 Task: Find connections with filter location Ramsgate with filter topic #Productivitywith filter profile language Potuguese with filter current company AUROBINDO PHARMA LTD with filter school Kanpur University, India with filter industry Loan Brokers with filter service category Search Engine Optimization (SEO) with filter keywords title Maintenance Engineer
Action: Mouse moved to (707, 70)
Screenshot: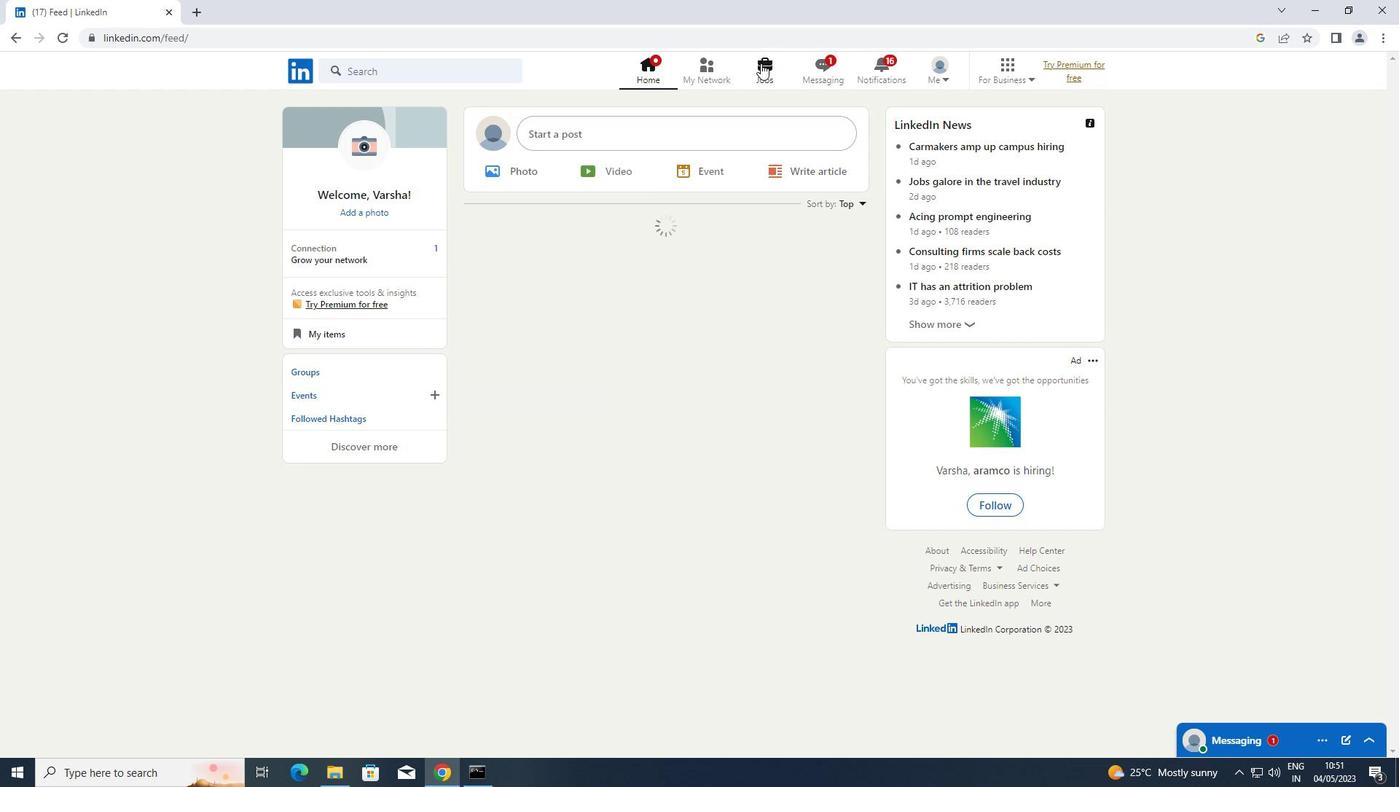 
Action: Mouse pressed left at (707, 70)
Screenshot: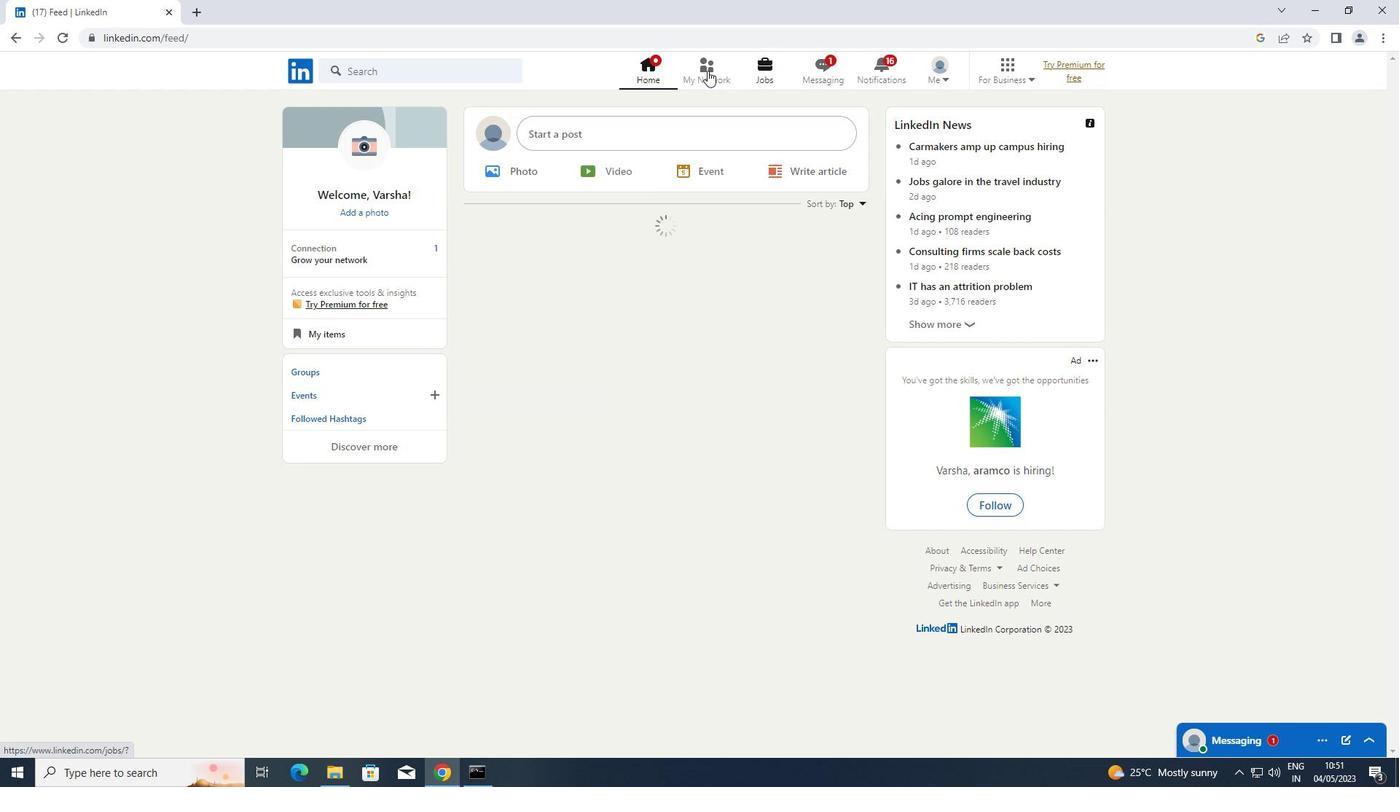 
Action: Mouse moved to (333, 150)
Screenshot: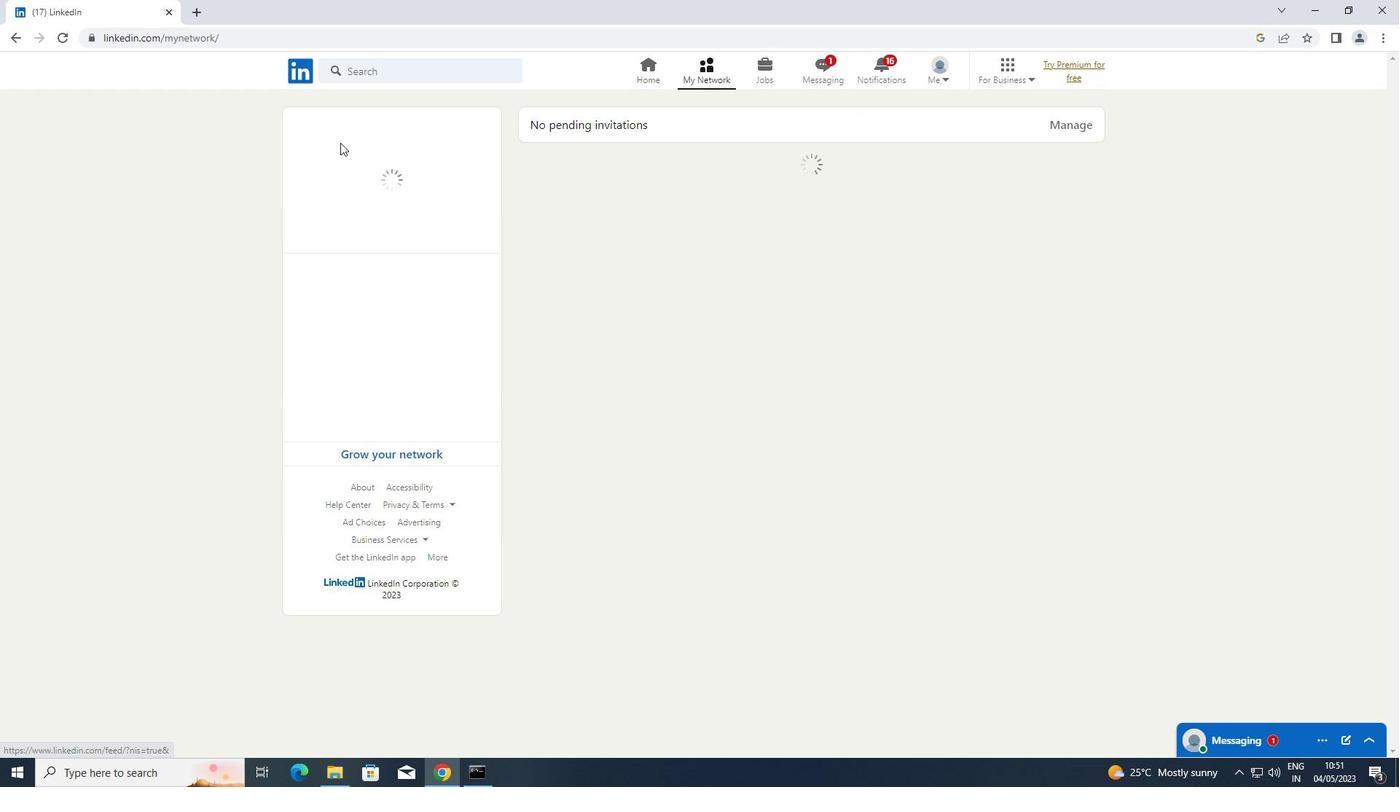 
Action: Mouse pressed left at (333, 150)
Screenshot: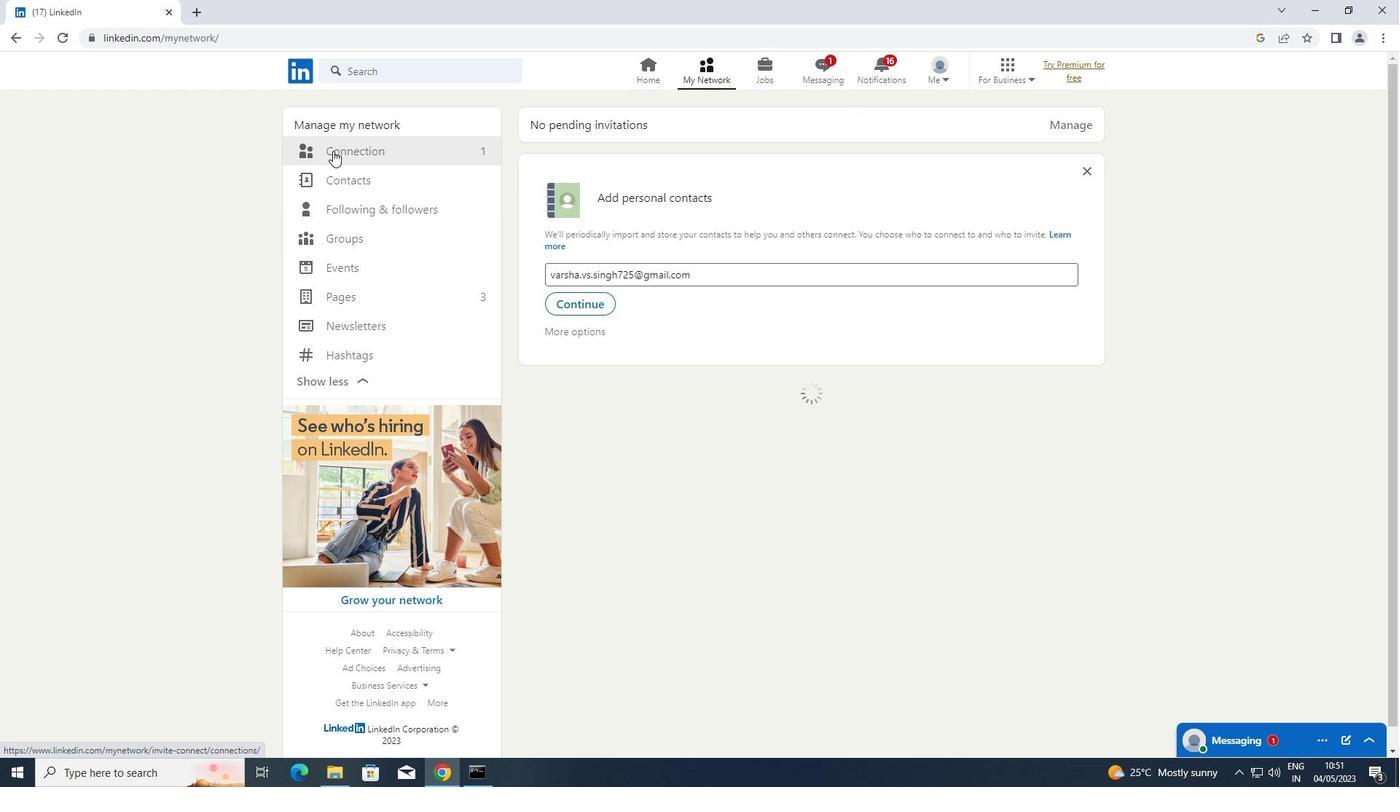 
Action: Mouse moved to (823, 148)
Screenshot: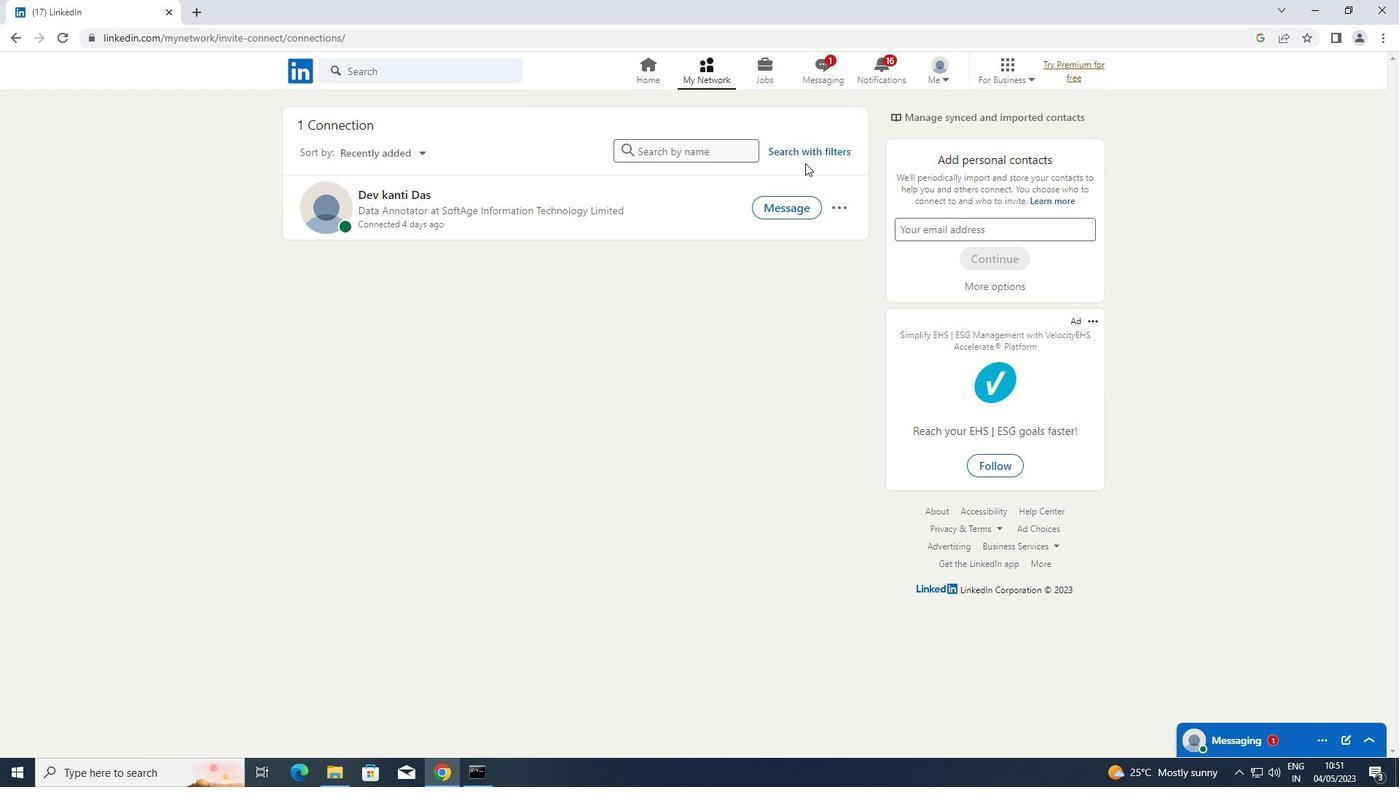 
Action: Mouse pressed left at (823, 148)
Screenshot: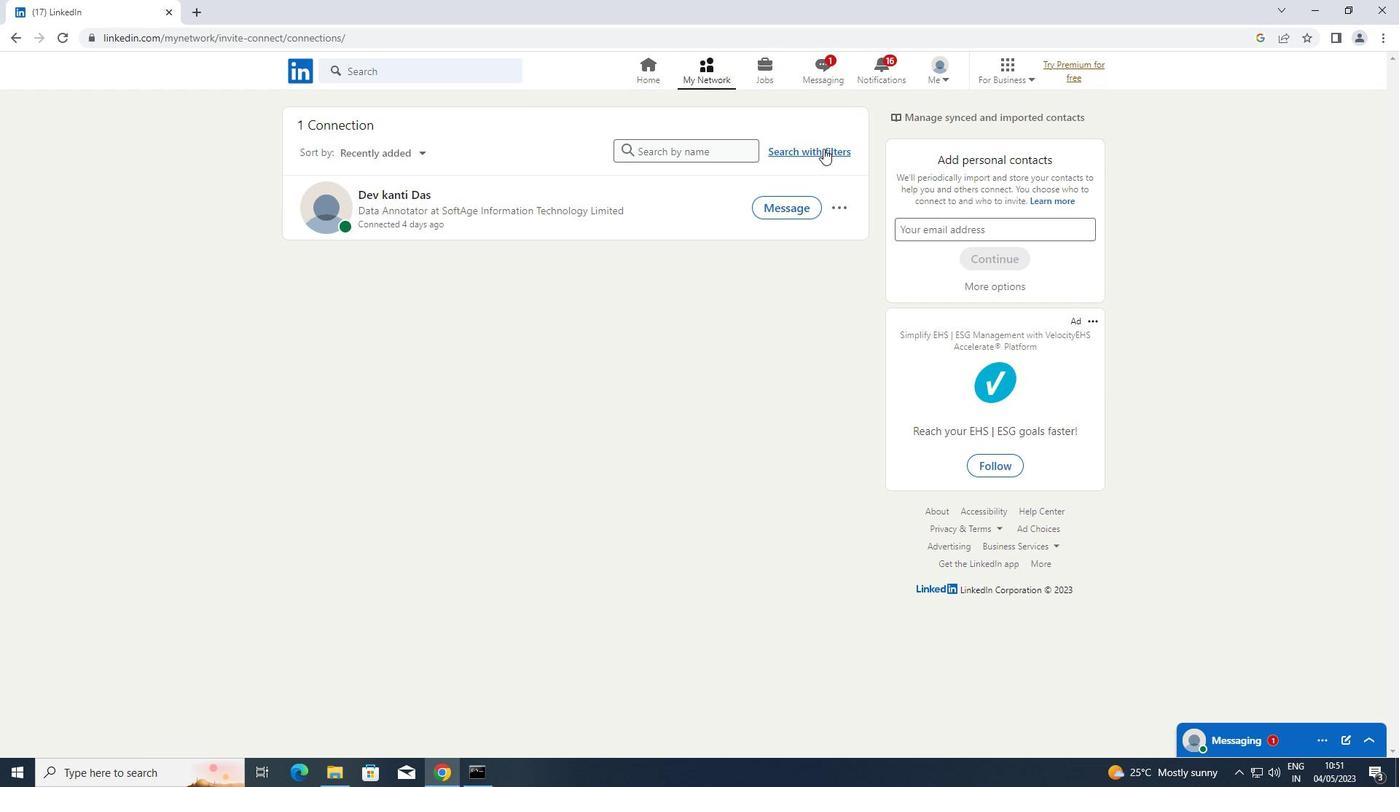 
Action: Mouse moved to (758, 114)
Screenshot: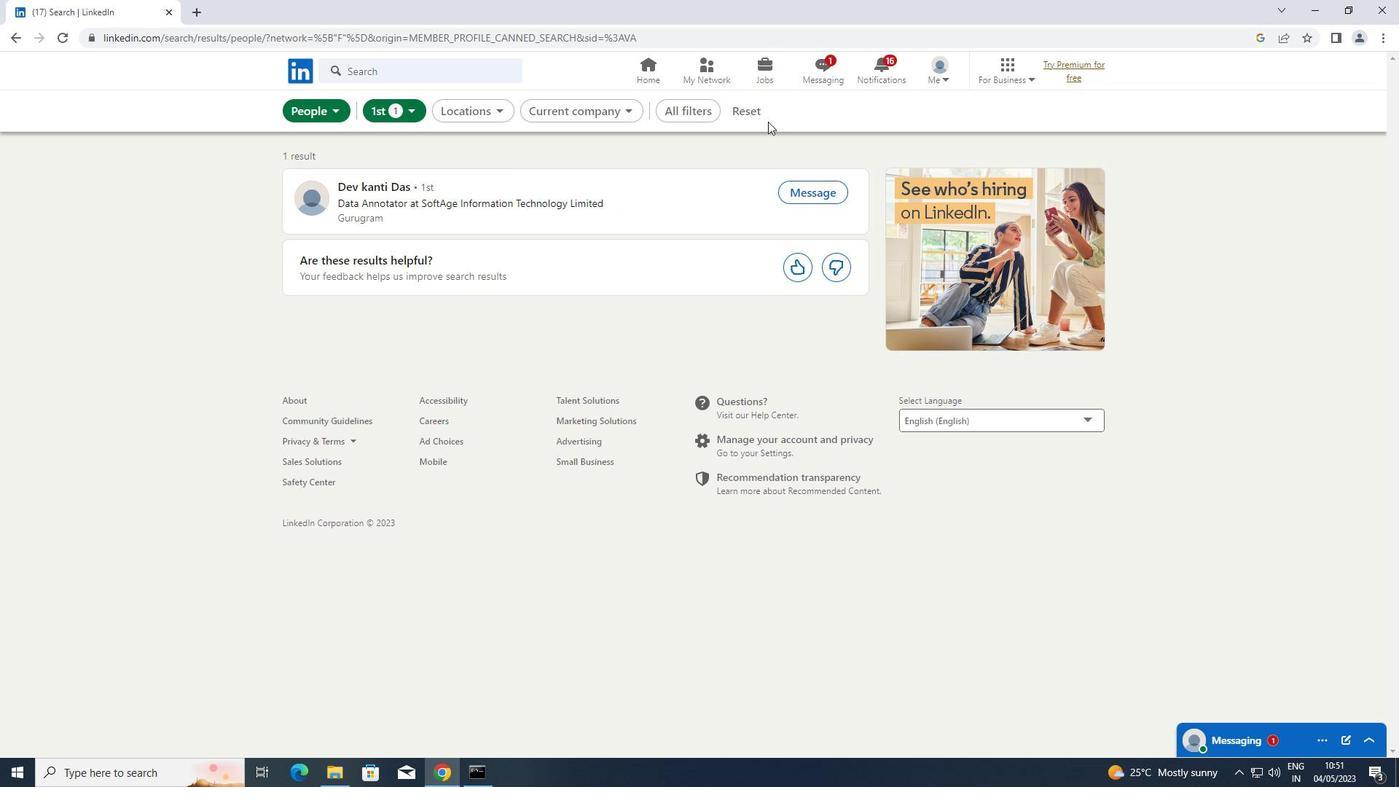 
Action: Mouse pressed left at (758, 114)
Screenshot: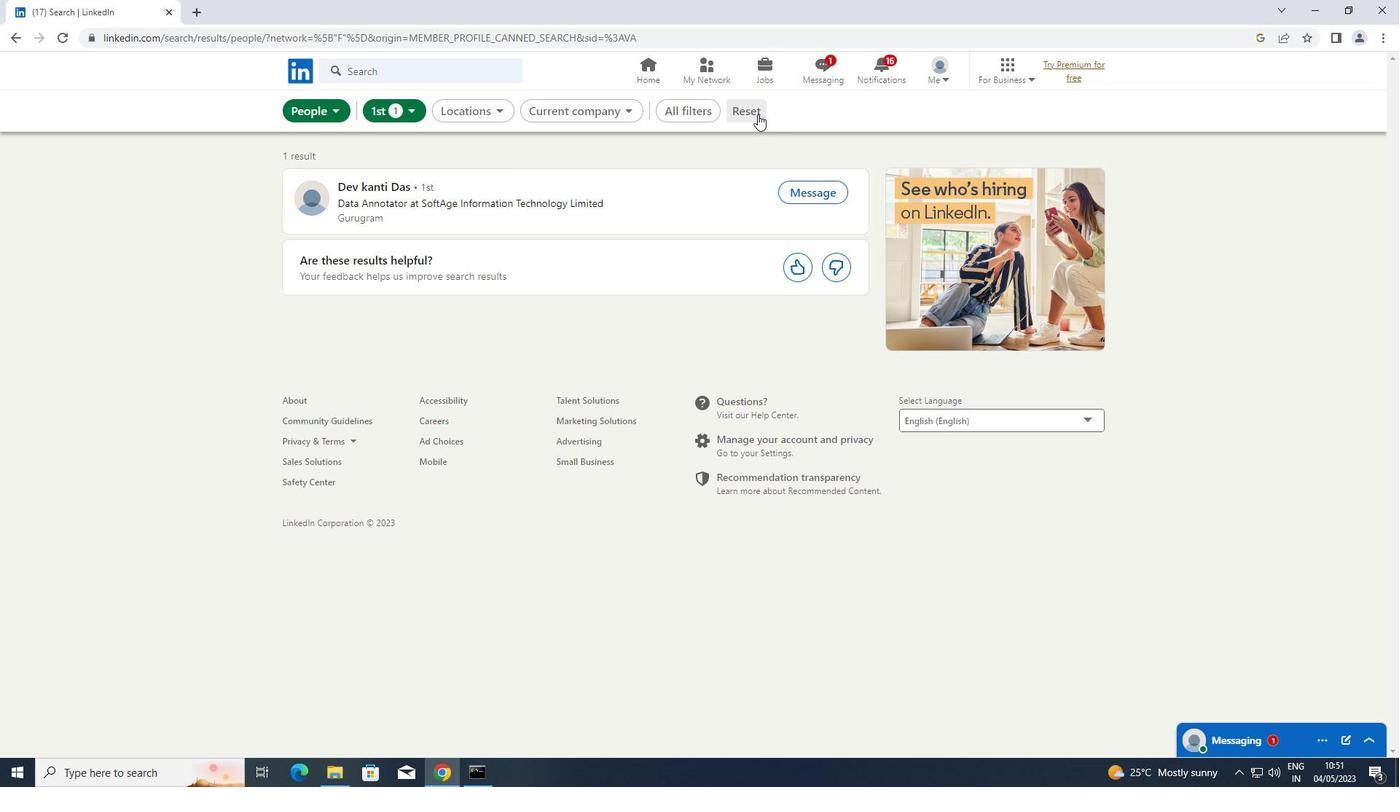 
Action: Mouse moved to (728, 114)
Screenshot: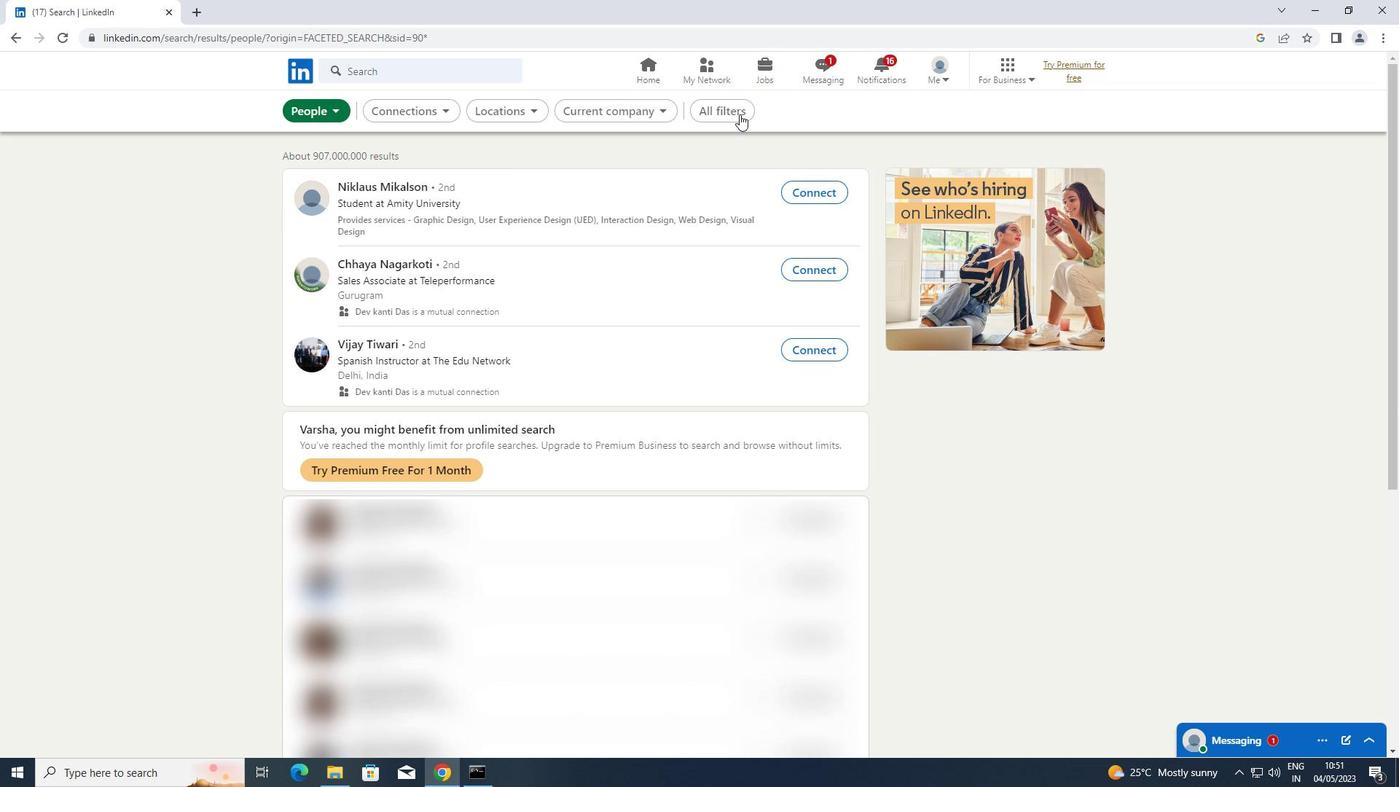 
Action: Mouse pressed left at (728, 114)
Screenshot: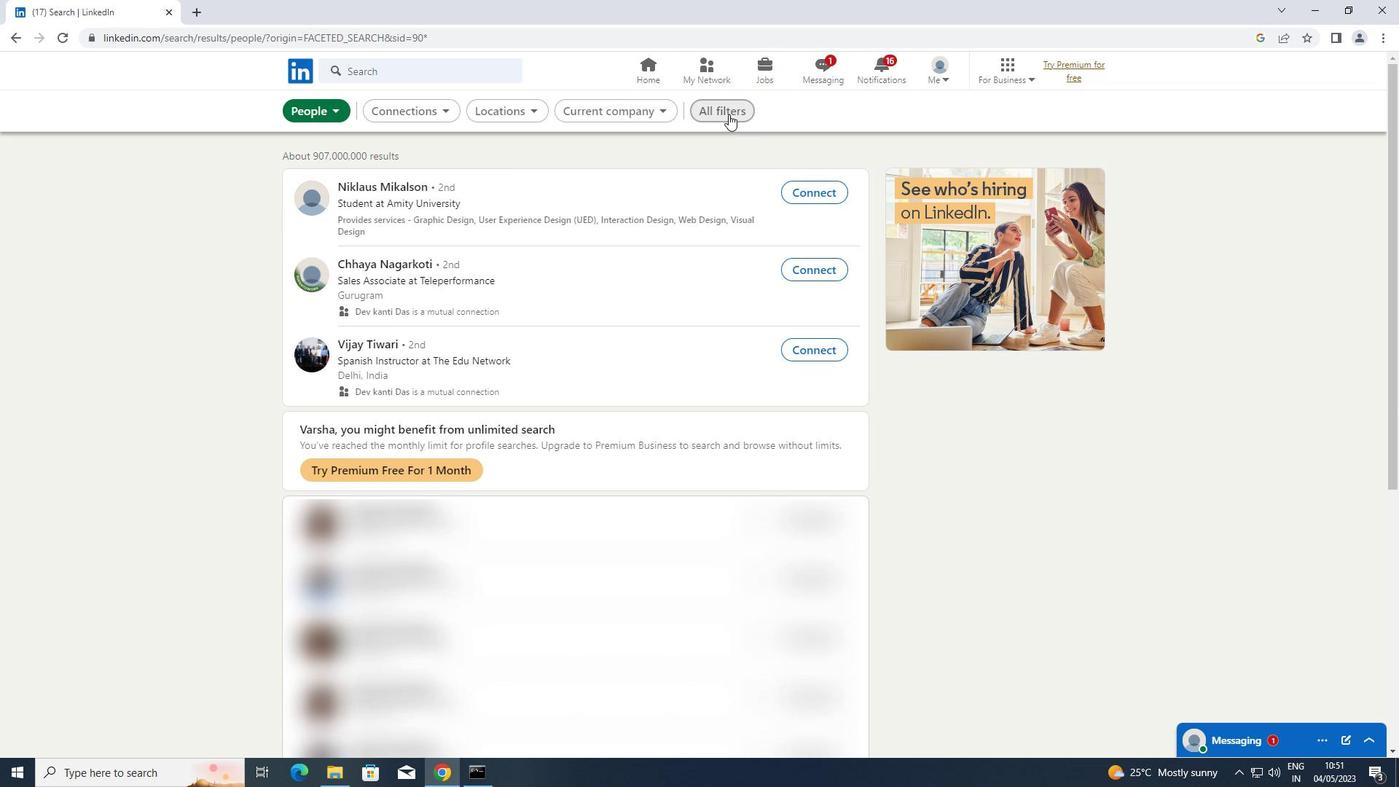 
Action: Mouse moved to (1040, 274)
Screenshot: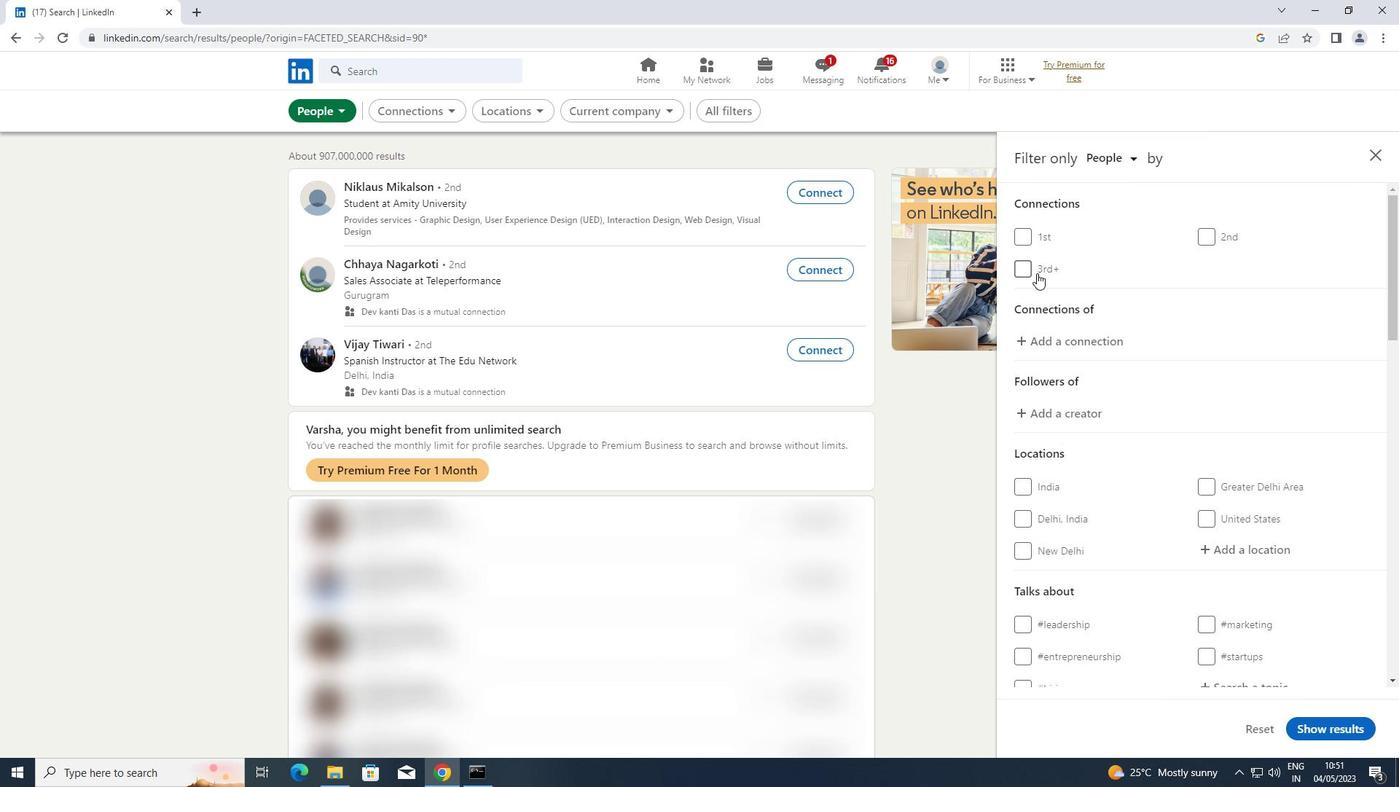 
Action: Mouse scrolled (1040, 273) with delta (0, 0)
Screenshot: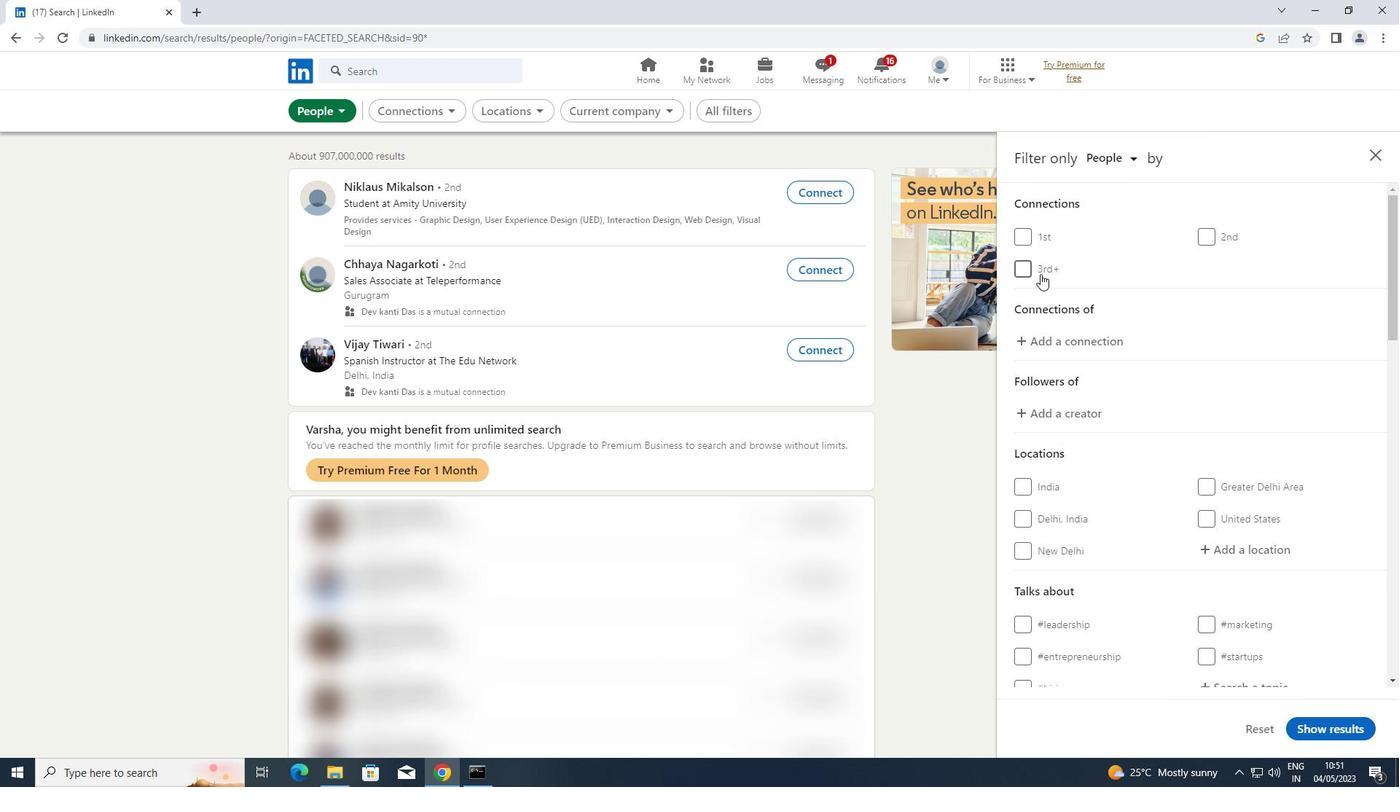 
Action: Mouse scrolled (1040, 273) with delta (0, 0)
Screenshot: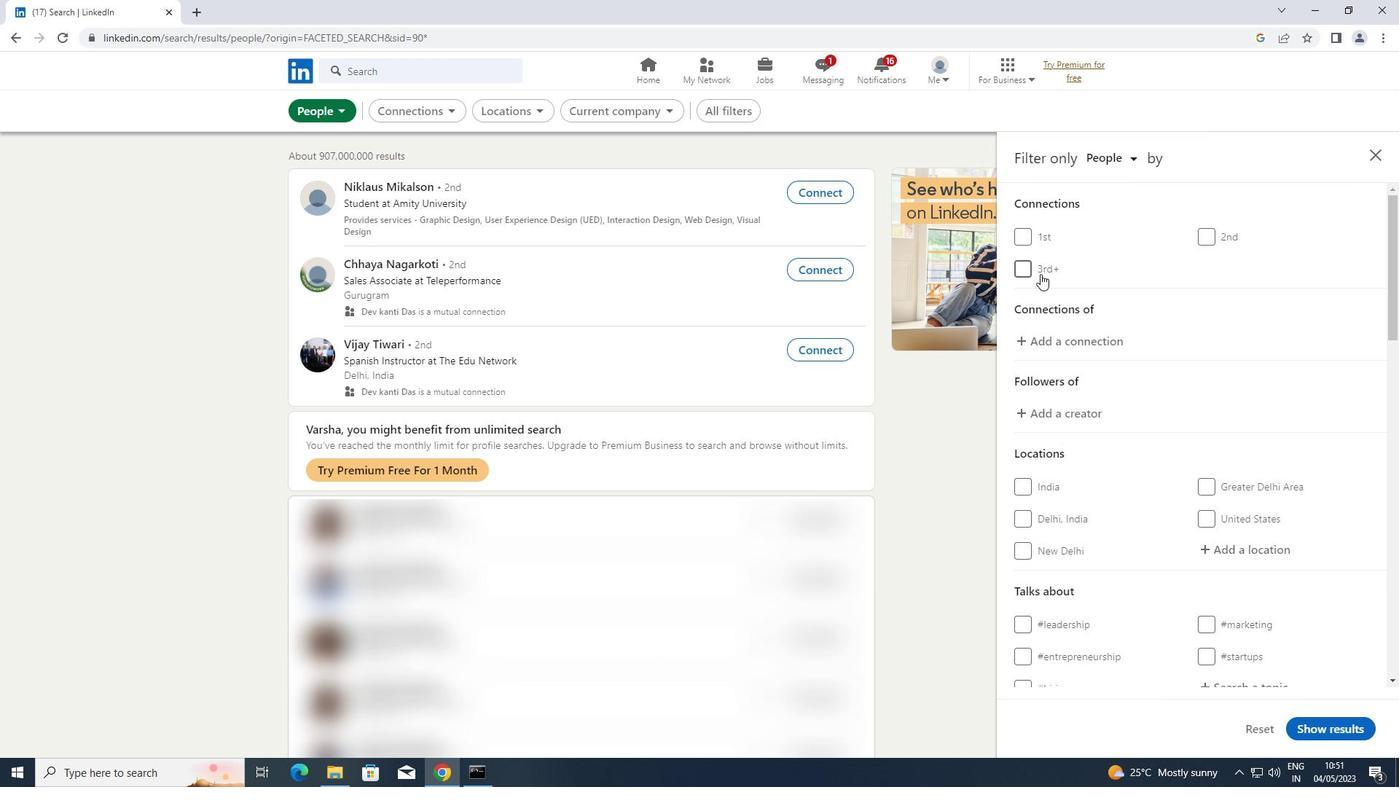 
Action: Mouse moved to (1212, 398)
Screenshot: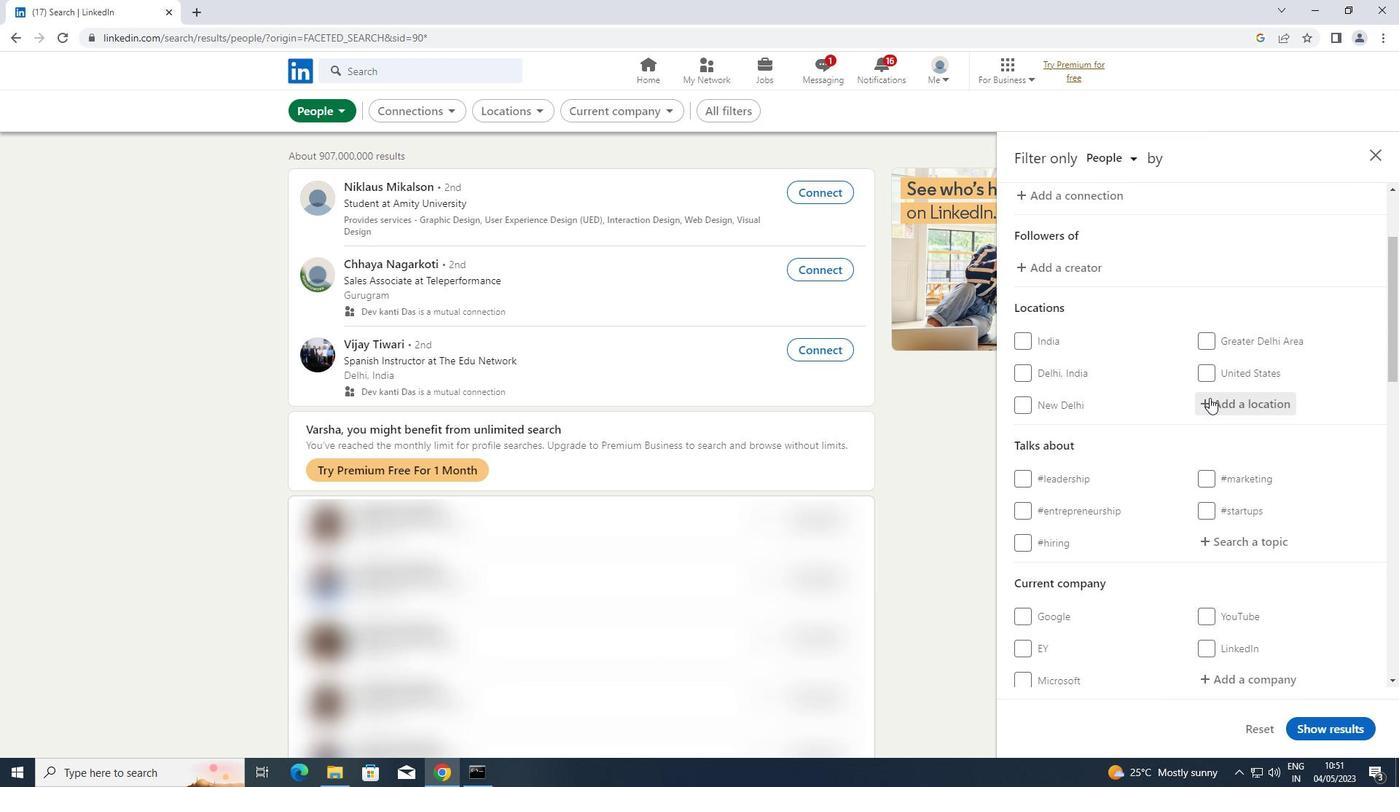 
Action: Mouse pressed left at (1212, 398)
Screenshot: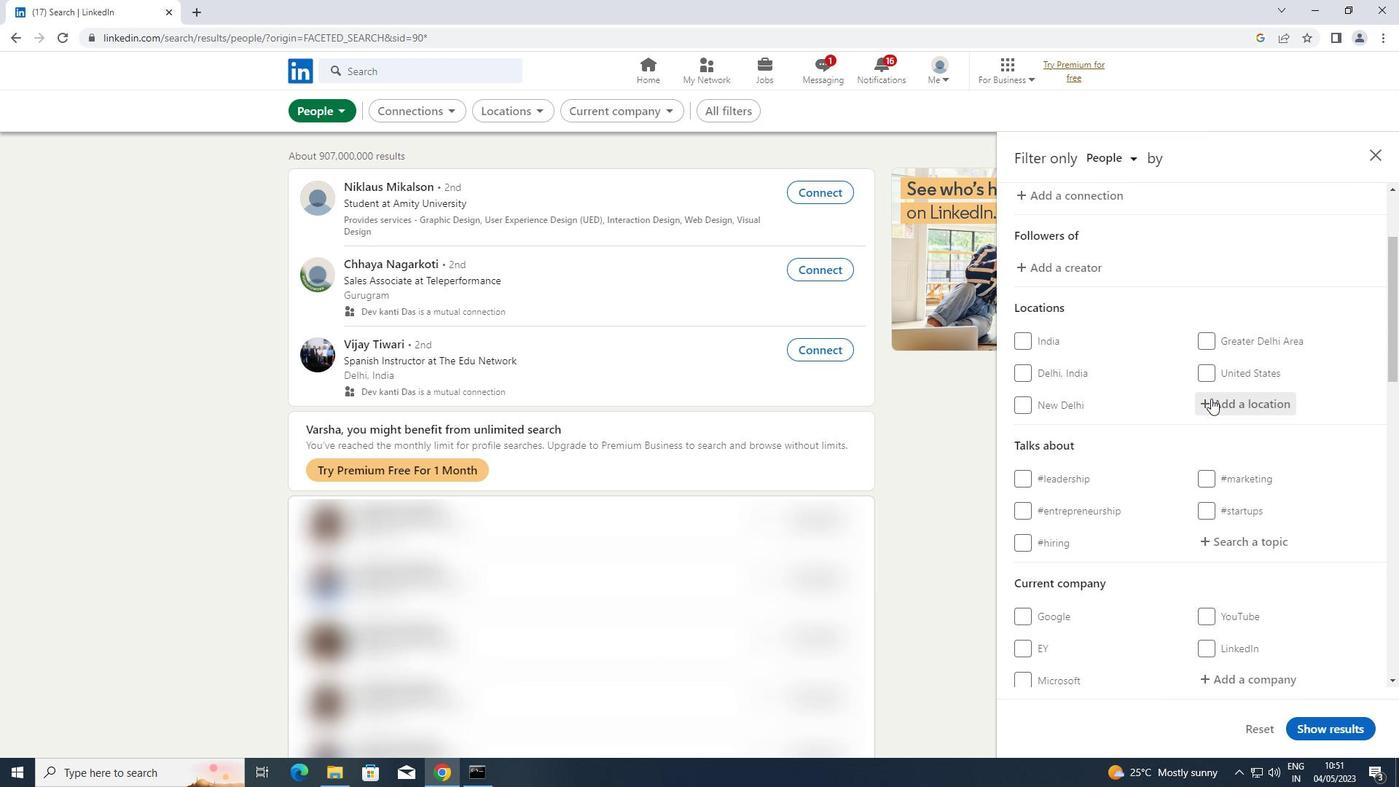 
Action: Key pressed <Key.shift><Key.shift><Key.shift><Key.shift><Key.shift>RAMSGATE
Screenshot: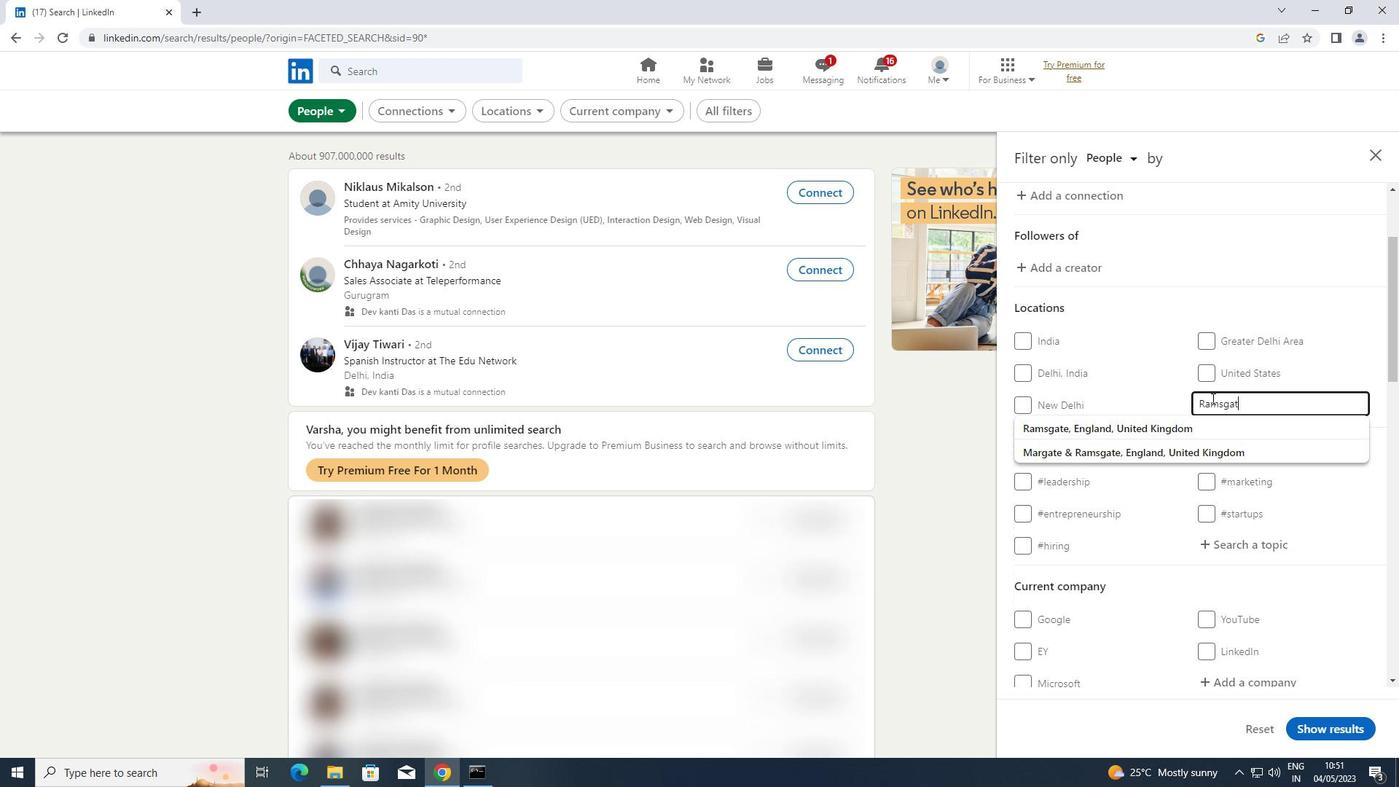 
Action: Mouse moved to (1190, 428)
Screenshot: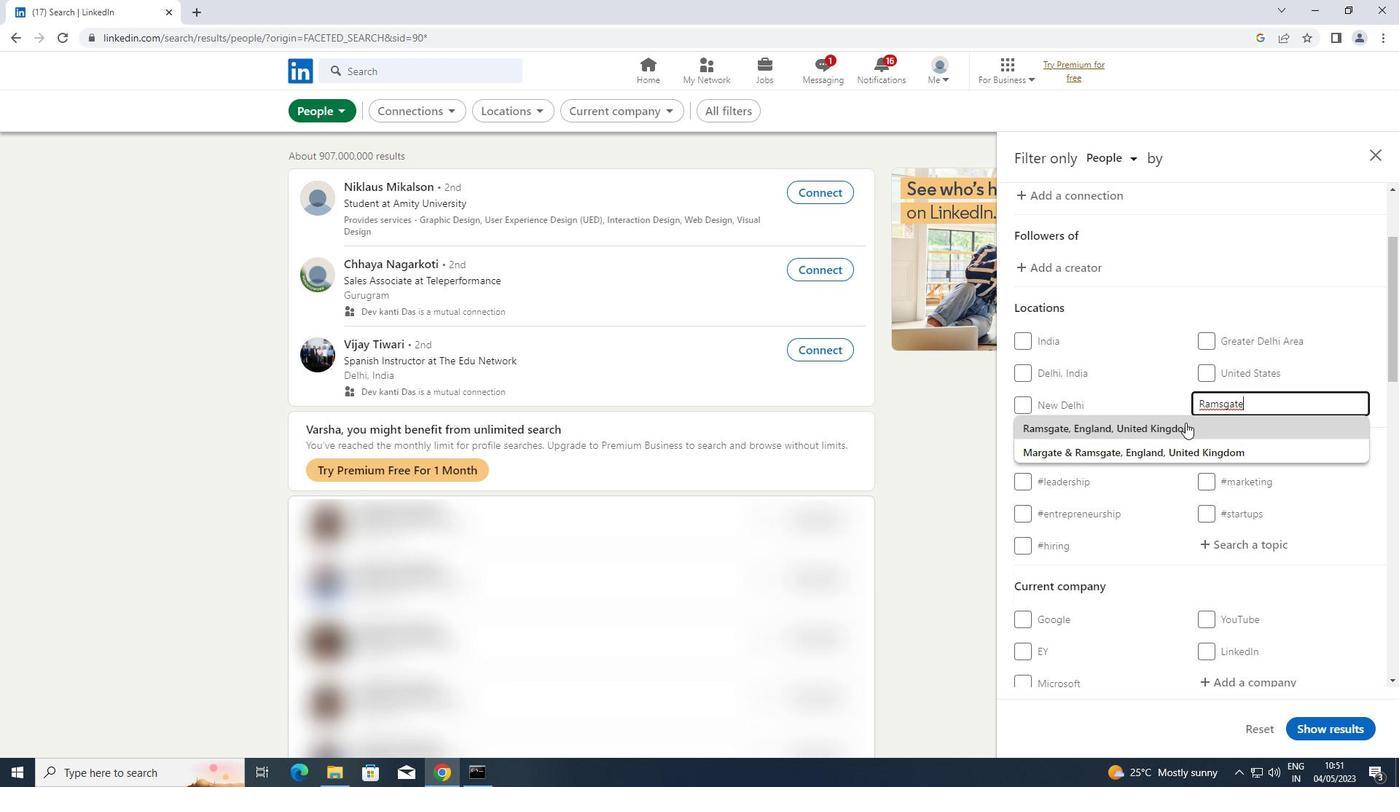 
Action: Key pressed <Key.enter>
Screenshot: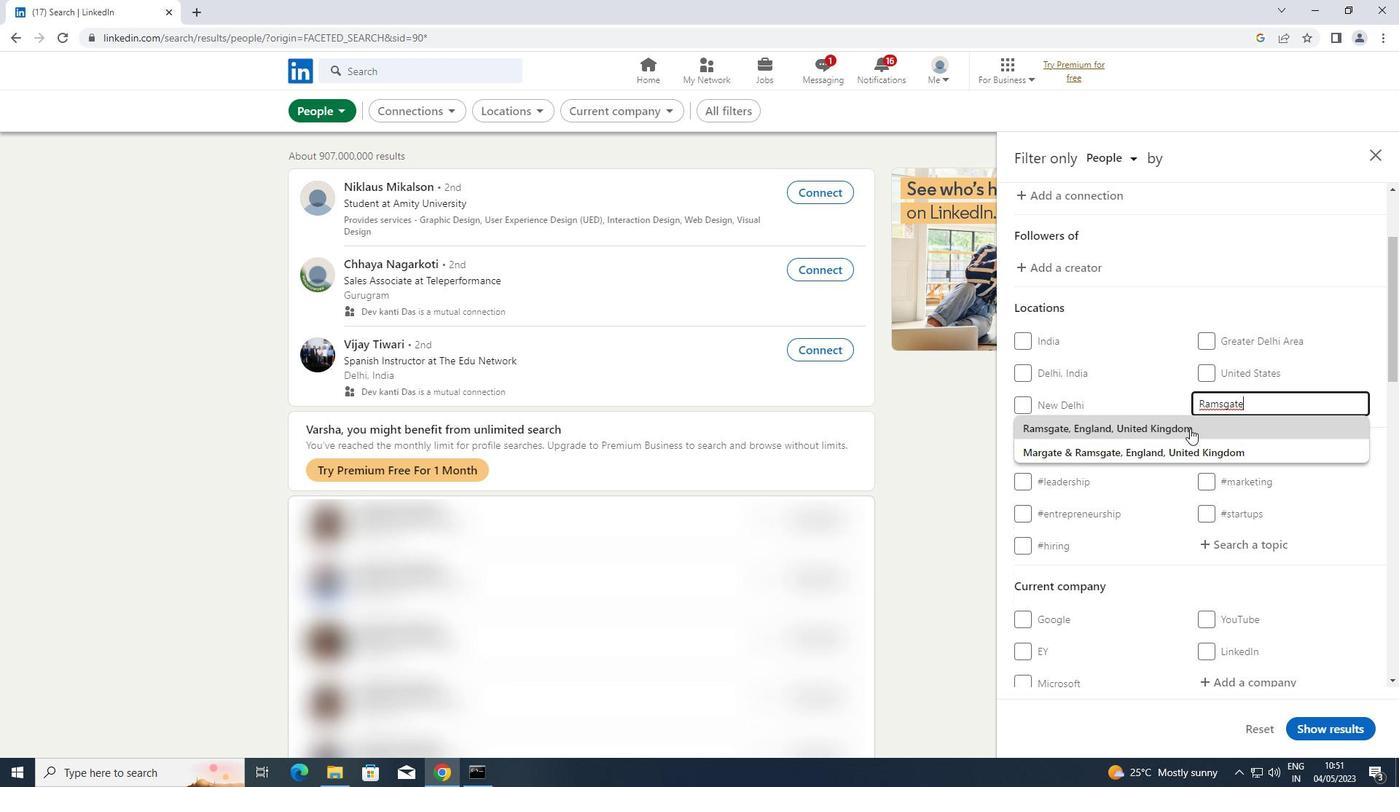 
Action: Mouse scrolled (1190, 427) with delta (0, 0)
Screenshot: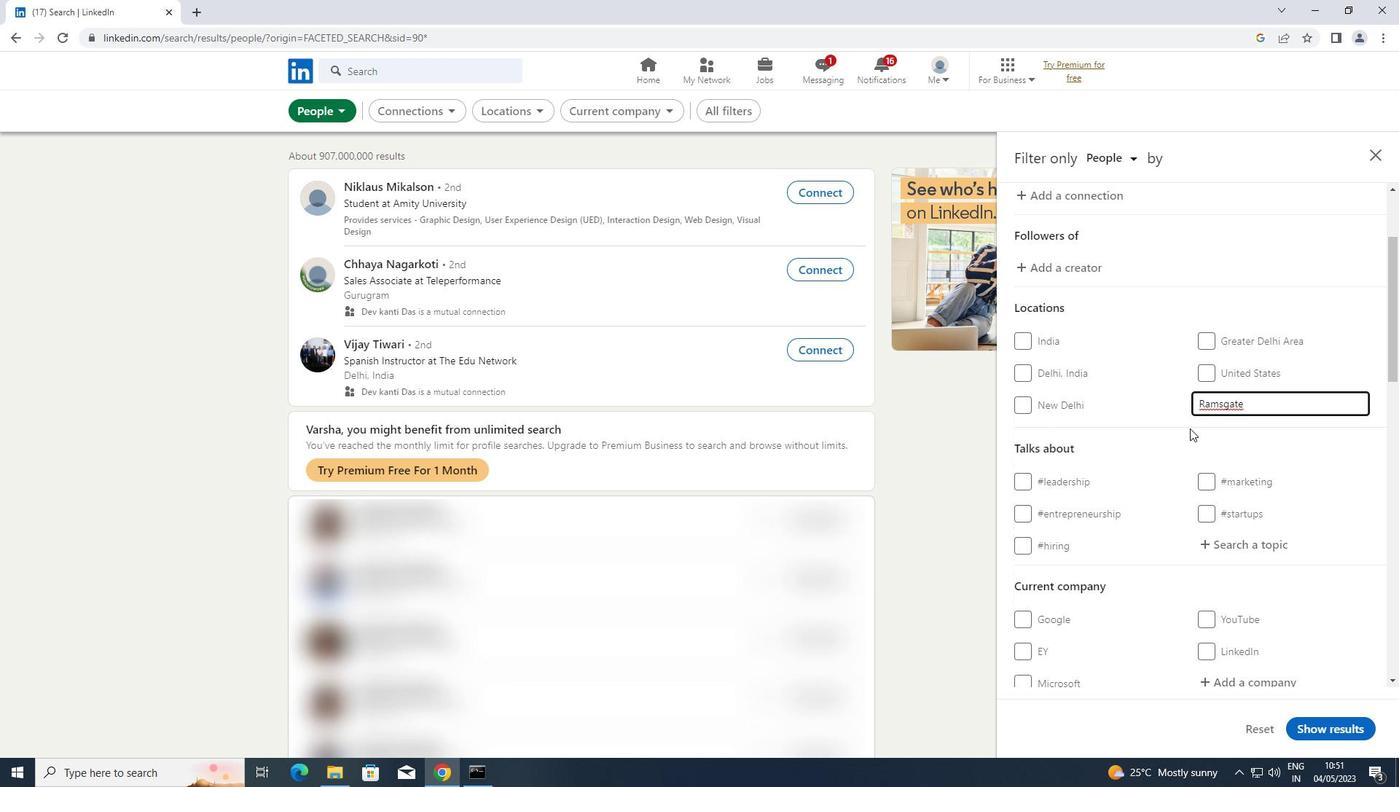 
Action: Mouse scrolled (1190, 427) with delta (0, 0)
Screenshot: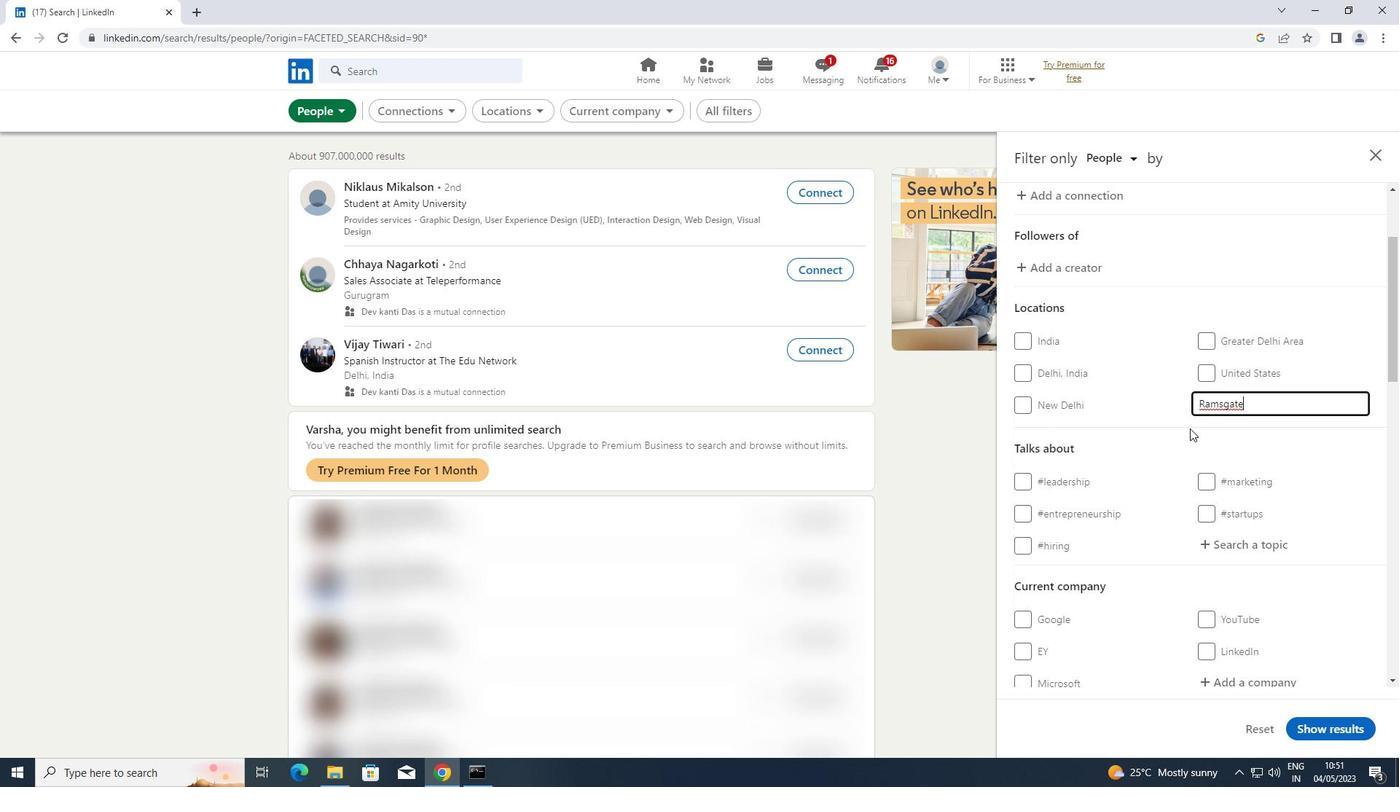 
Action: Mouse moved to (1275, 398)
Screenshot: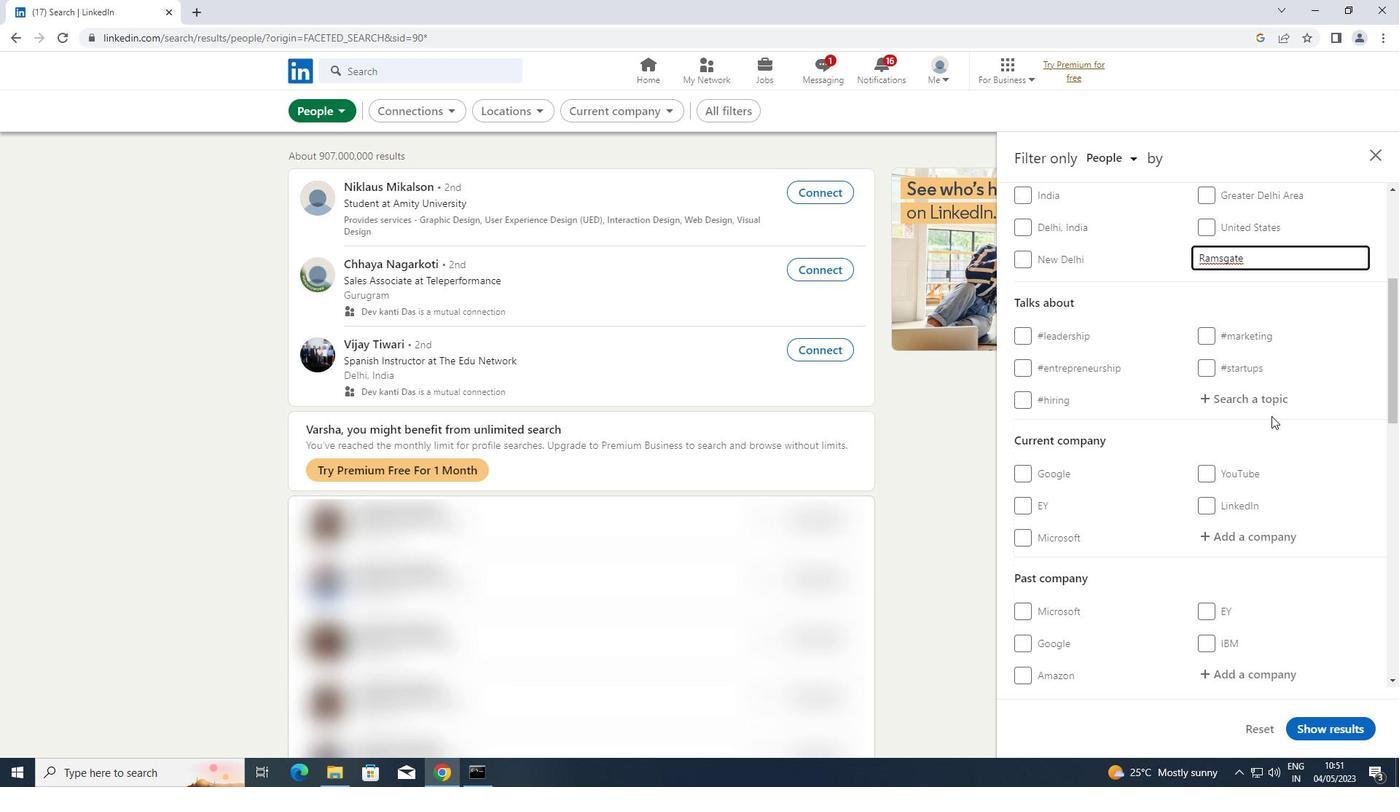 
Action: Mouse pressed left at (1275, 398)
Screenshot: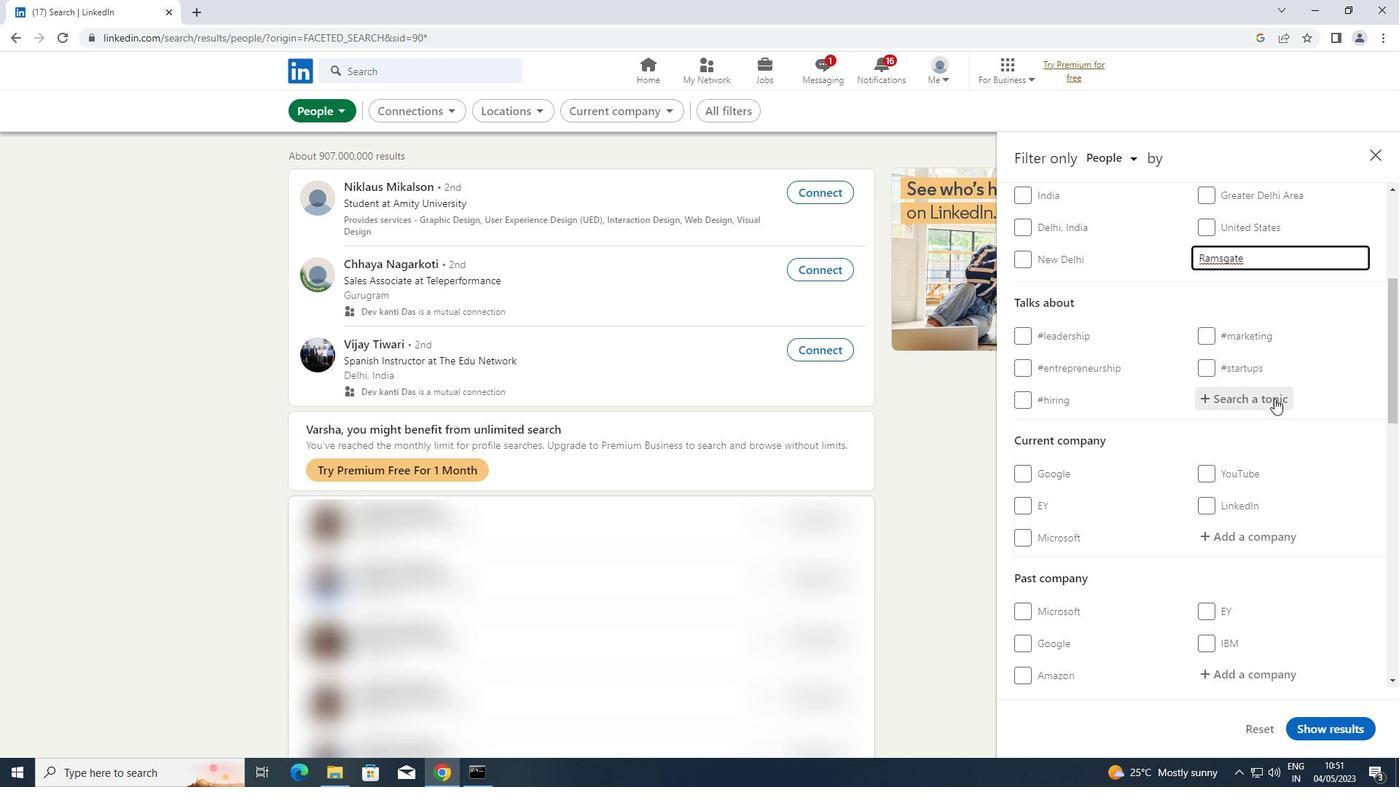 
Action: Mouse moved to (1275, 398)
Screenshot: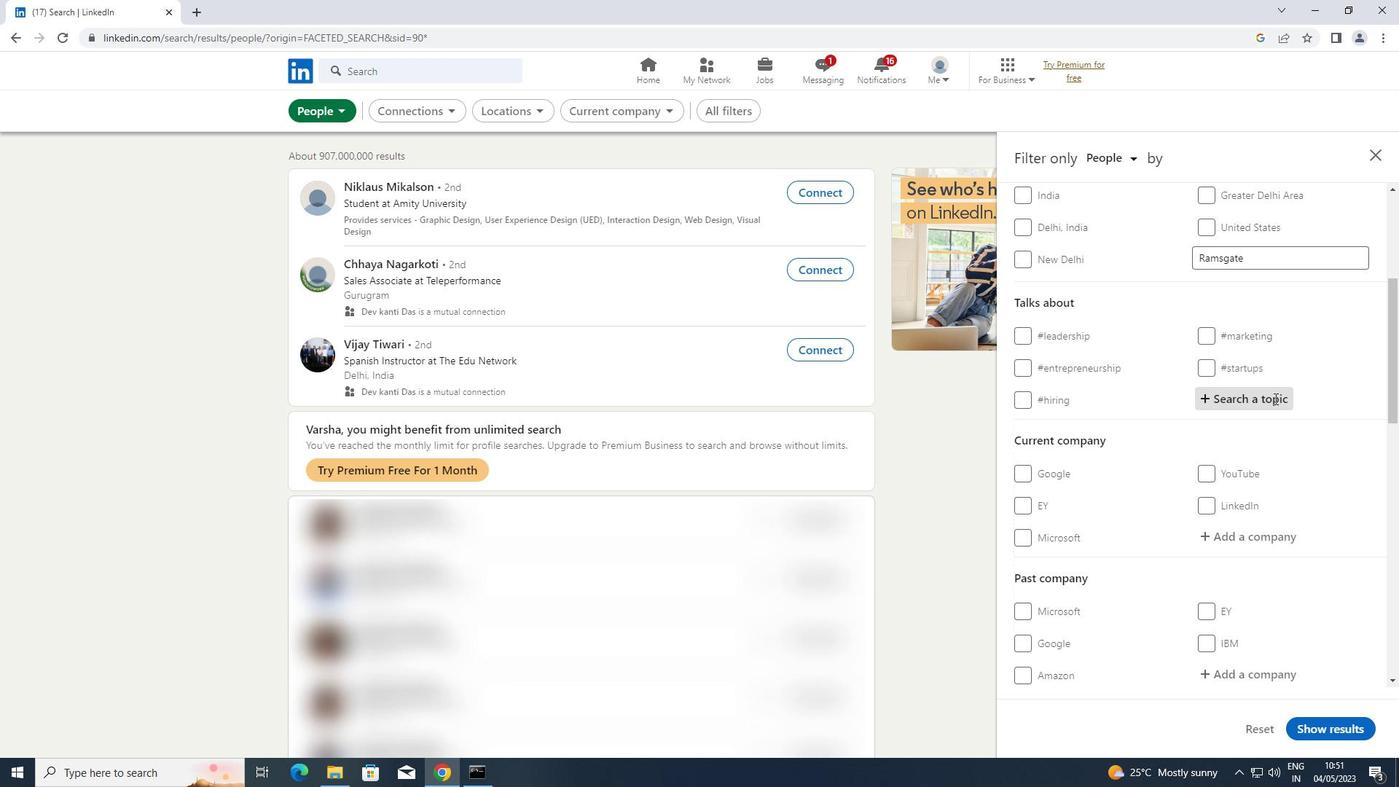 
Action: Key pressed <Key.shift><Key.shift><Key.shift><Key.shift><Key.shift><Key.shift><Key.shift><Key.shift>PRODUCTIVITY
Screenshot: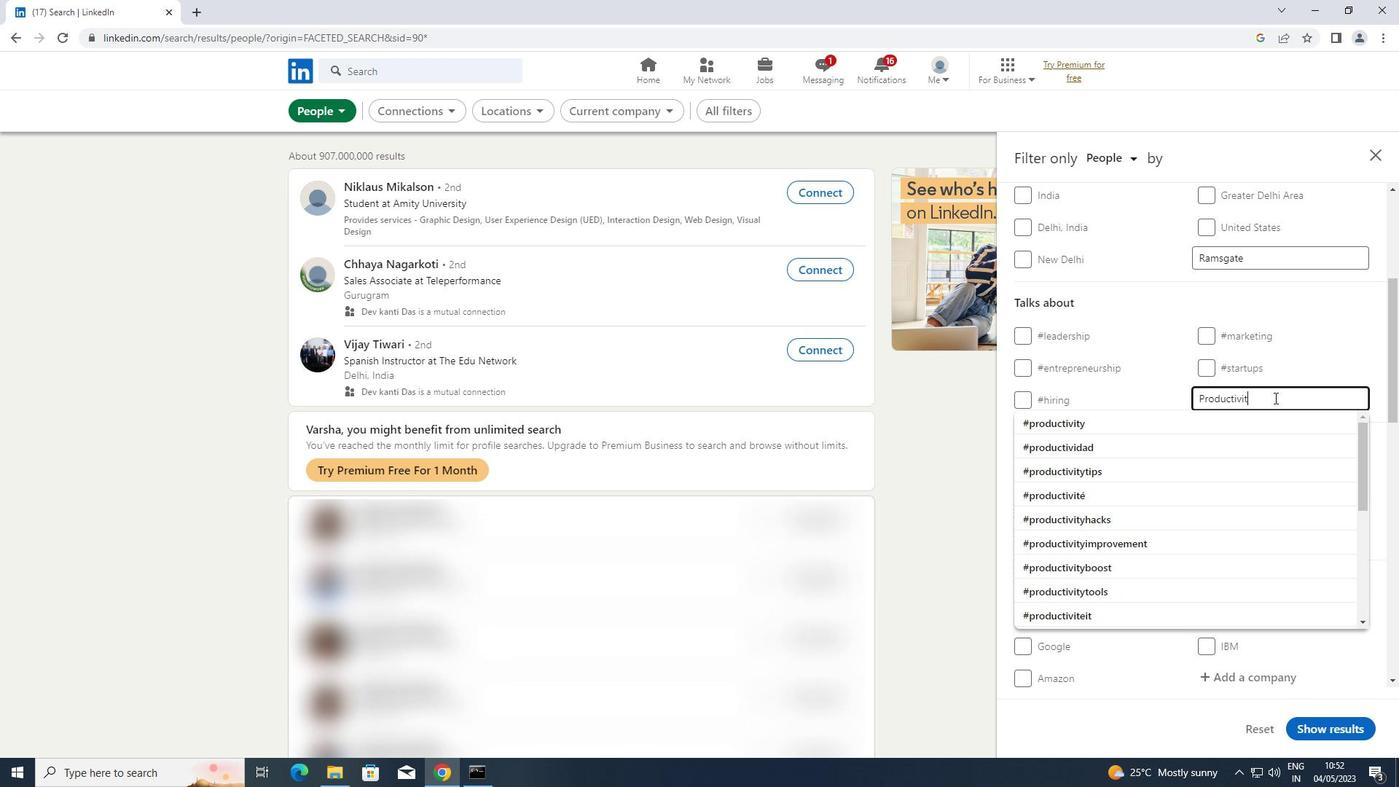 
Action: Mouse moved to (1122, 422)
Screenshot: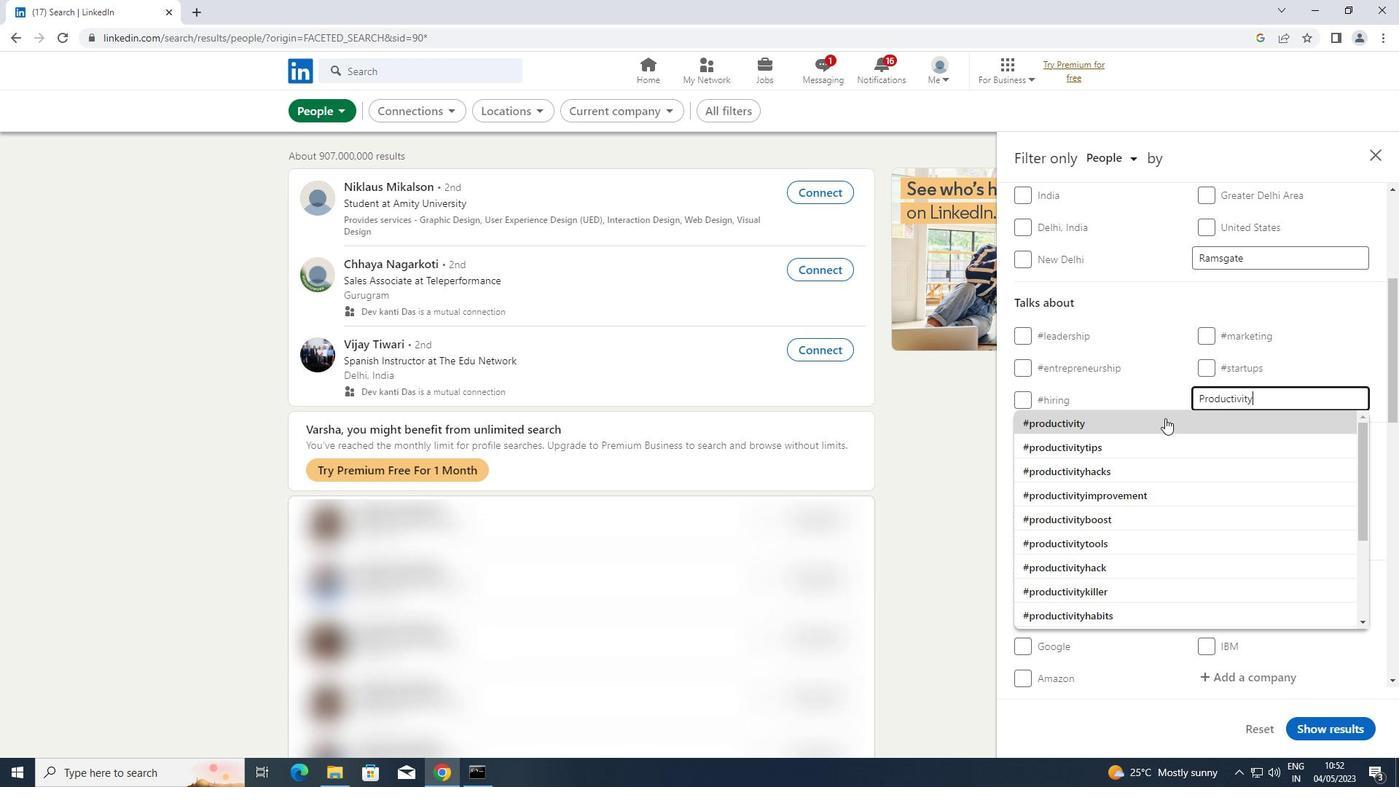 
Action: Mouse pressed left at (1122, 422)
Screenshot: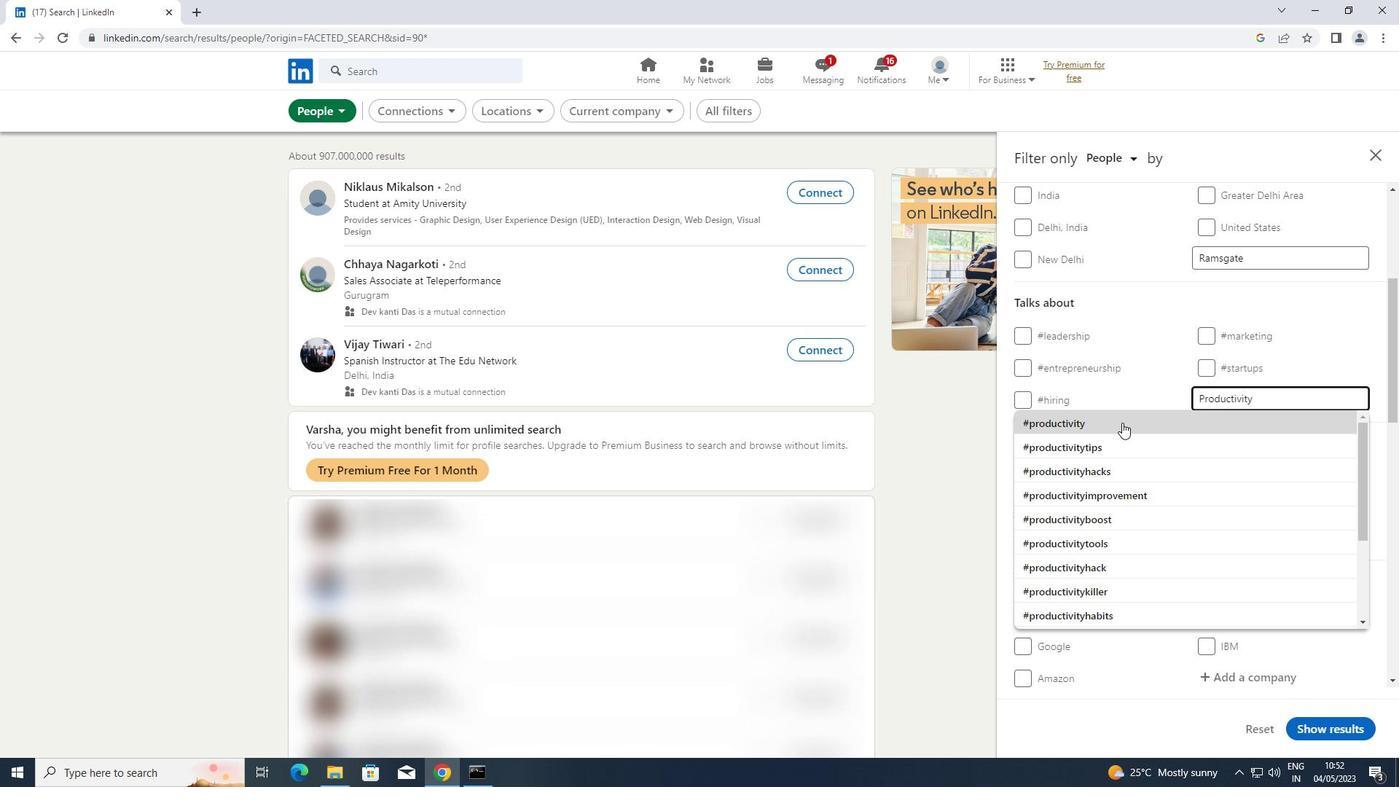 
Action: Mouse scrolled (1122, 422) with delta (0, 0)
Screenshot: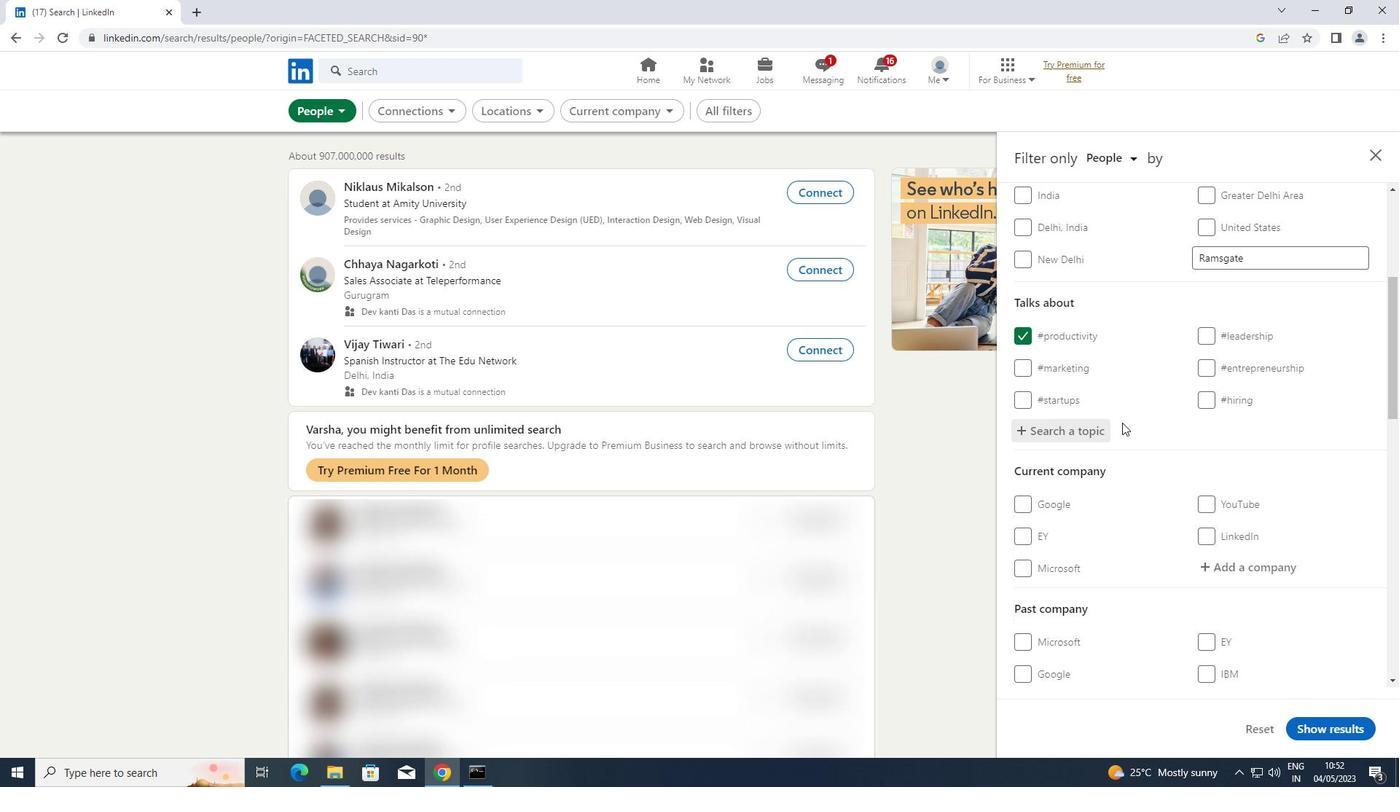 
Action: Mouse scrolled (1122, 422) with delta (0, 0)
Screenshot: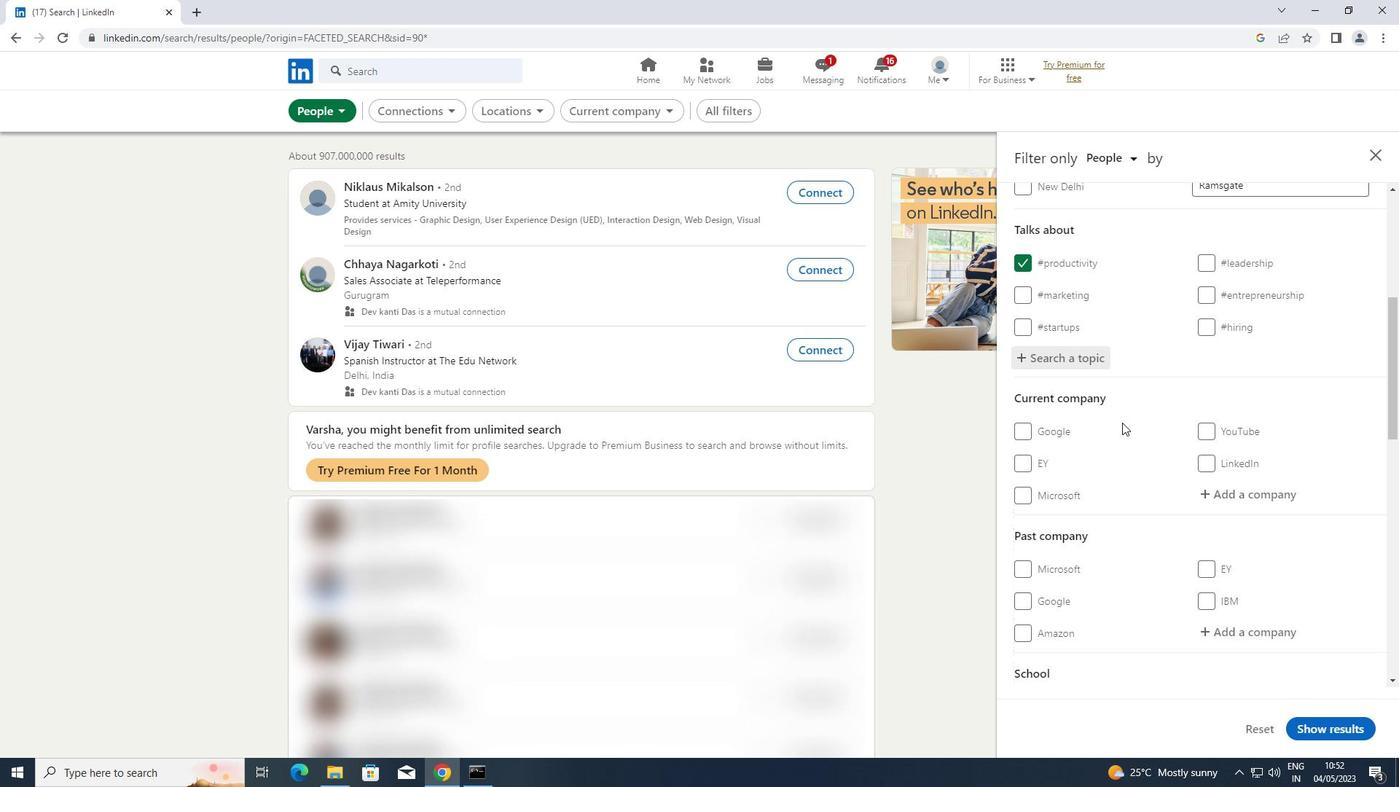 
Action: Mouse scrolled (1122, 422) with delta (0, 0)
Screenshot: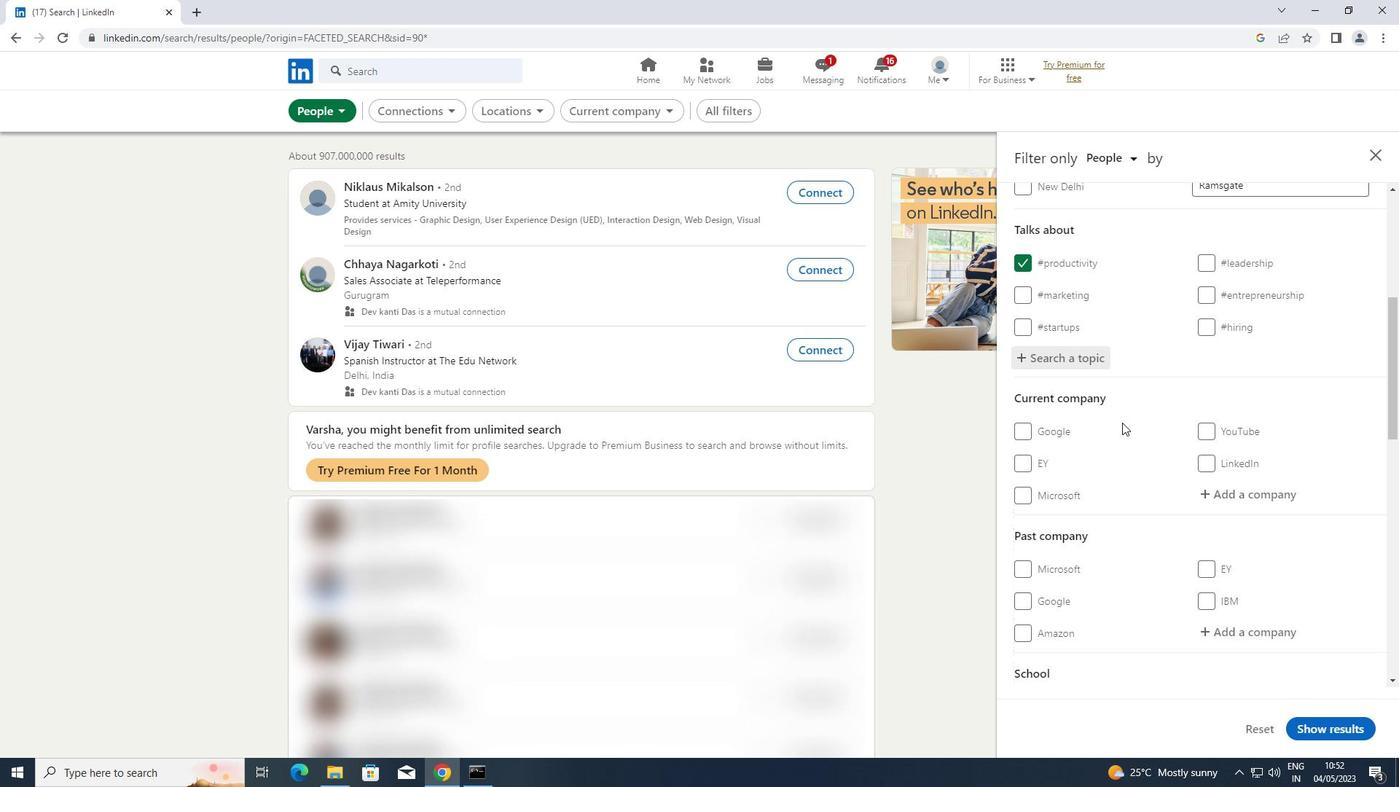 
Action: Mouse scrolled (1122, 422) with delta (0, 0)
Screenshot: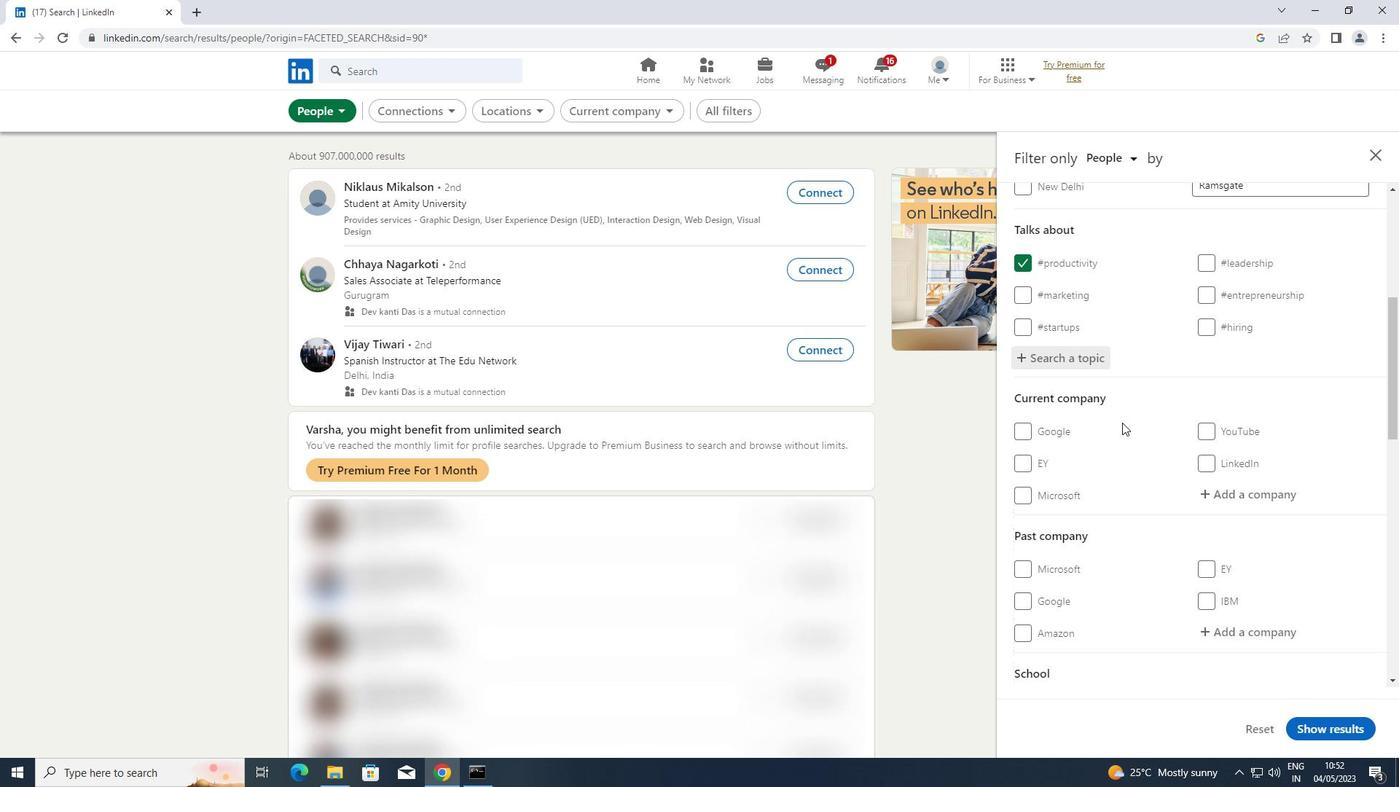 
Action: Mouse scrolled (1122, 422) with delta (0, 0)
Screenshot: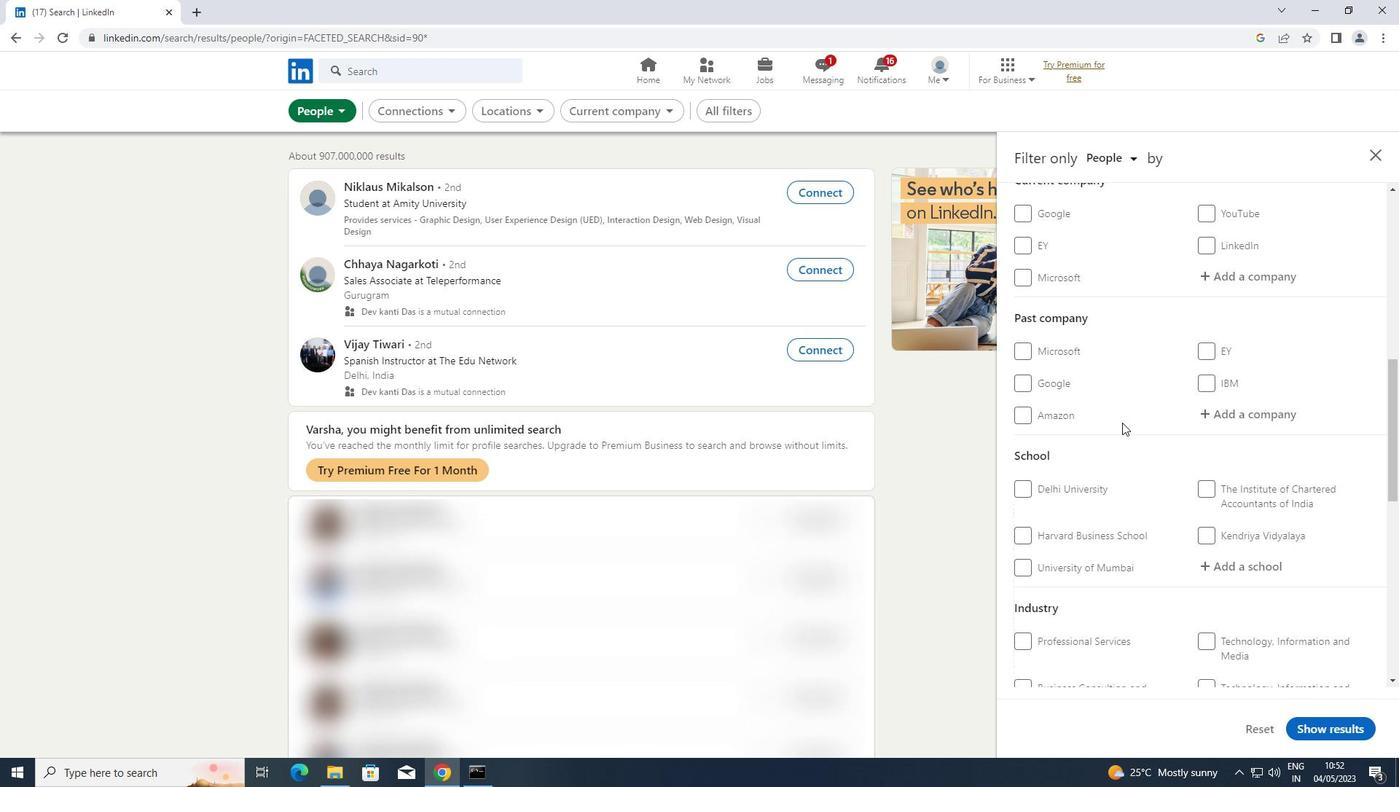 
Action: Mouse scrolled (1122, 422) with delta (0, 0)
Screenshot: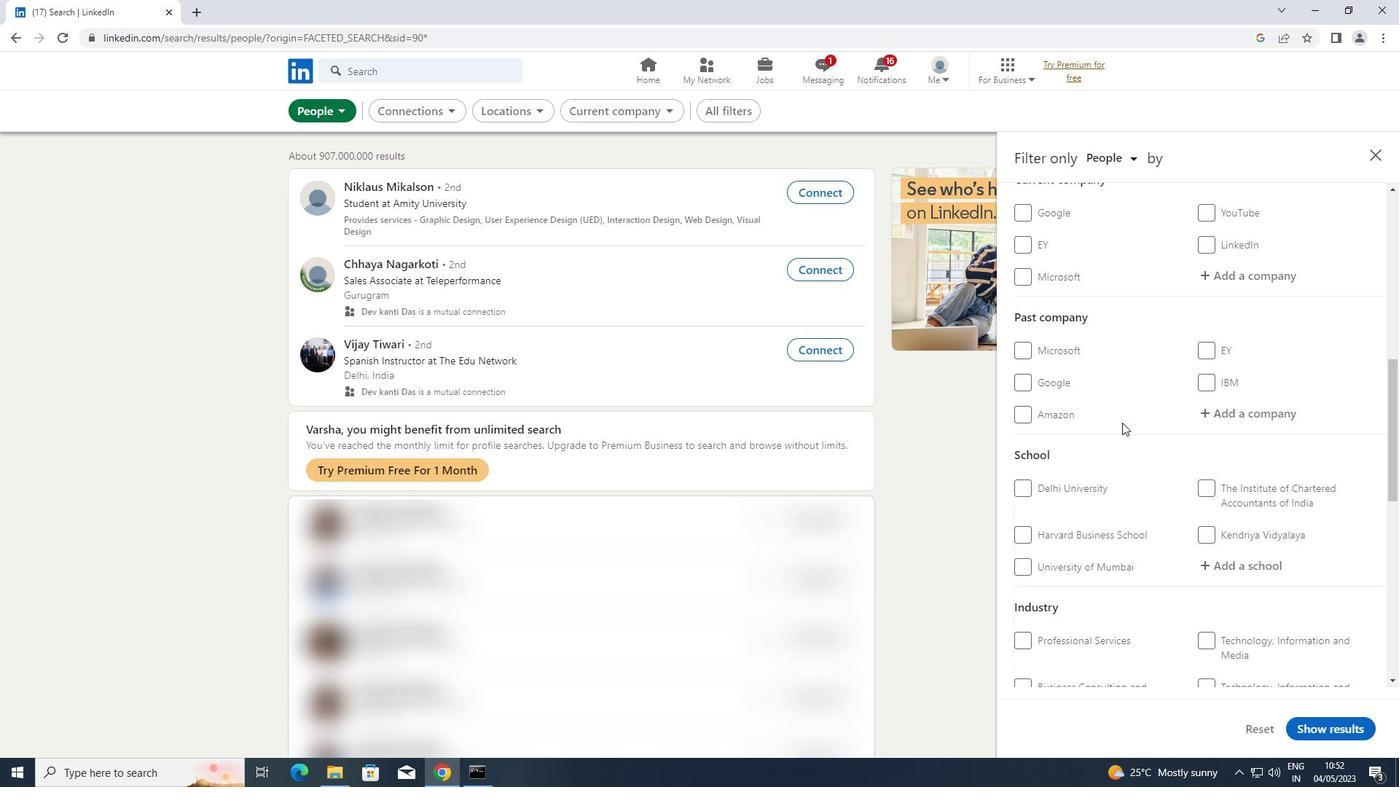
Action: Mouse scrolled (1122, 422) with delta (0, 0)
Screenshot: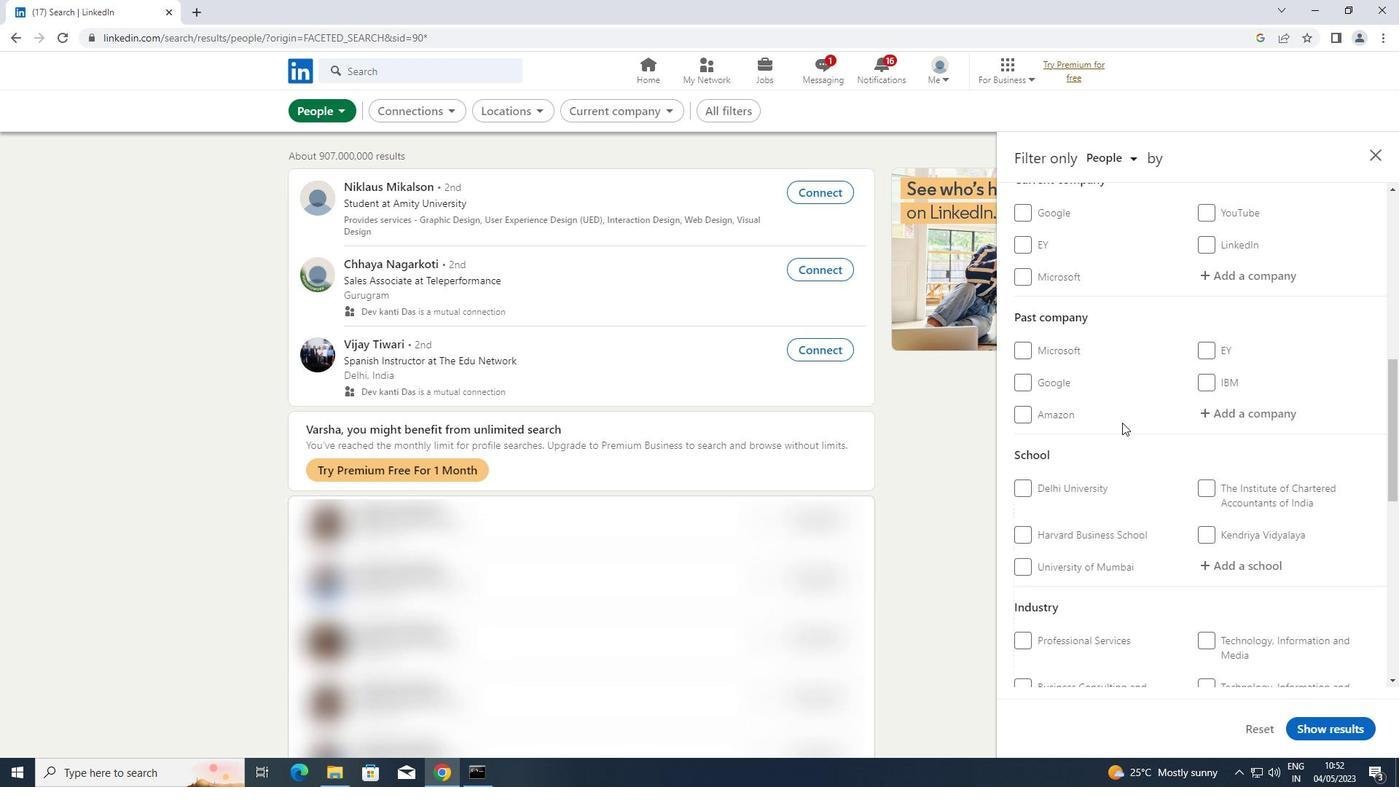 
Action: Mouse scrolled (1122, 422) with delta (0, 0)
Screenshot: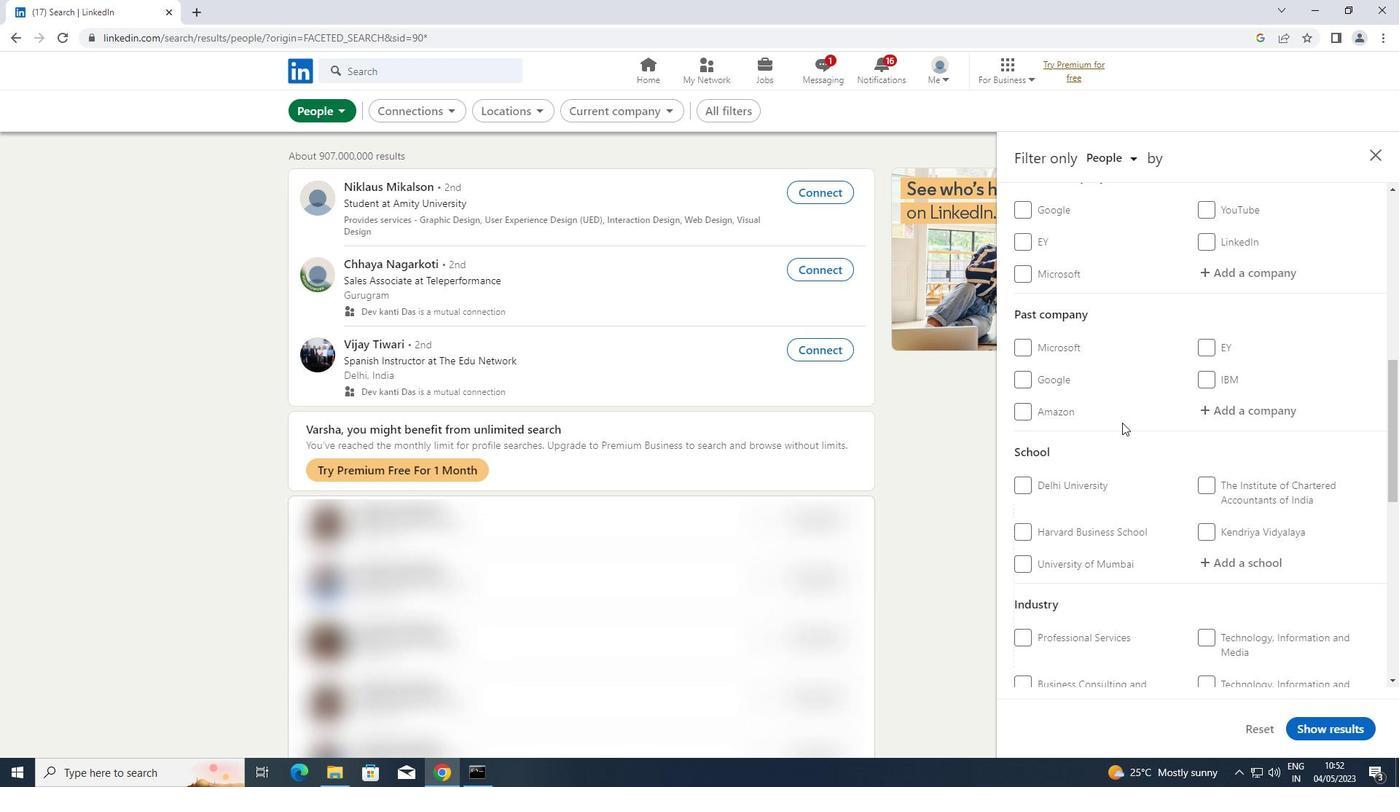 
Action: Mouse moved to (1205, 543)
Screenshot: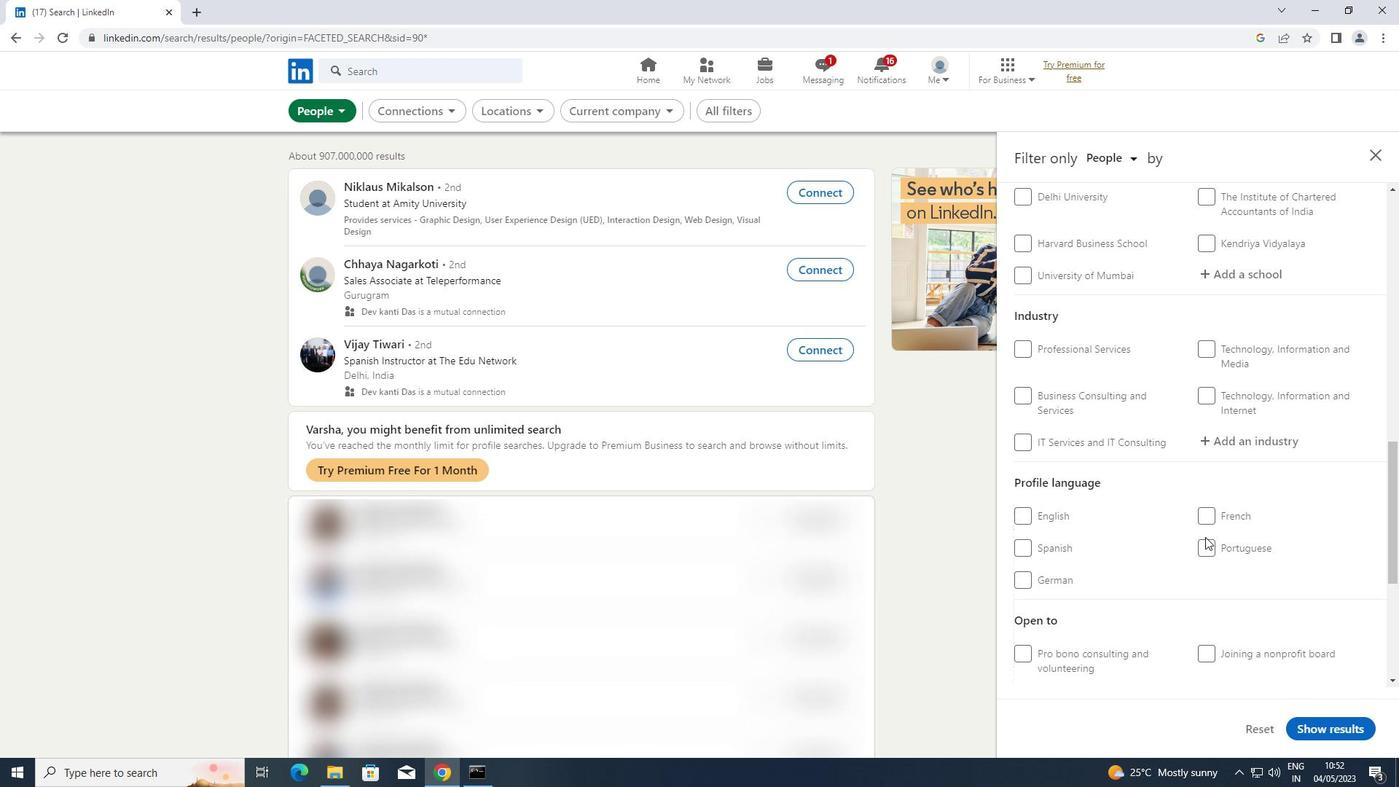 
Action: Mouse pressed left at (1205, 543)
Screenshot: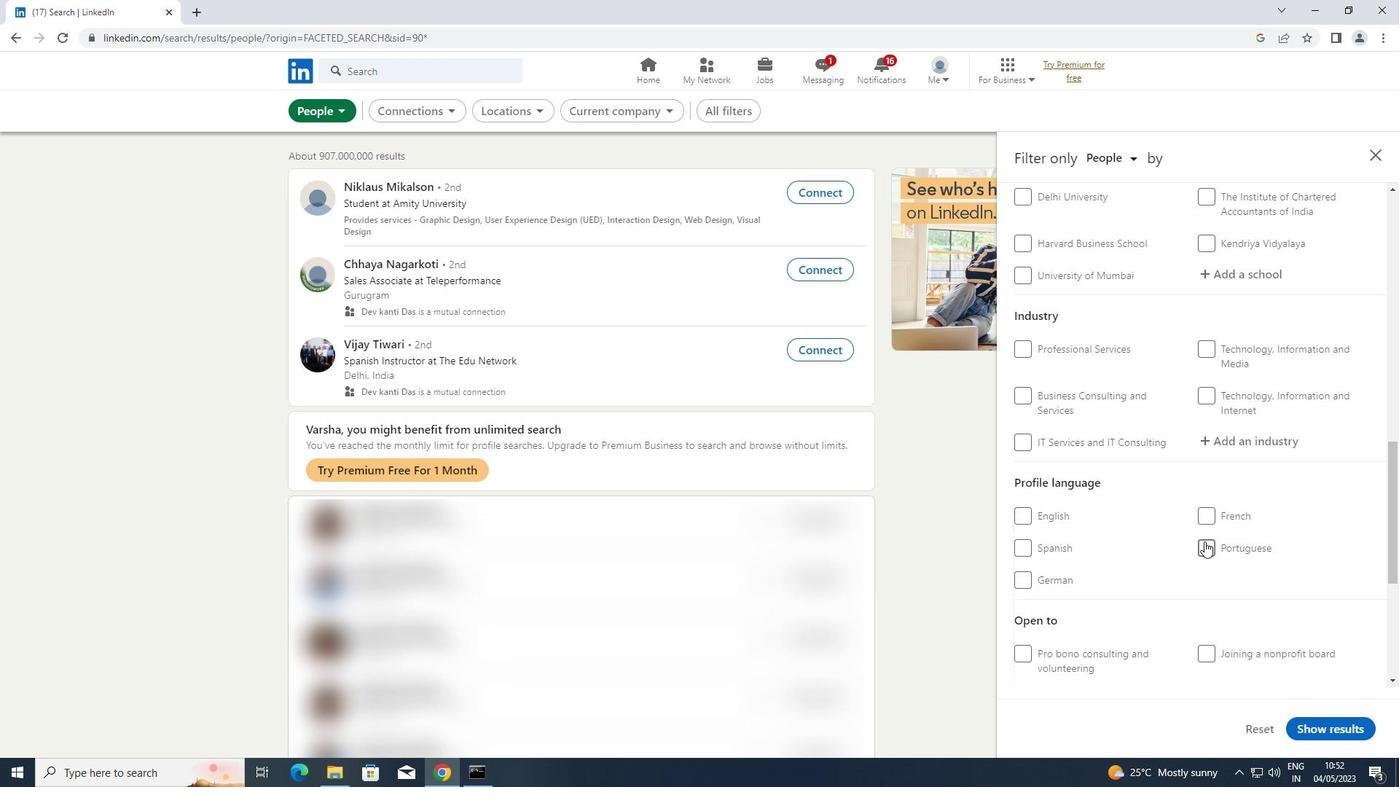 
Action: Mouse moved to (1210, 529)
Screenshot: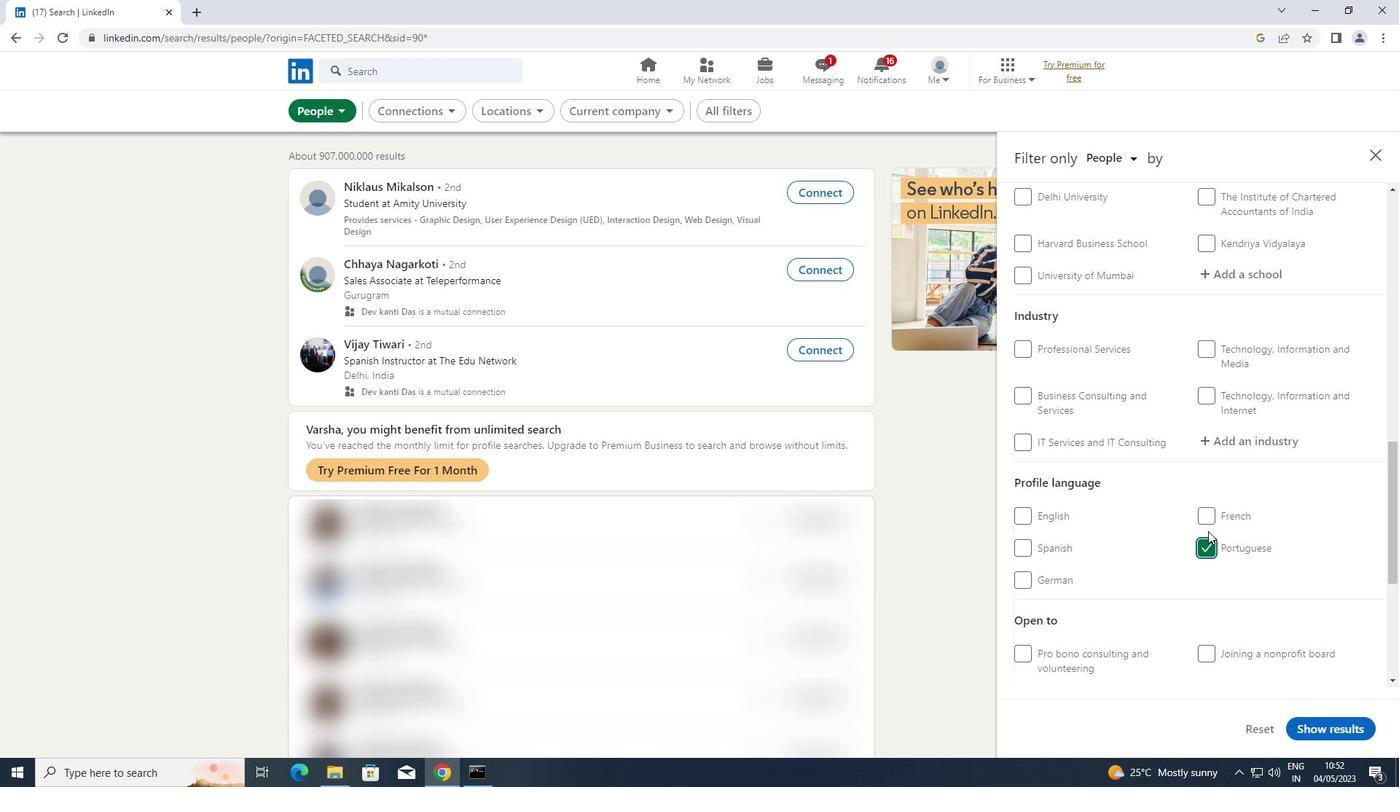 
Action: Mouse scrolled (1210, 529) with delta (0, 0)
Screenshot: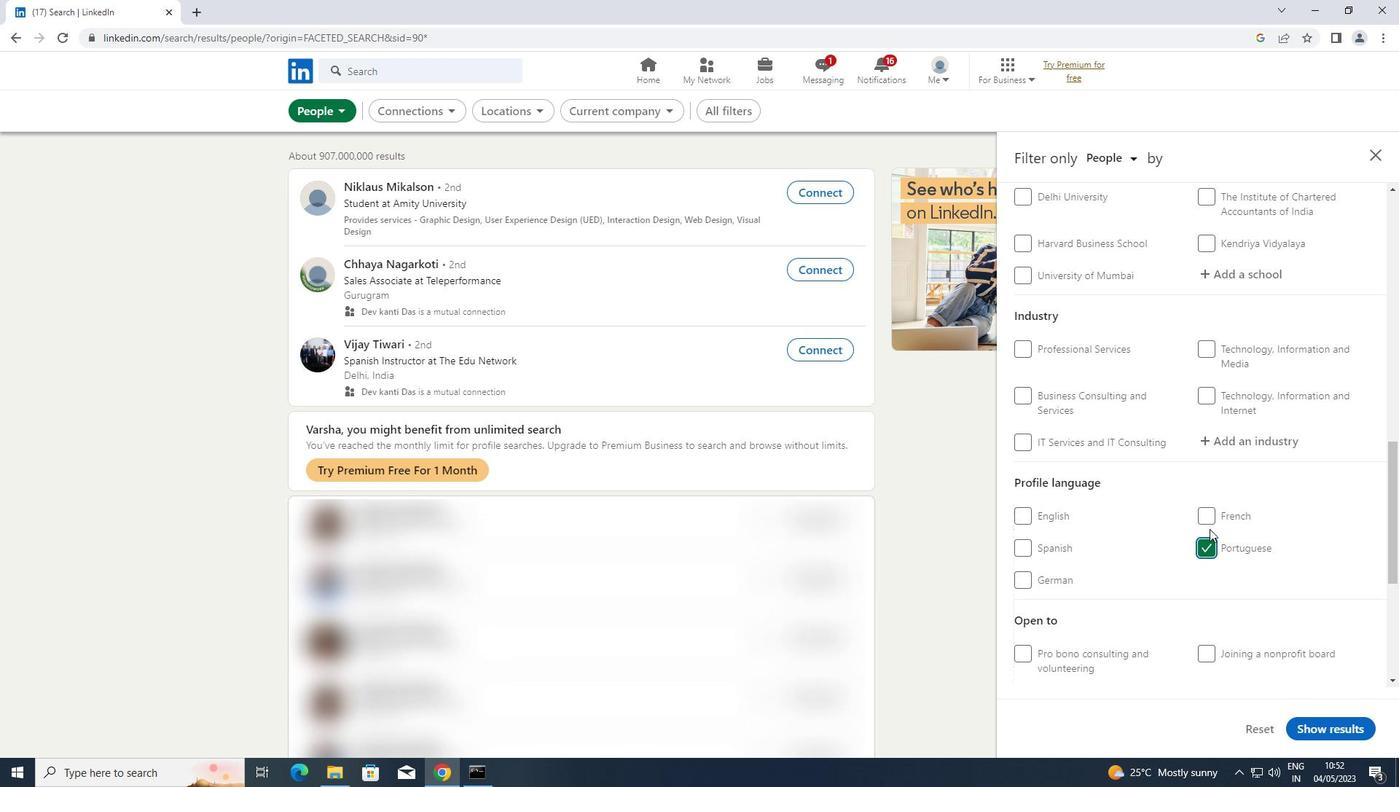 
Action: Mouse scrolled (1210, 529) with delta (0, 0)
Screenshot: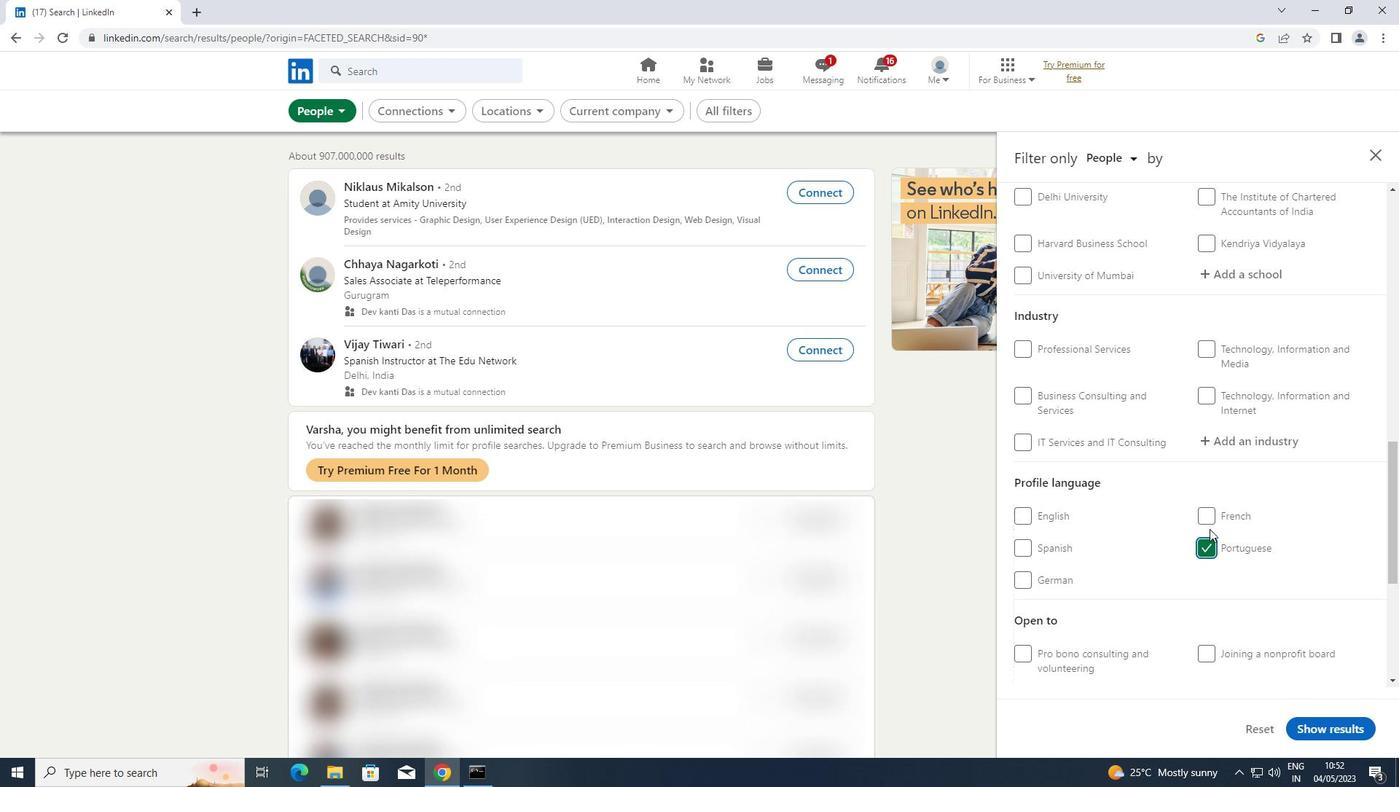 
Action: Mouse scrolled (1210, 529) with delta (0, 0)
Screenshot: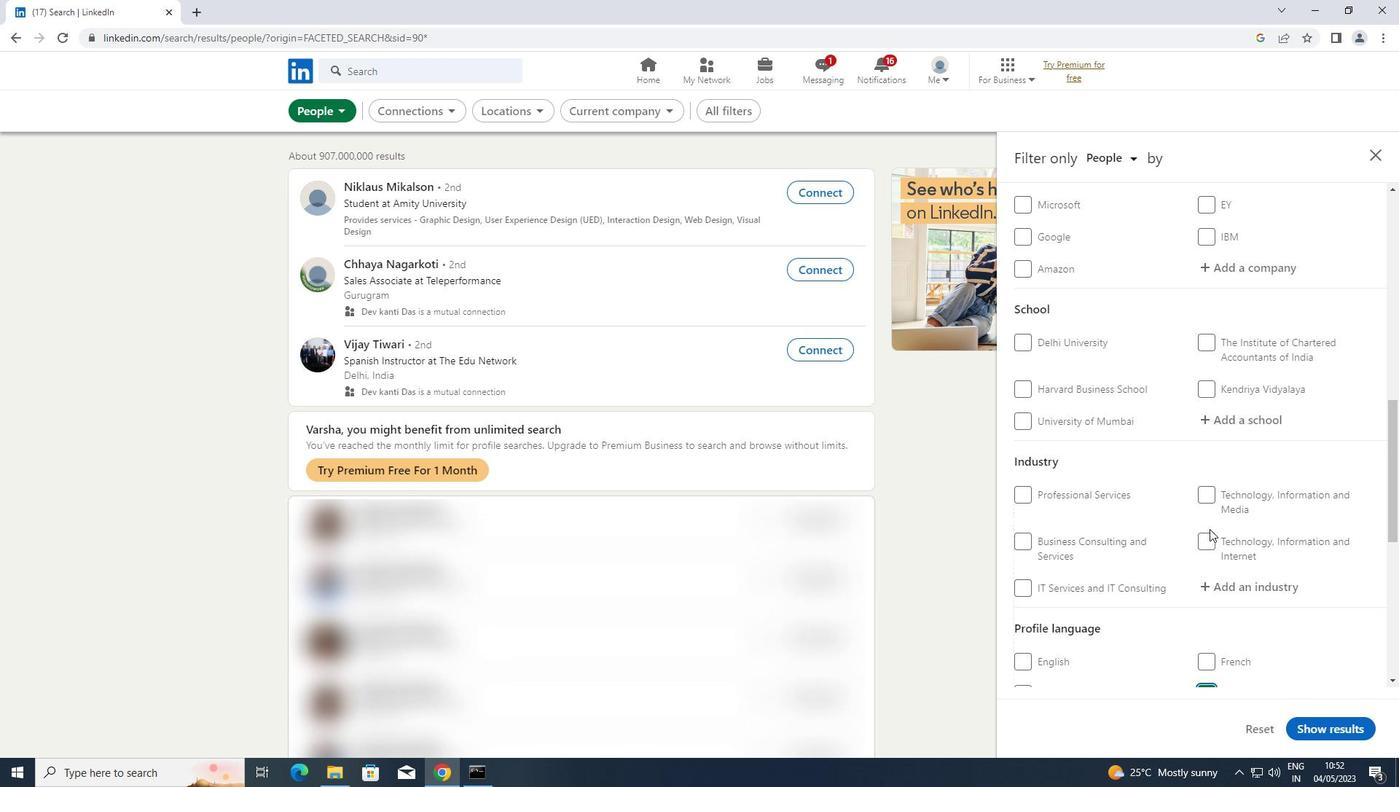 
Action: Mouse scrolled (1210, 529) with delta (0, 0)
Screenshot: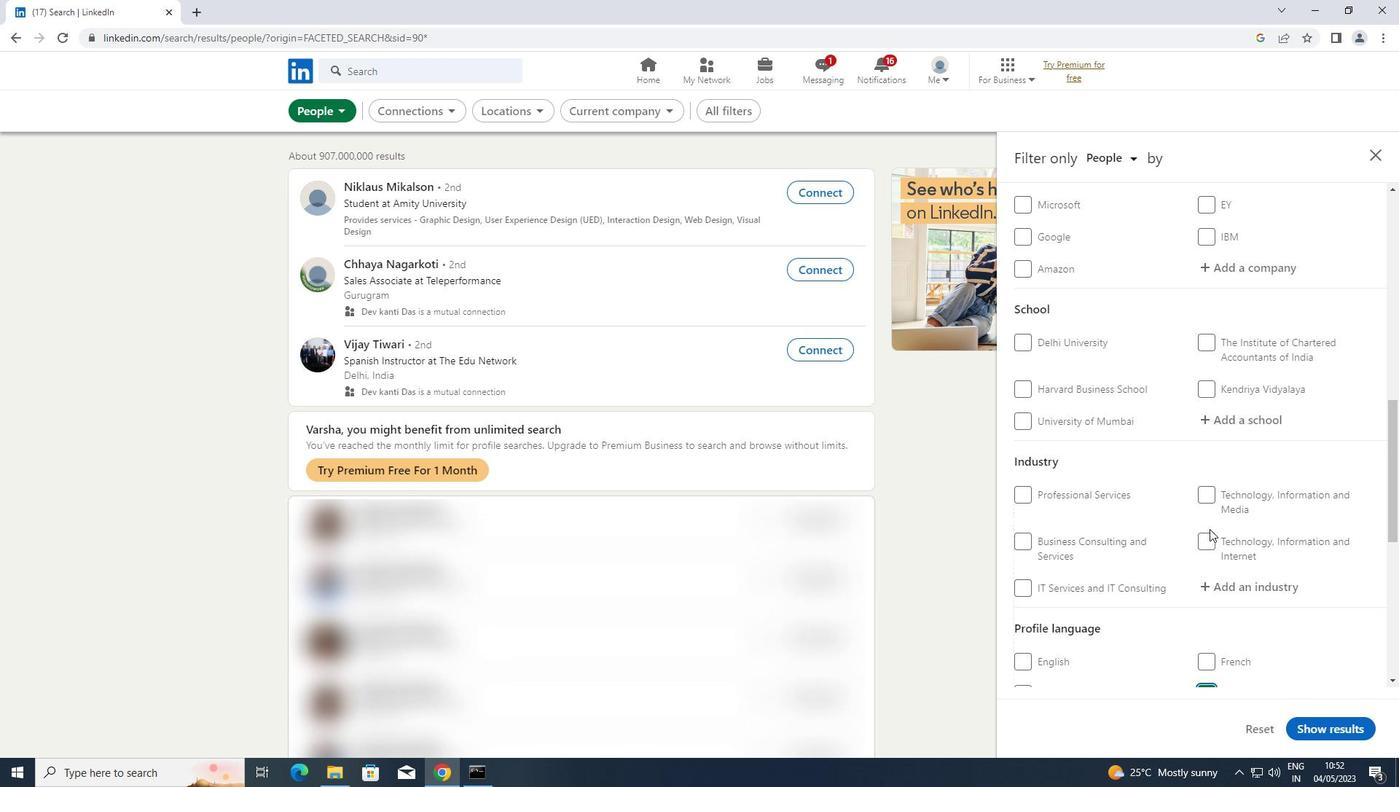 
Action: Mouse scrolled (1210, 529) with delta (0, 0)
Screenshot: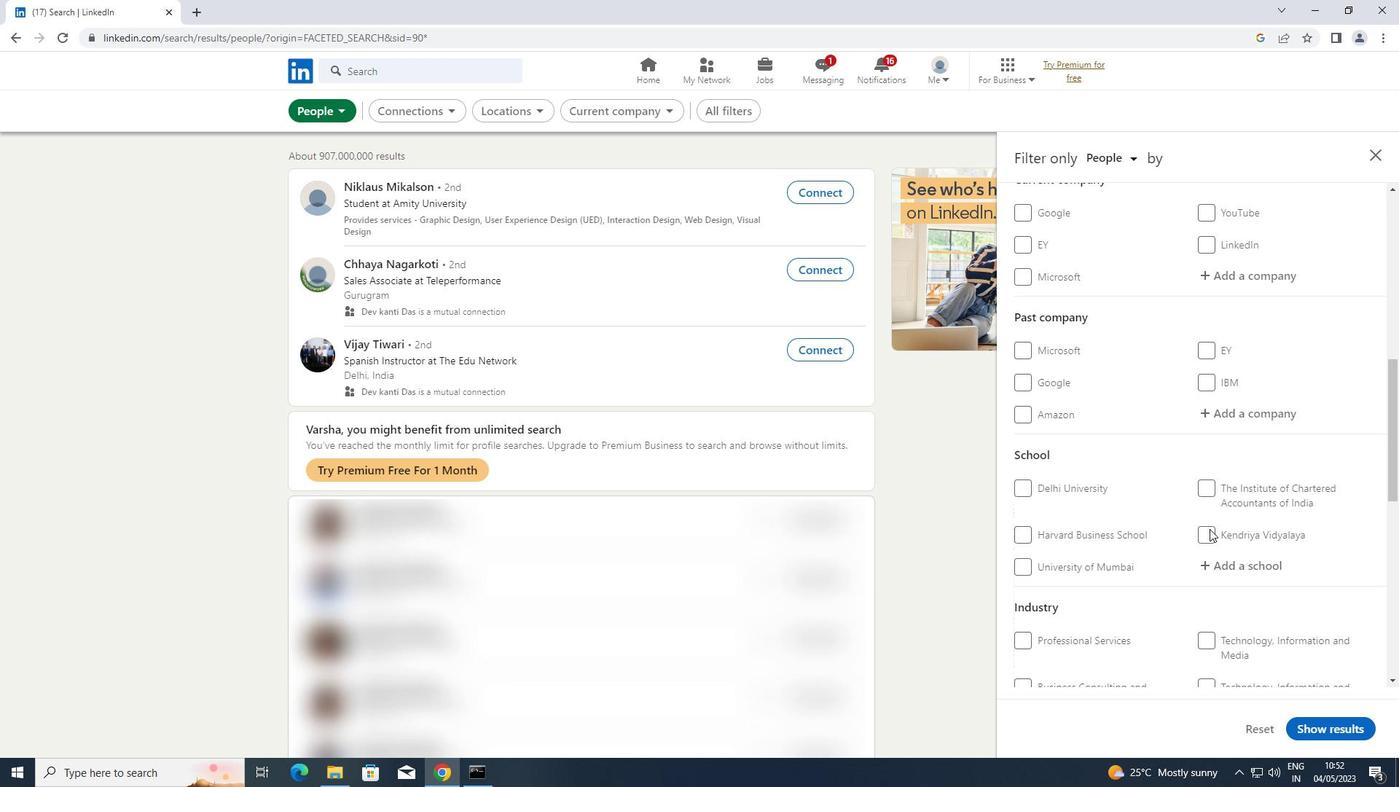 
Action: Mouse scrolled (1210, 529) with delta (0, 0)
Screenshot: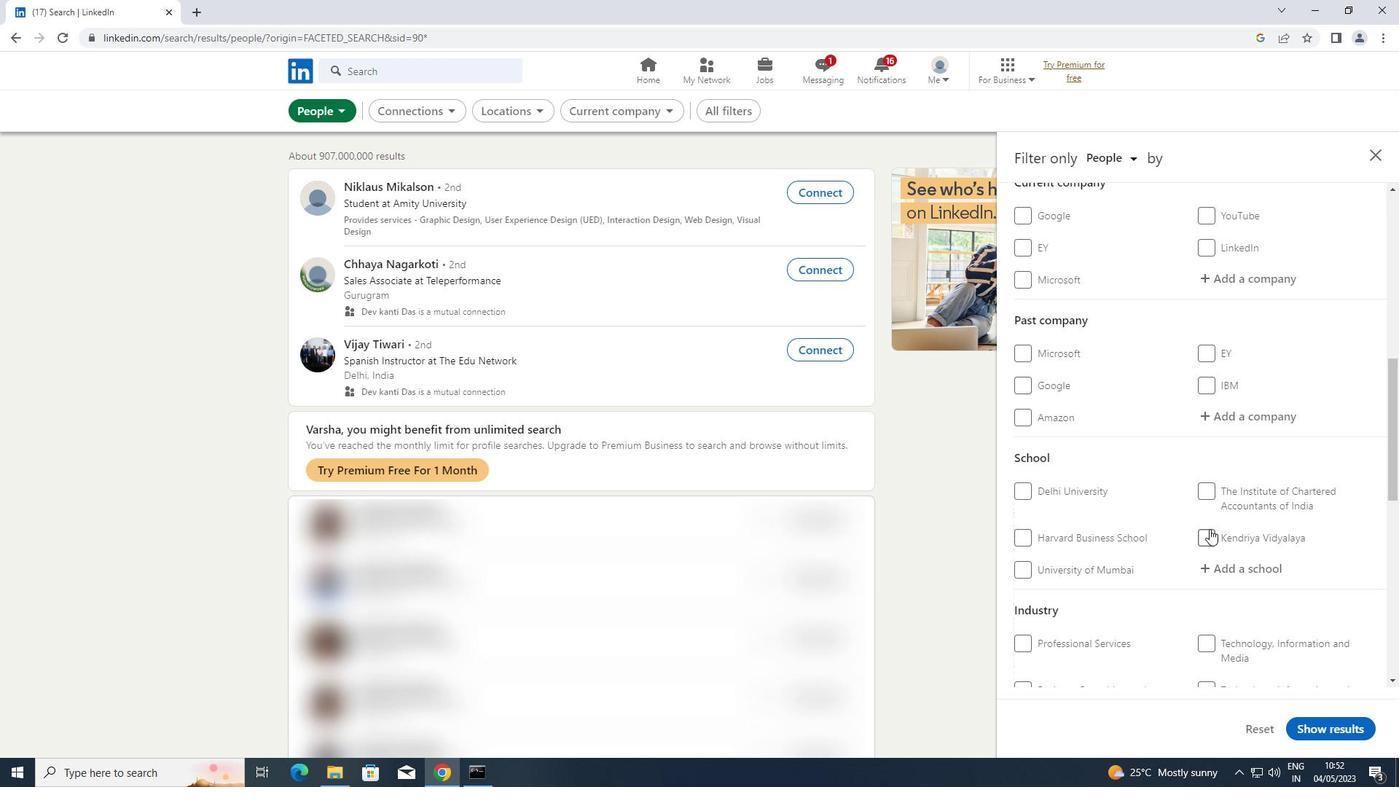 
Action: Mouse moved to (1264, 421)
Screenshot: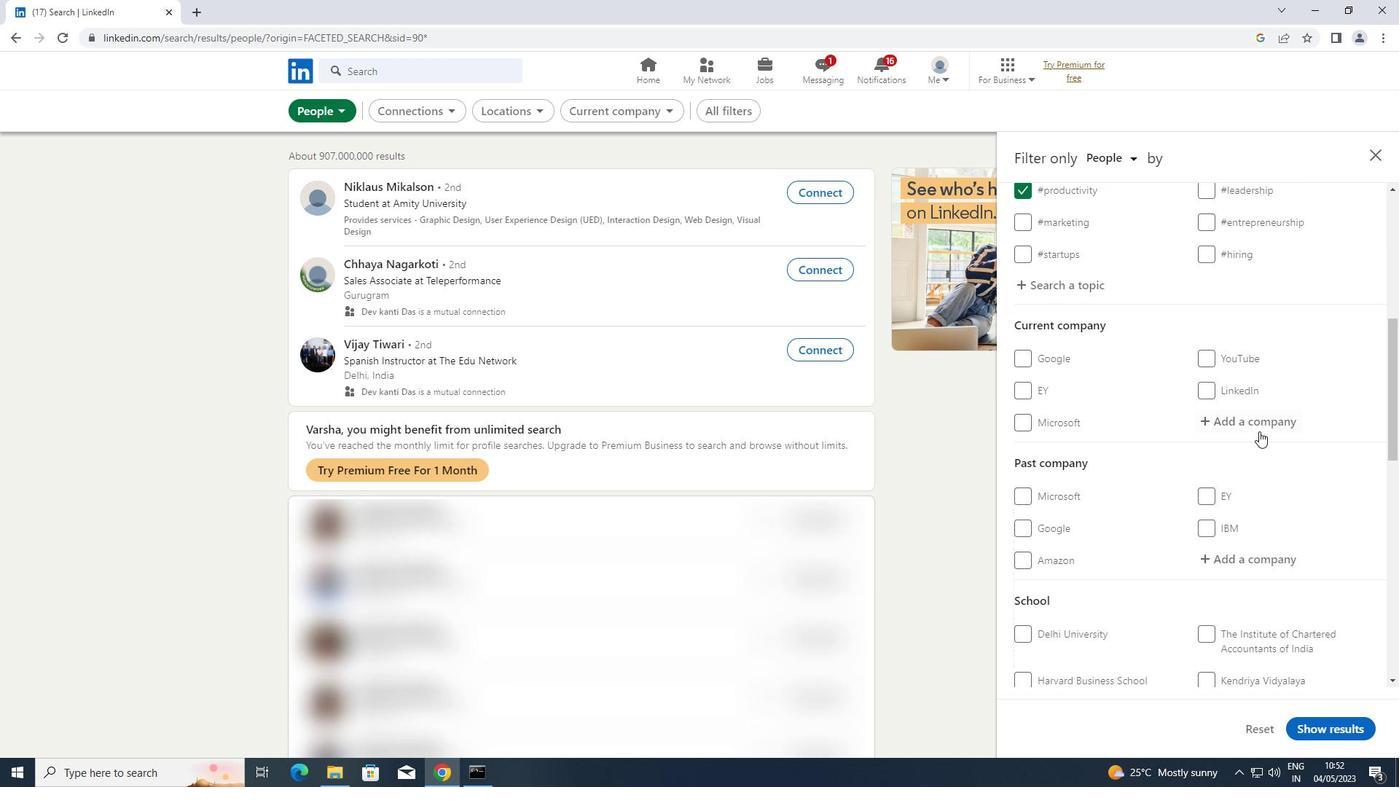 
Action: Mouse pressed left at (1264, 421)
Screenshot: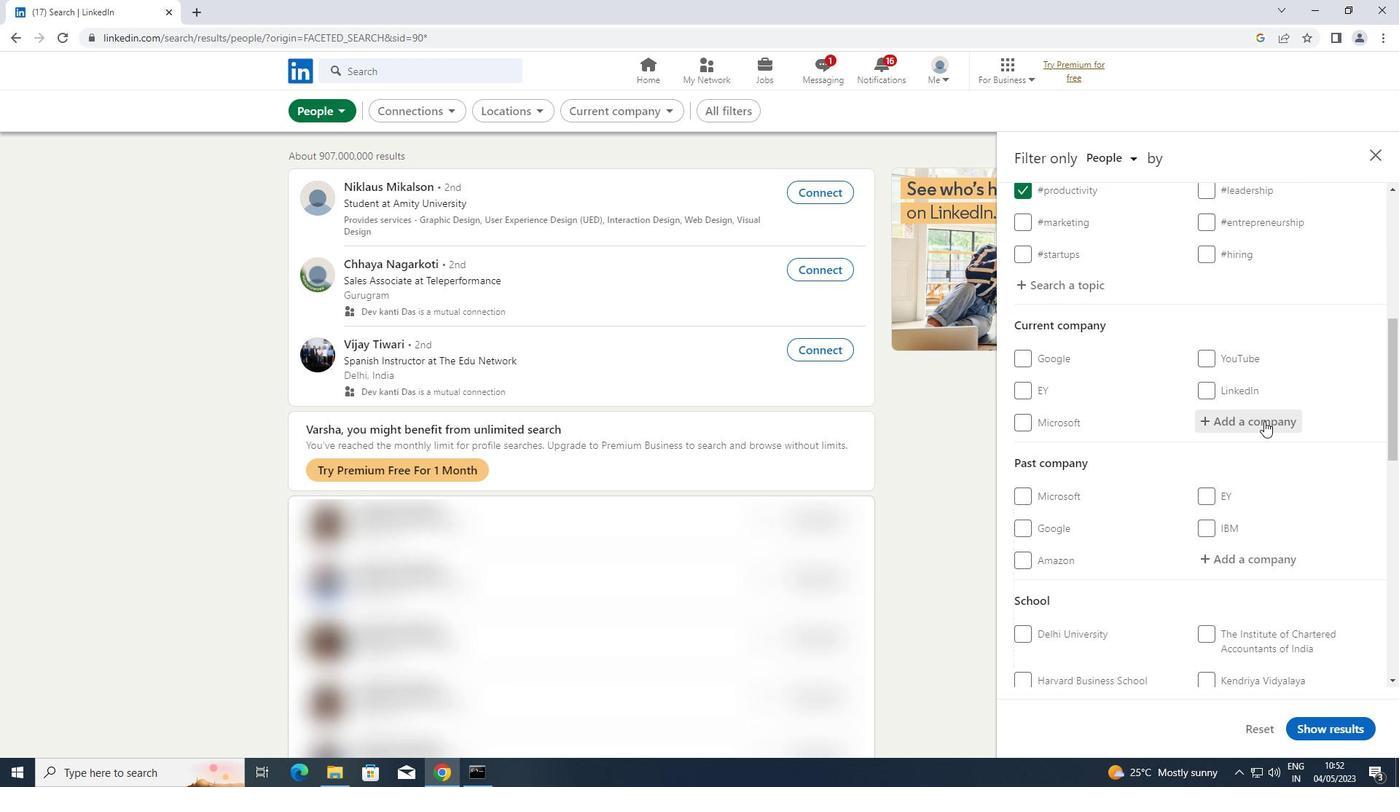
Action: Key pressed <Key.caps_lock>AUROBINDO
Screenshot: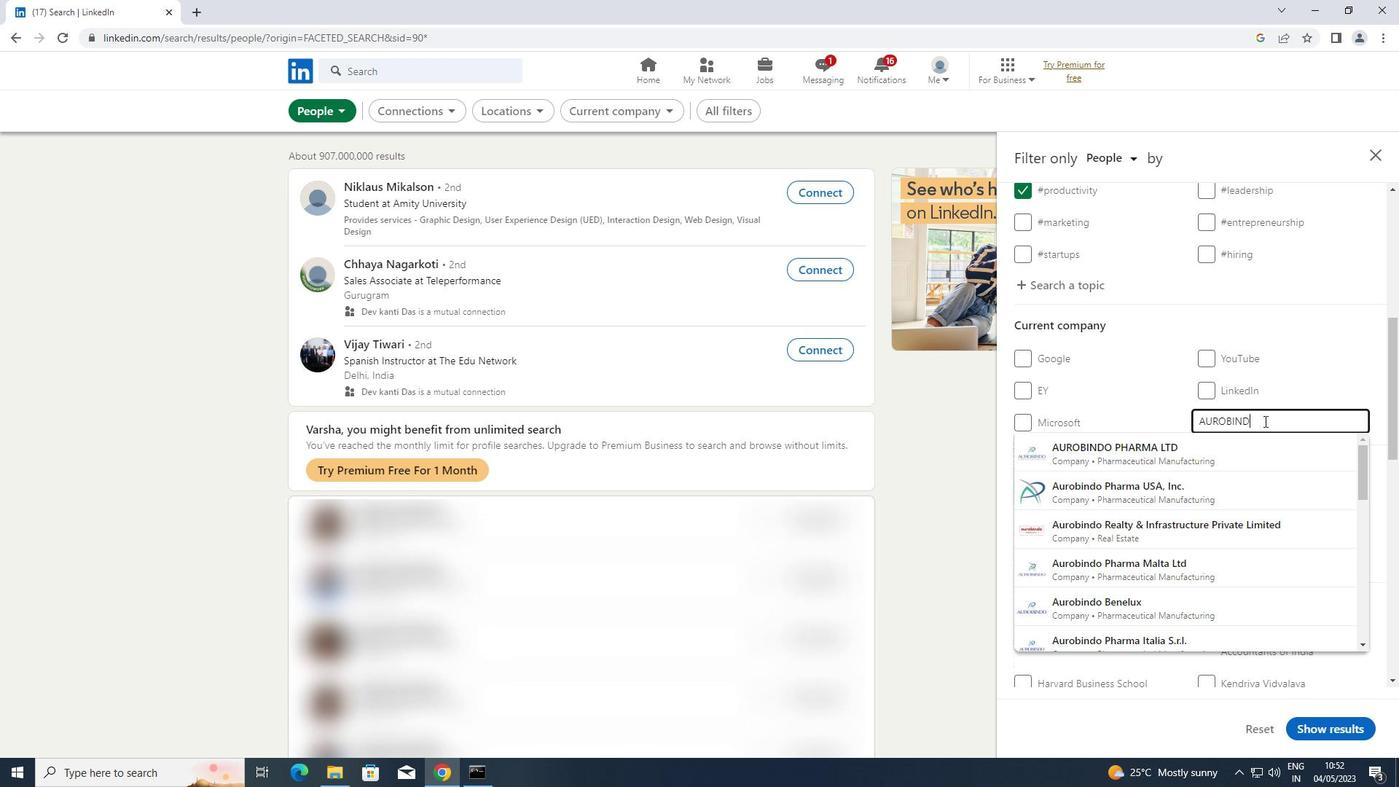 
Action: Mouse moved to (1213, 447)
Screenshot: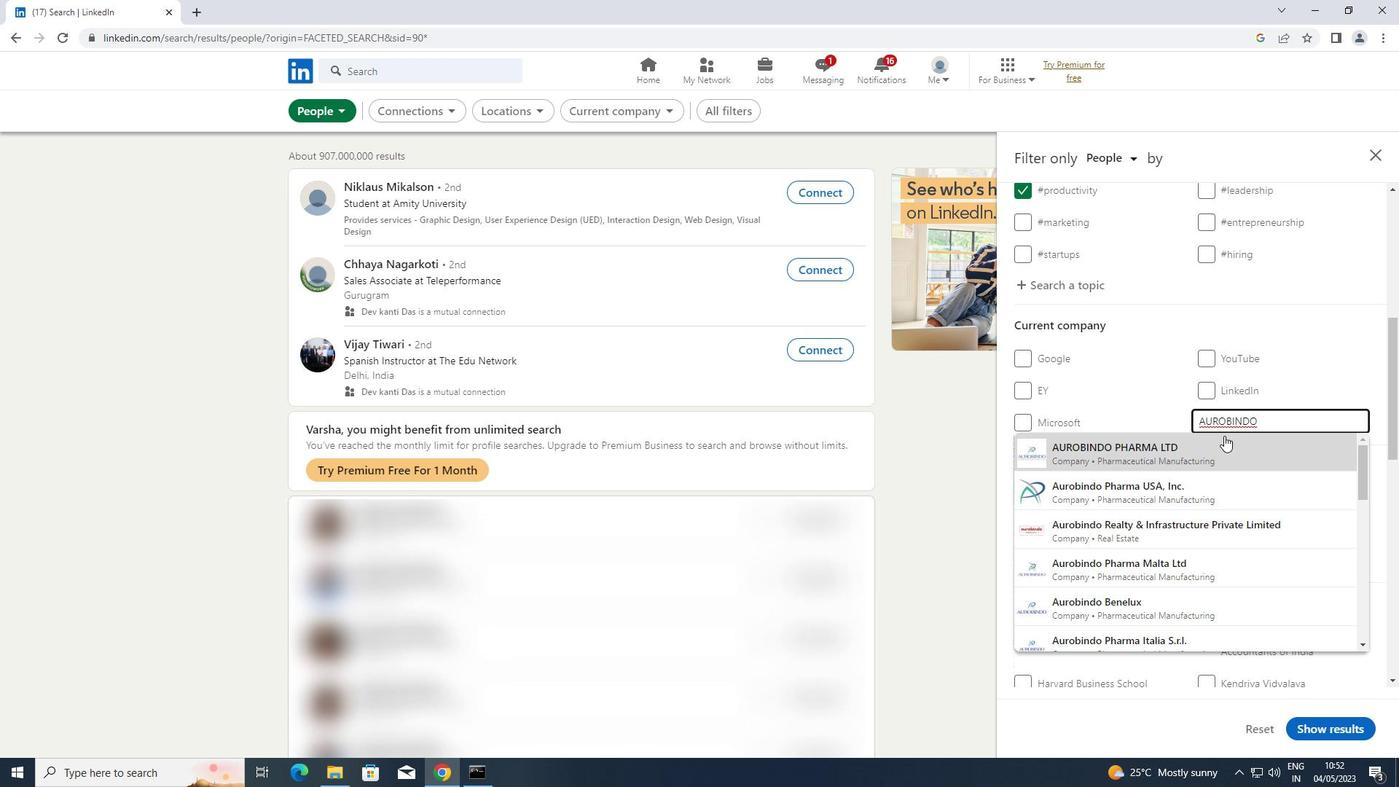 
Action: Mouse pressed left at (1213, 447)
Screenshot: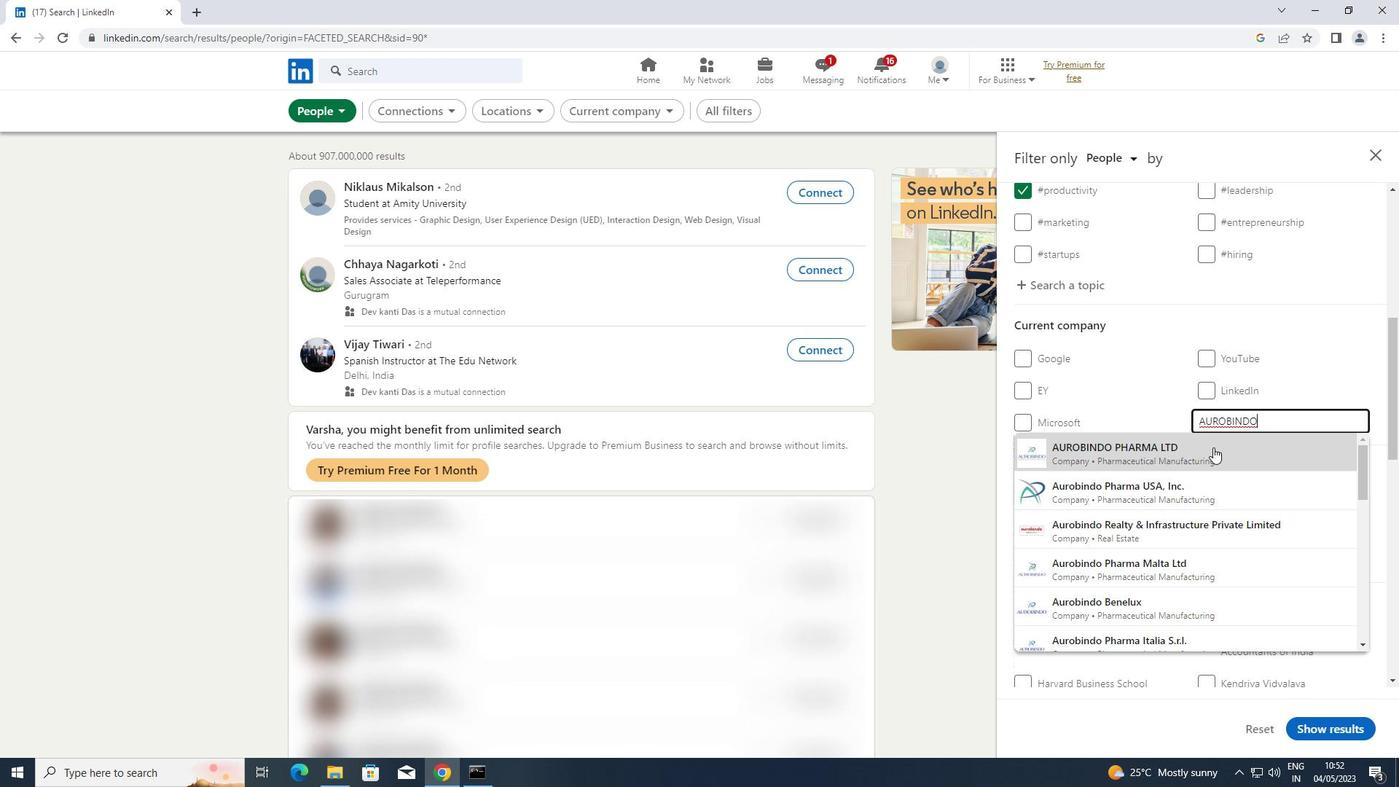 
Action: Key pressed <Key.caps_lock>
Screenshot: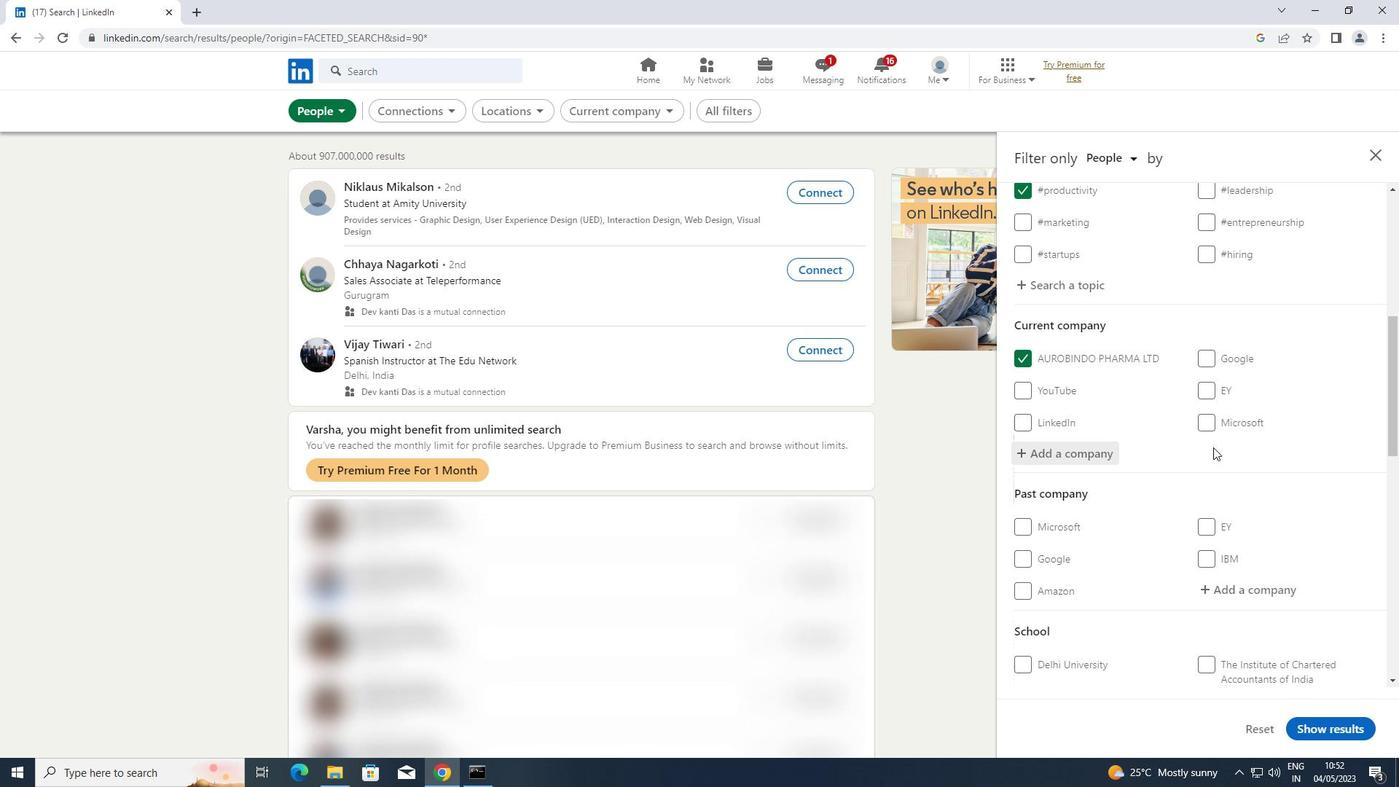 
Action: Mouse scrolled (1213, 446) with delta (0, 0)
Screenshot: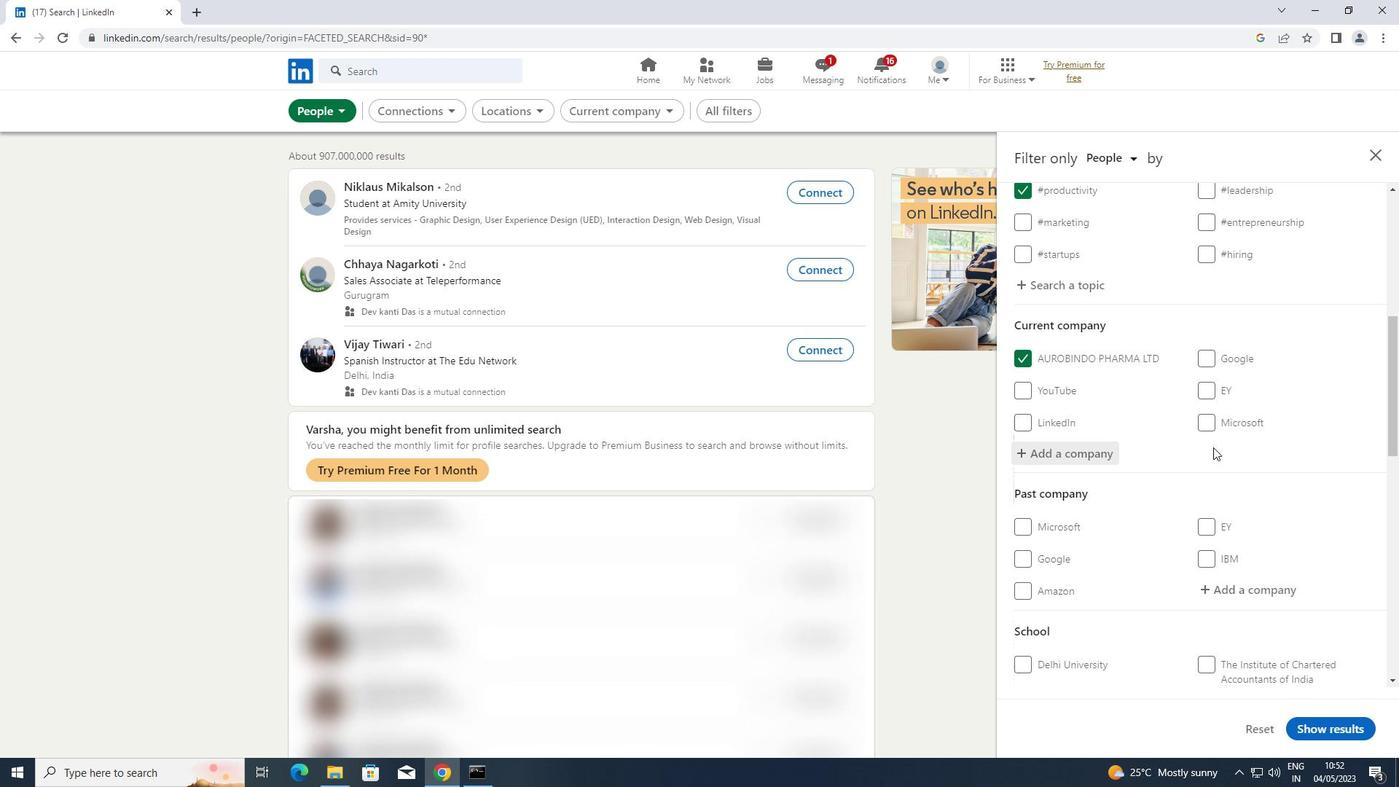 
Action: Mouse scrolled (1213, 446) with delta (0, 0)
Screenshot: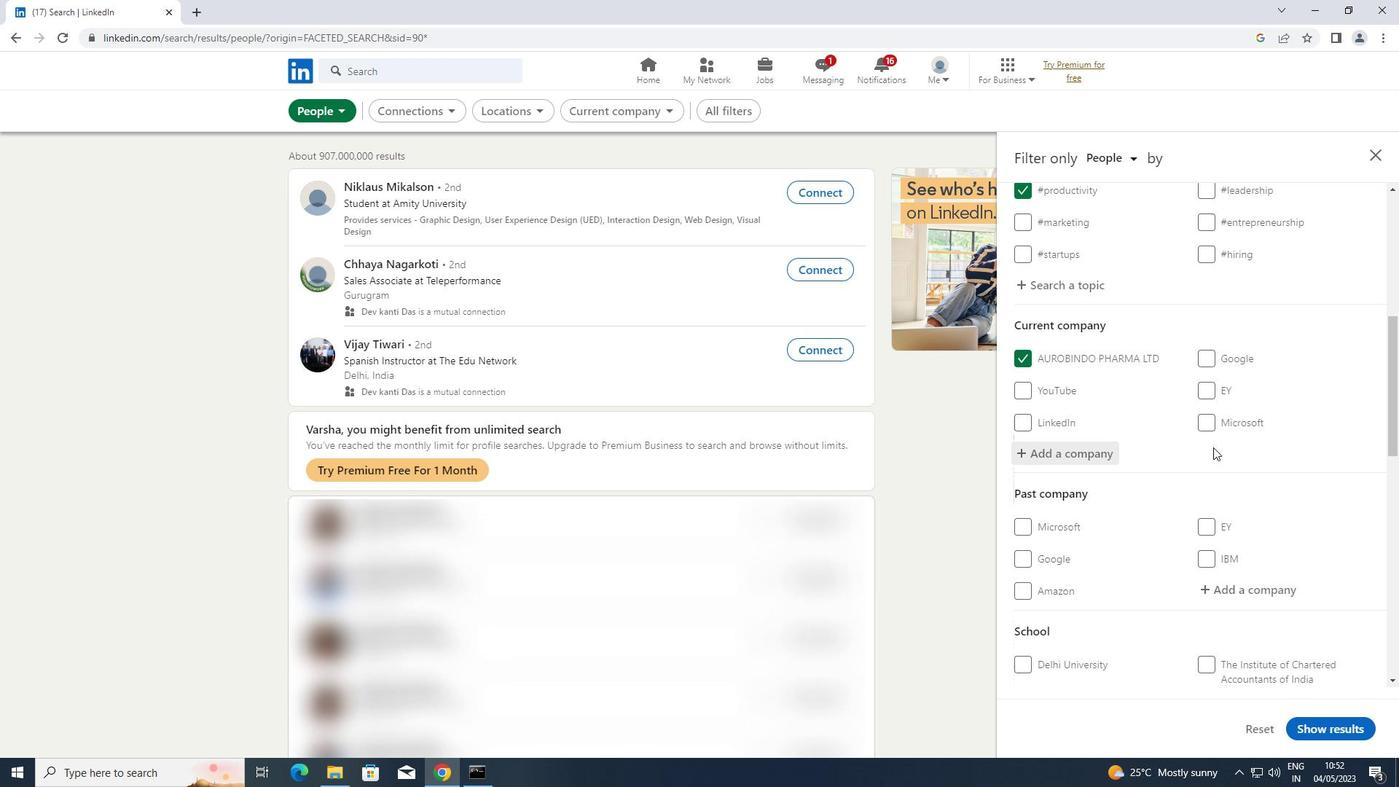
Action: Mouse moved to (1214, 447)
Screenshot: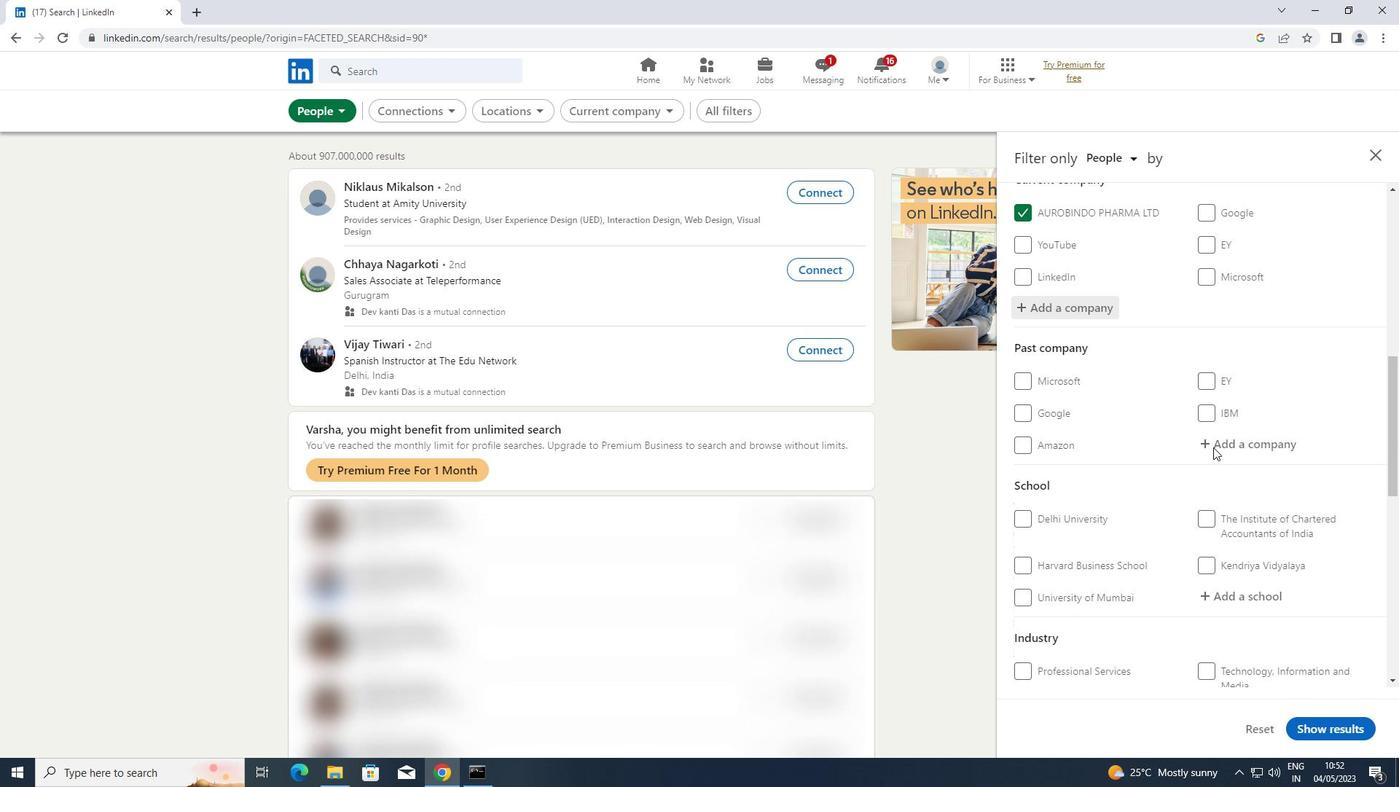 
Action: Mouse scrolled (1214, 446) with delta (0, 0)
Screenshot: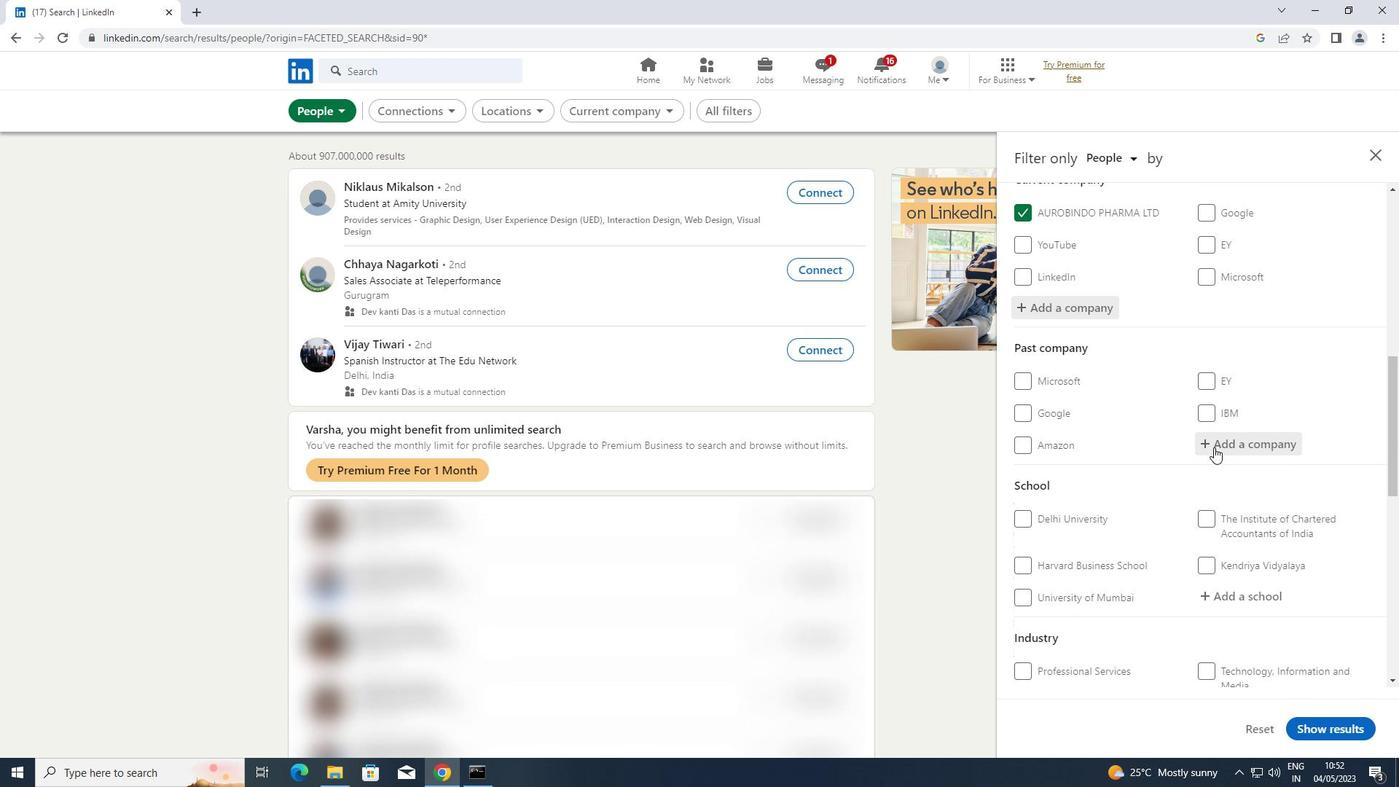
Action: Mouse moved to (1254, 523)
Screenshot: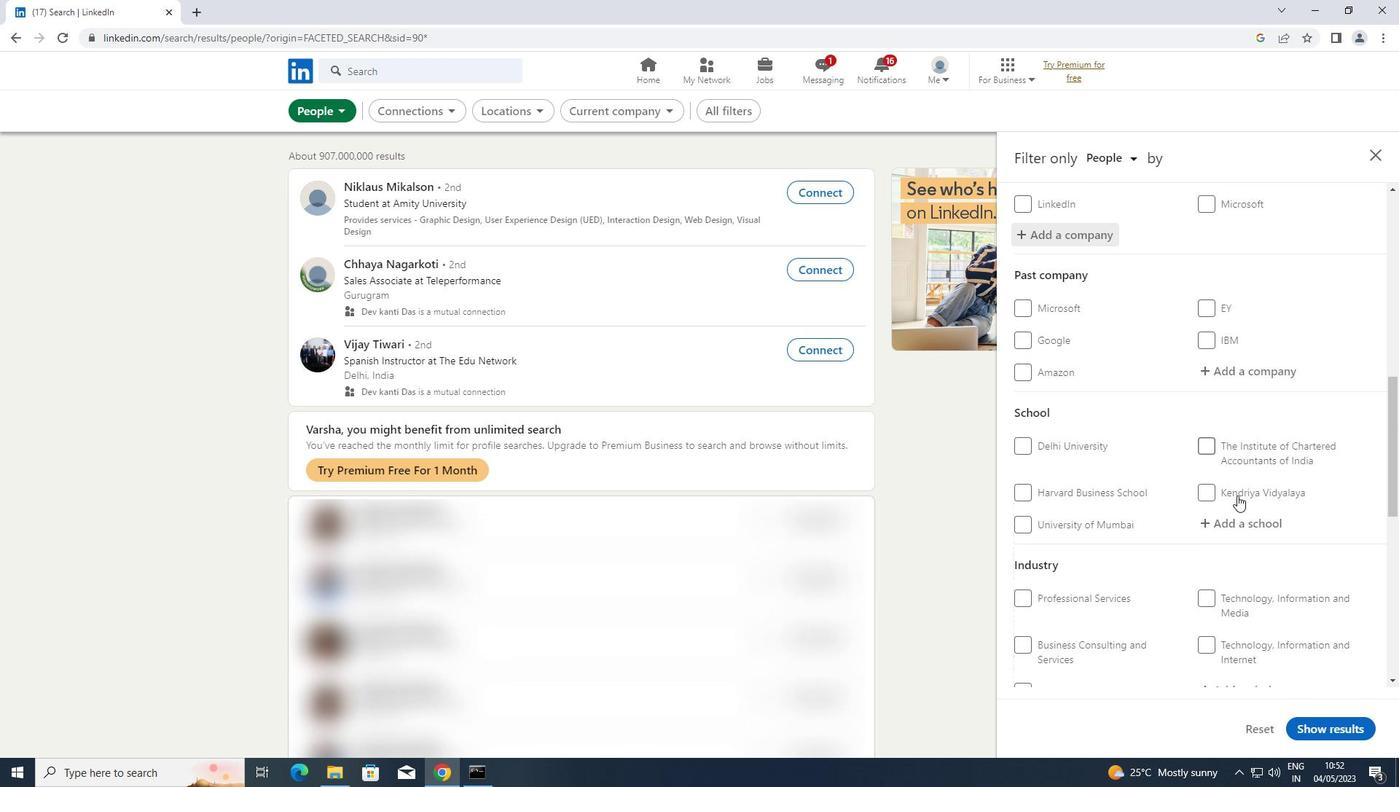 
Action: Mouse pressed left at (1254, 523)
Screenshot: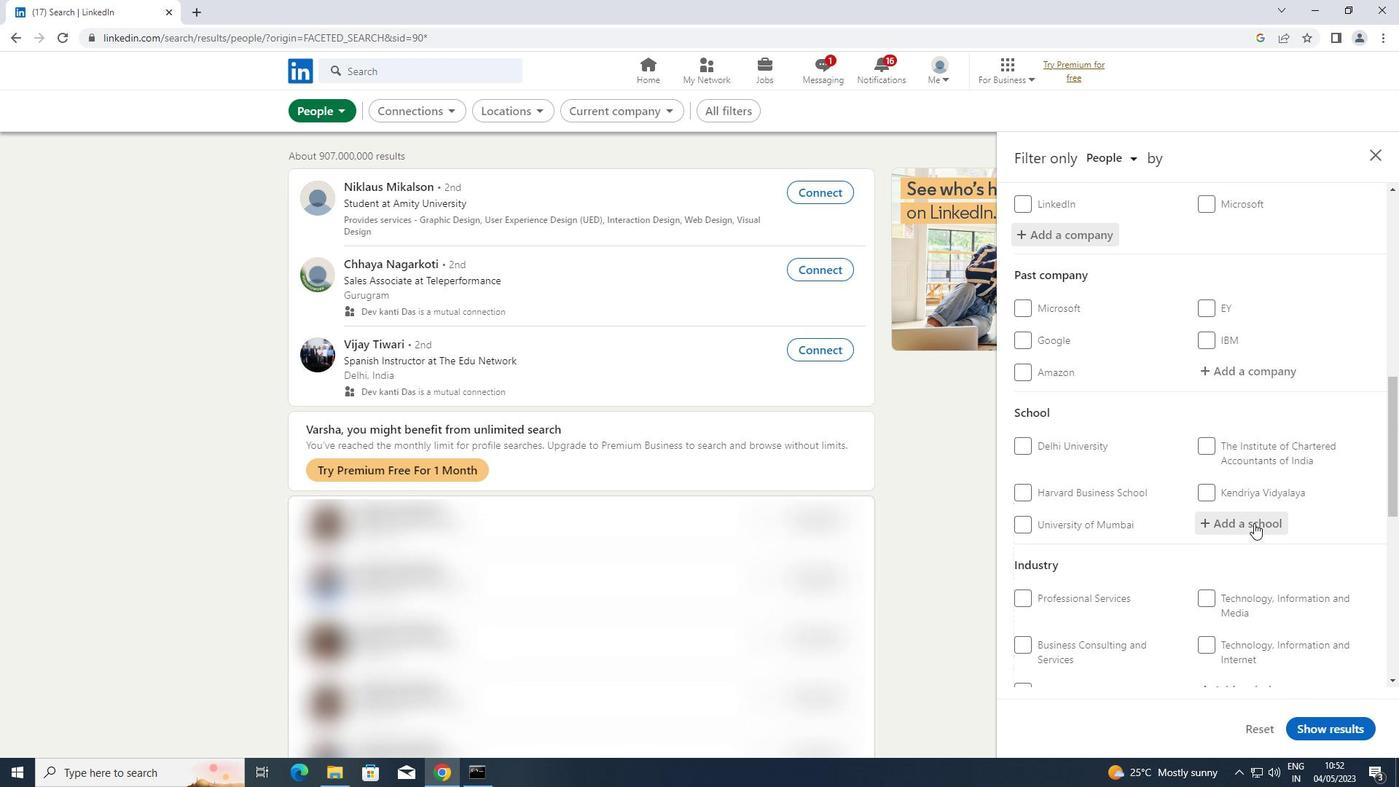 
Action: Key pressed <Key.shift><Key.shift><Key.shift><Key.shift>KANPUR<Key.space><Key.shift><Key.shift><Key.shift>UNIVERSITY
Screenshot: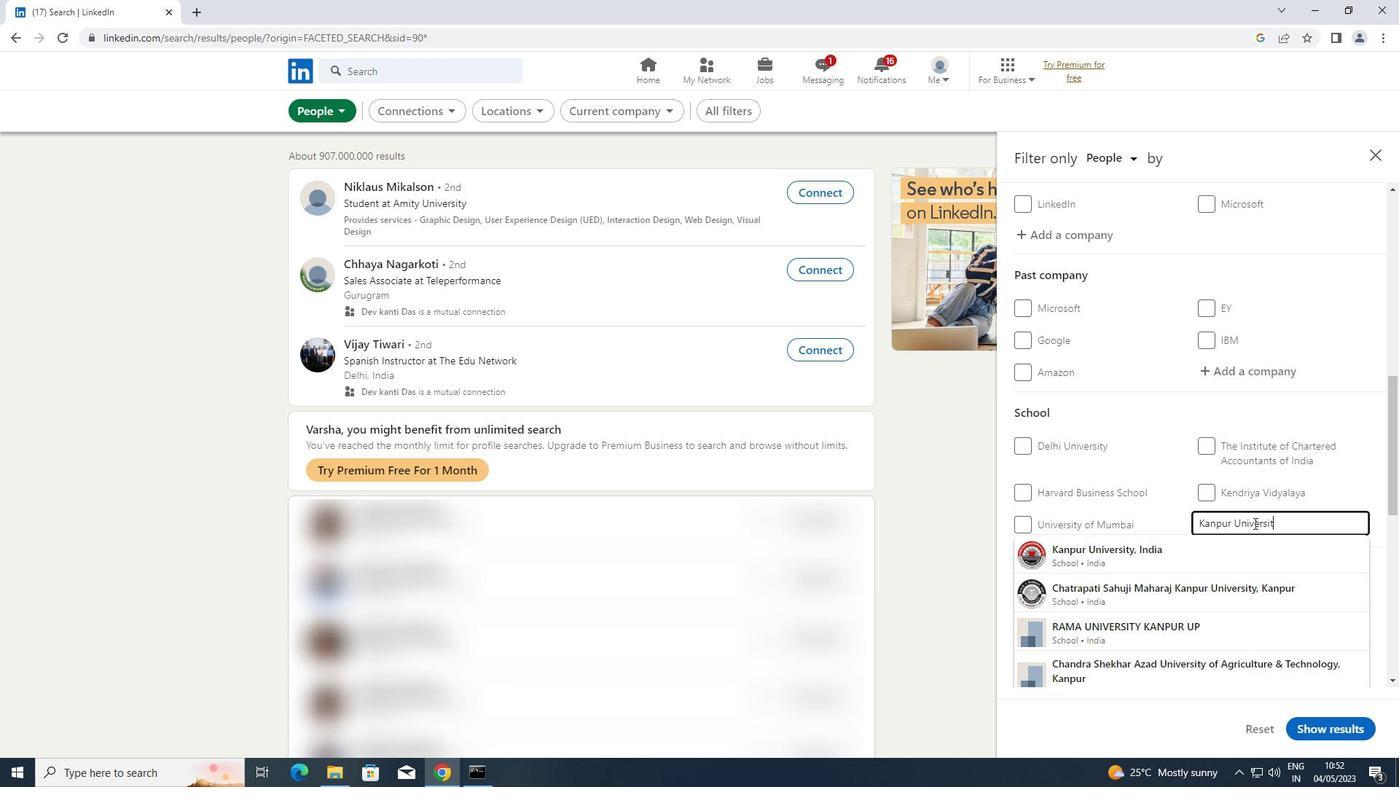 
Action: Mouse moved to (1168, 567)
Screenshot: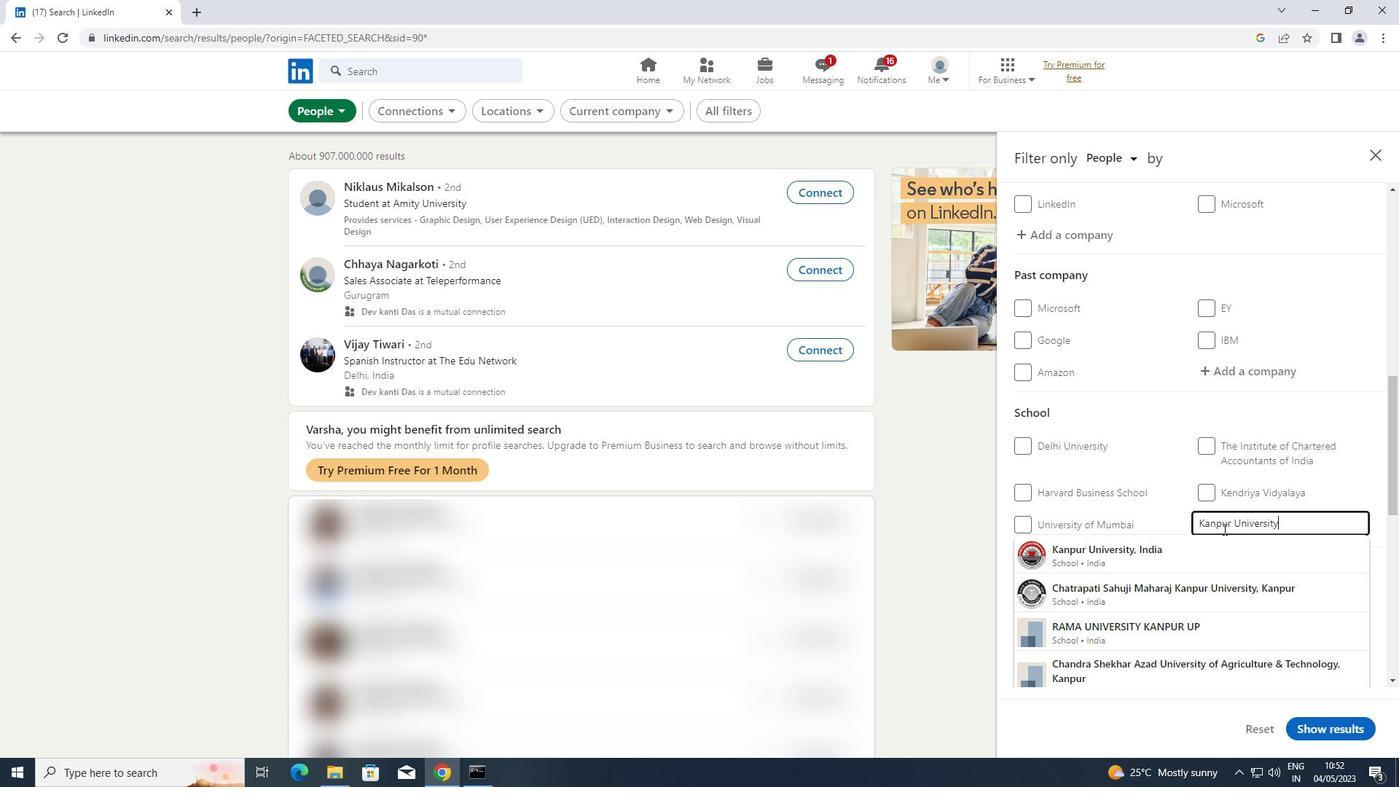 
Action: Mouse pressed left at (1168, 567)
Screenshot: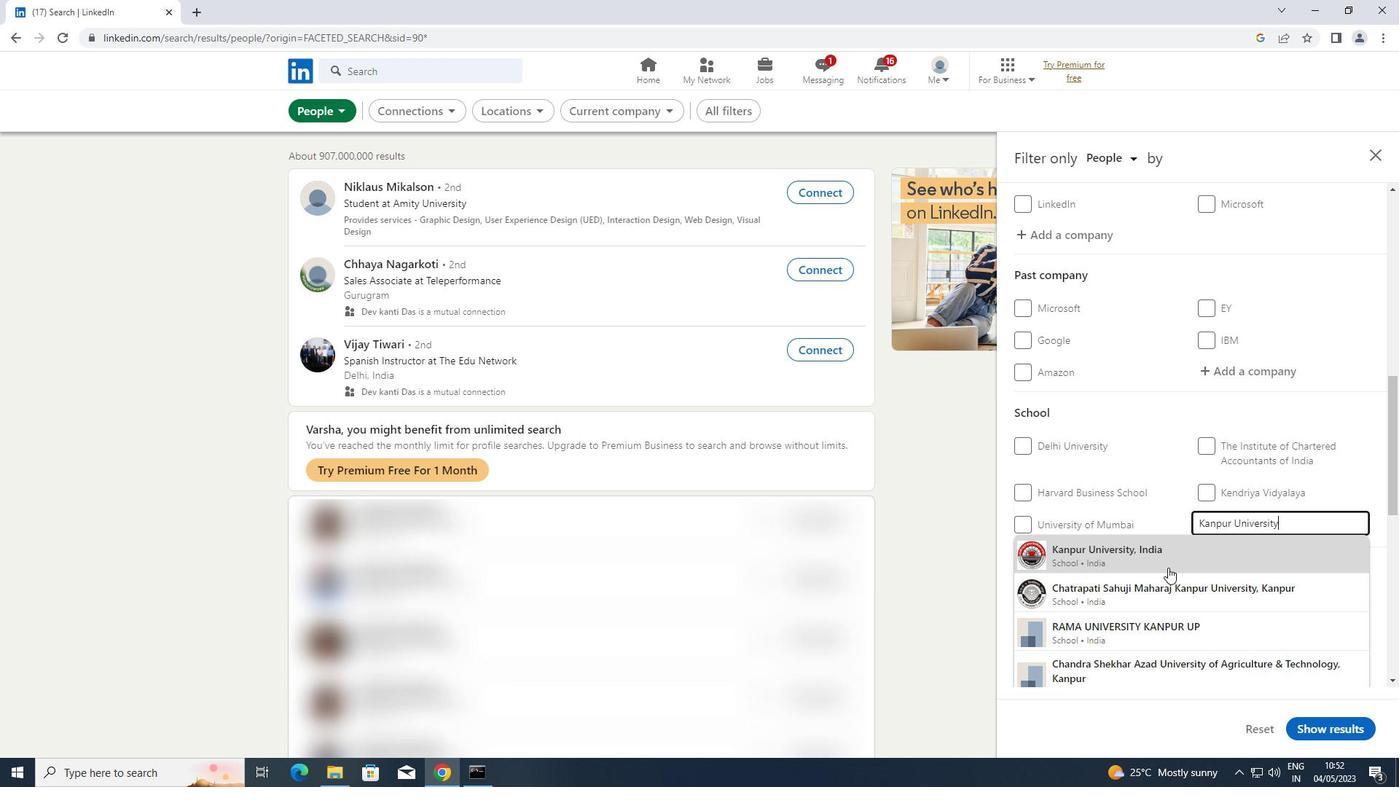 
Action: Mouse scrolled (1168, 567) with delta (0, 0)
Screenshot: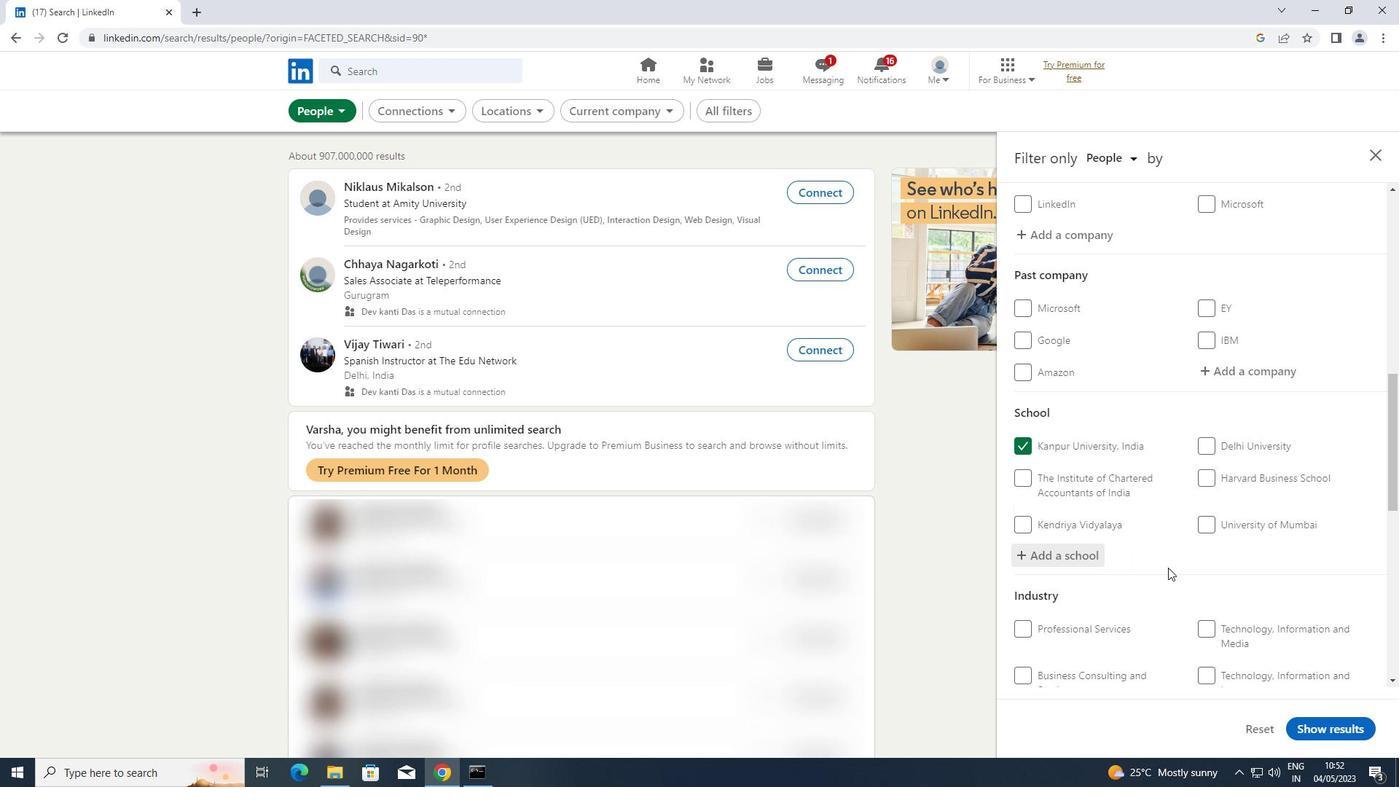 
Action: Mouse scrolled (1168, 567) with delta (0, 0)
Screenshot: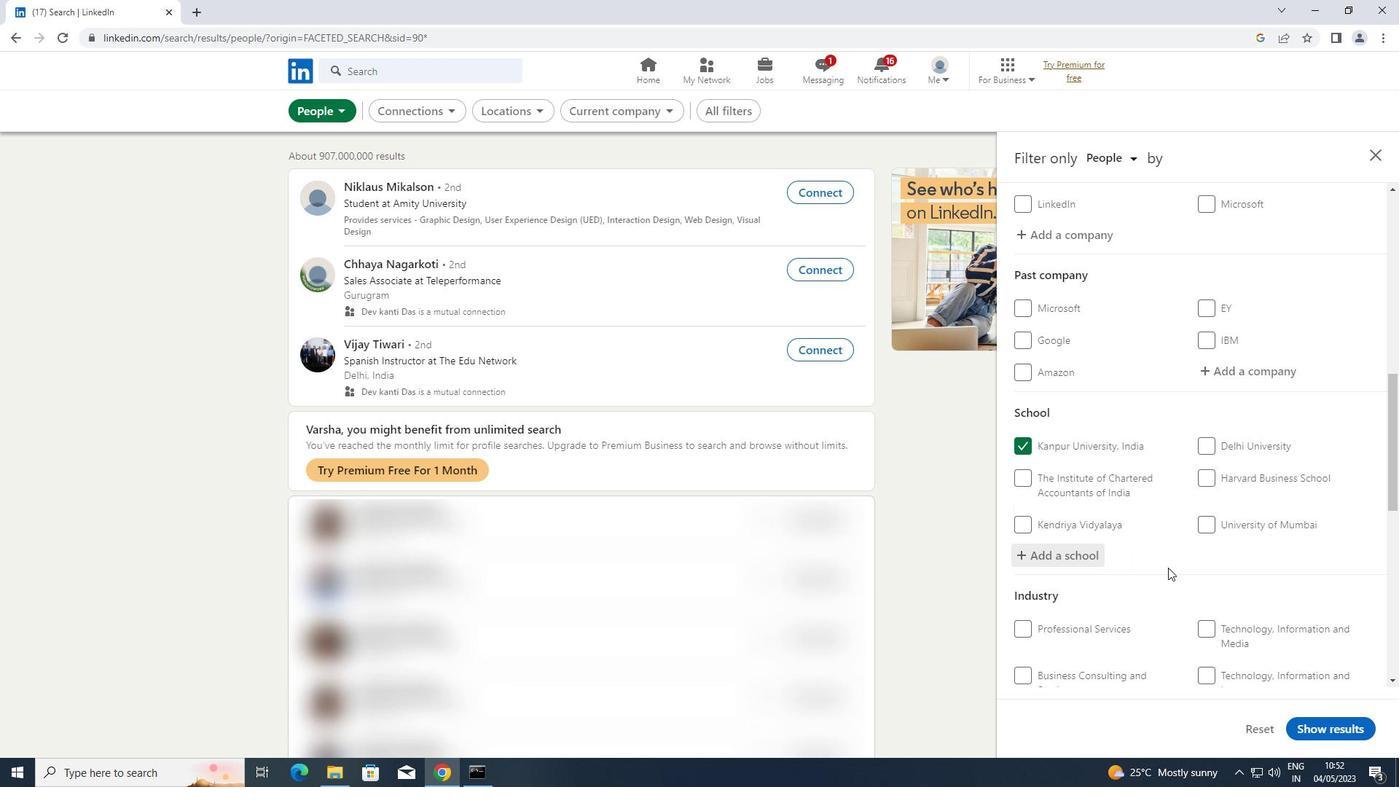 
Action: Mouse scrolled (1168, 567) with delta (0, 0)
Screenshot: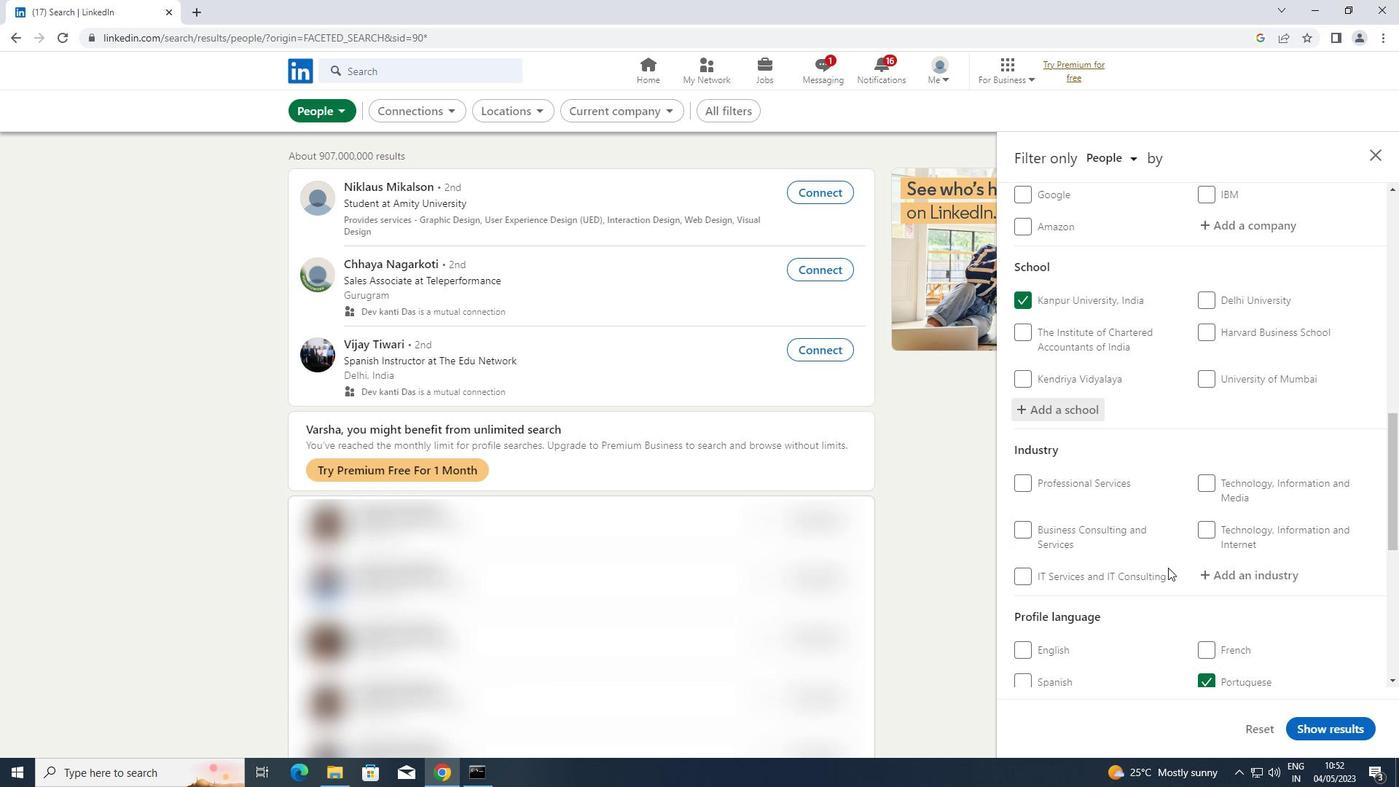 
Action: Mouse moved to (1250, 501)
Screenshot: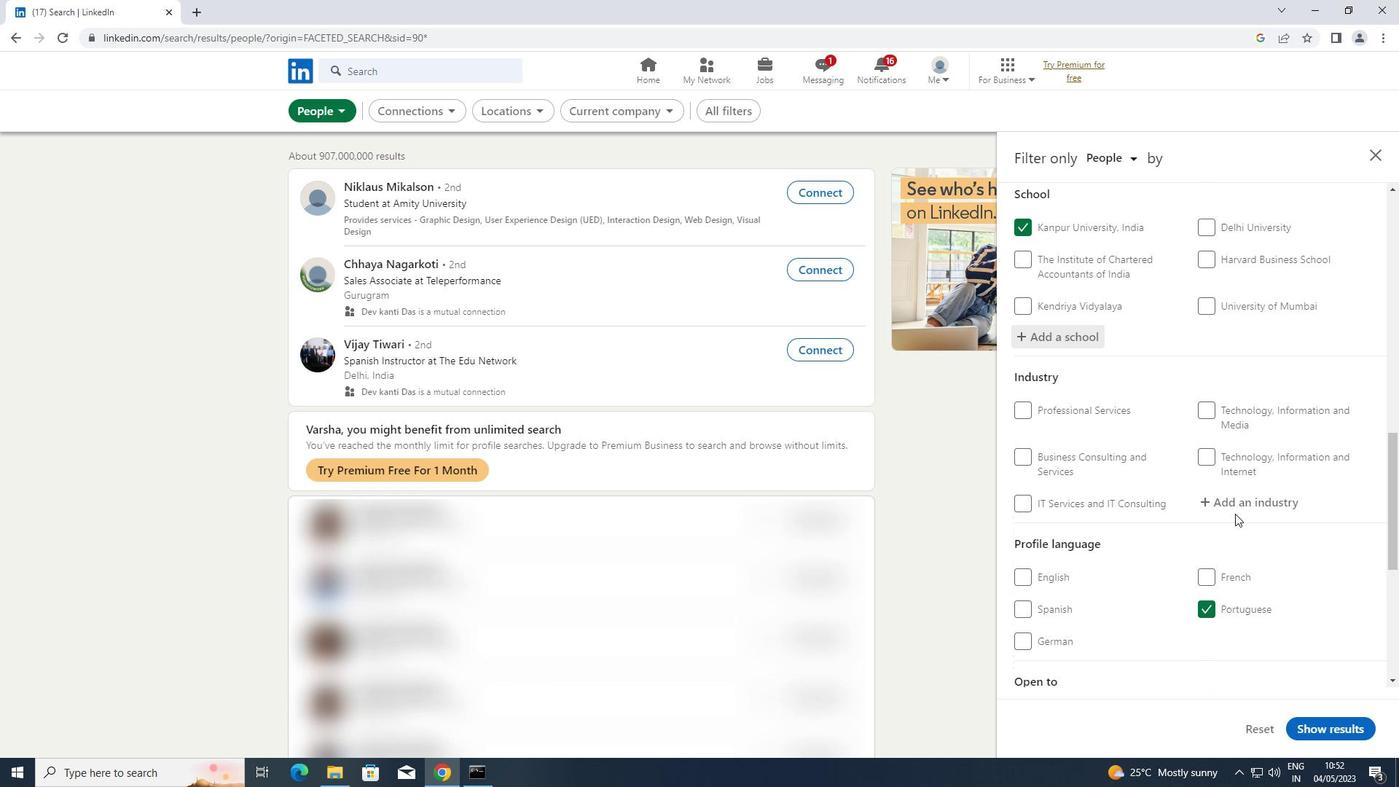
Action: Mouse pressed left at (1250, 501)
Screenshot: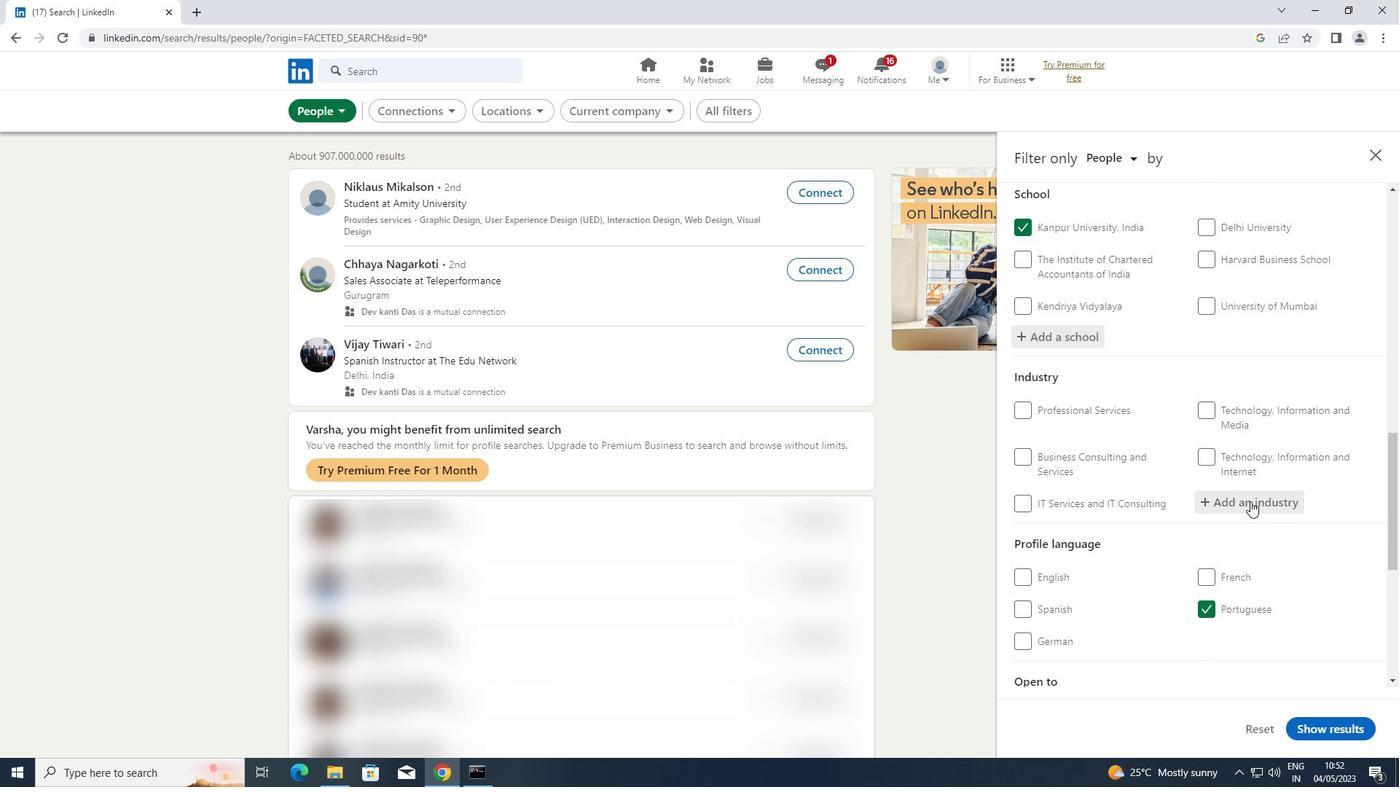 
Action: Key pressed <Key.shift><Key.shift>LOAN<Key.space><Key.shift>BR
Screenshot: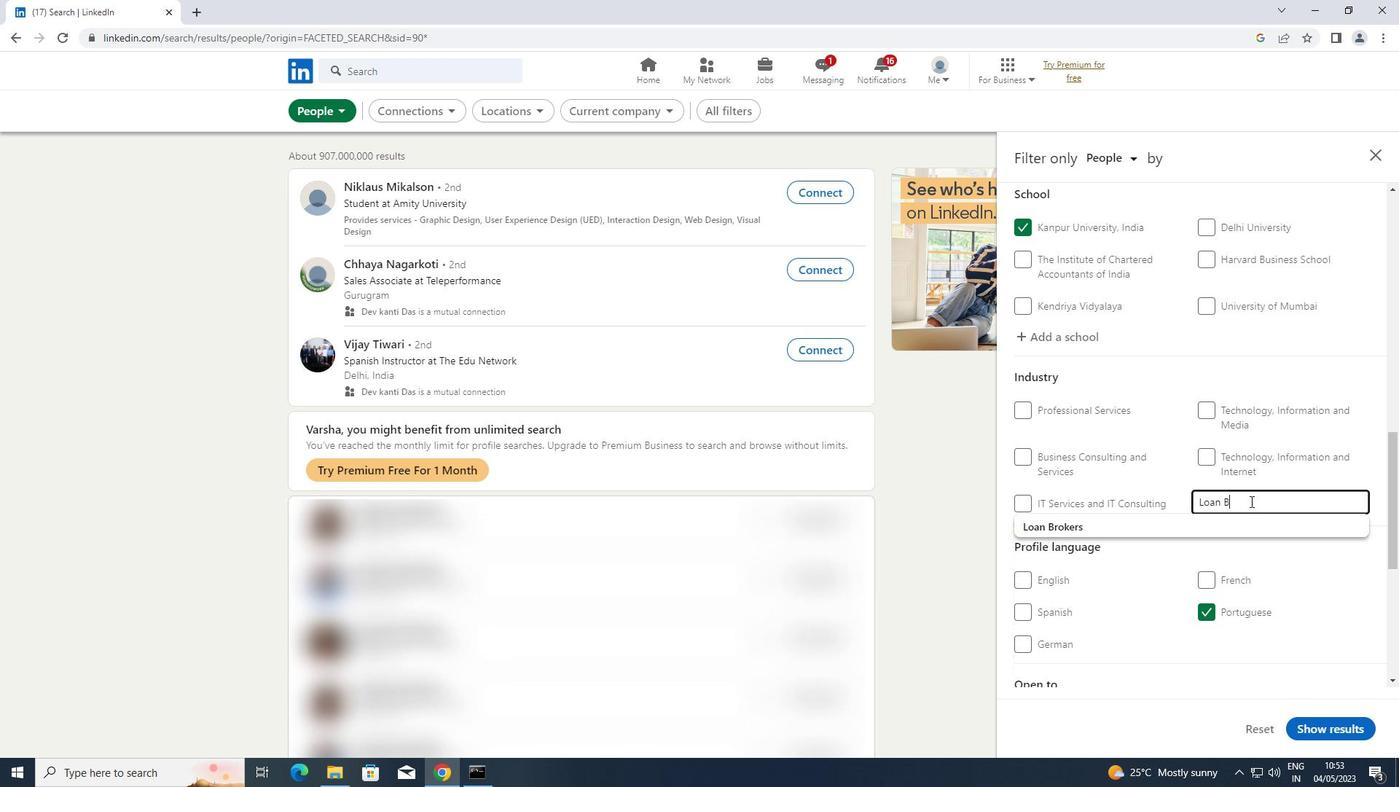 
Action: Mouse moved to (1200, 525)
Screenshot: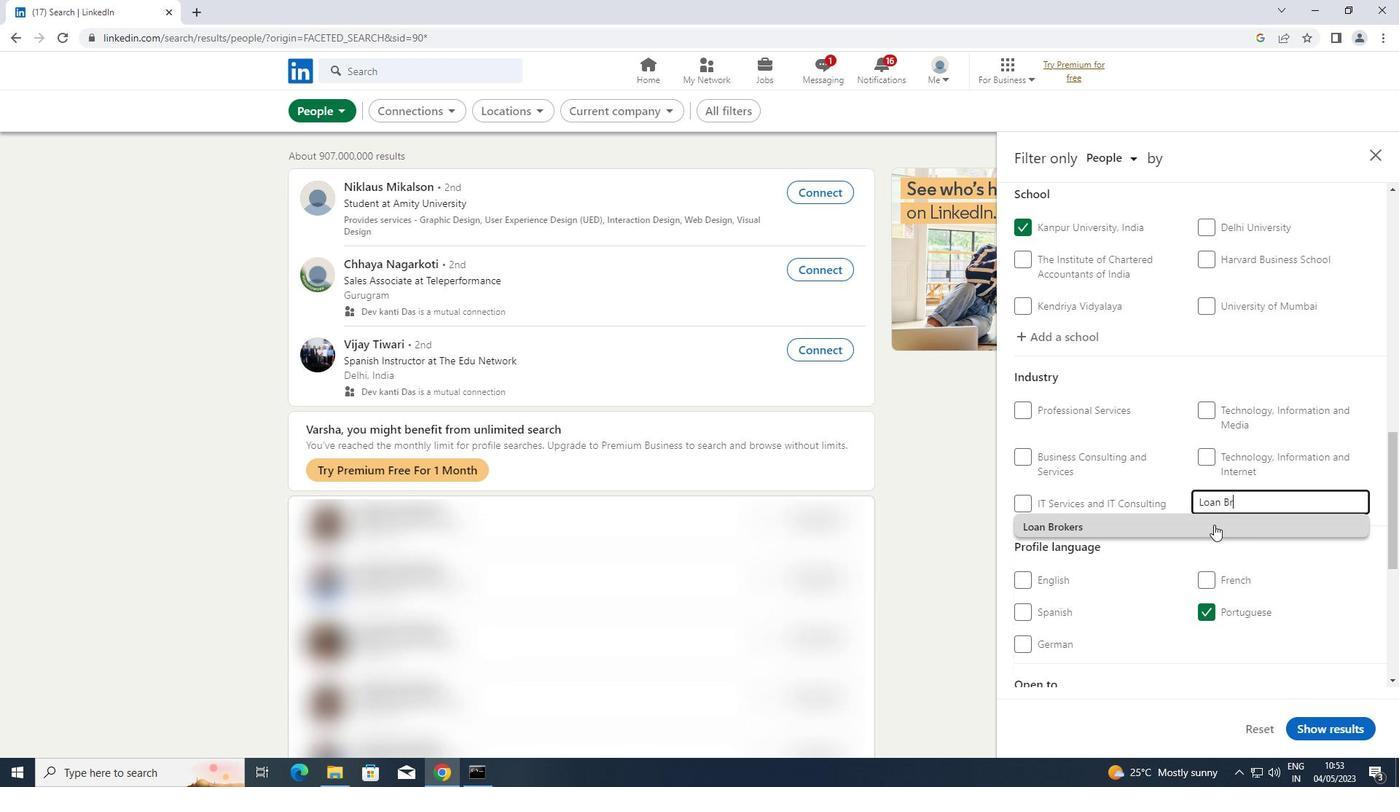 
Action: Mouse pressed left at (1200, 525)
Screenshot: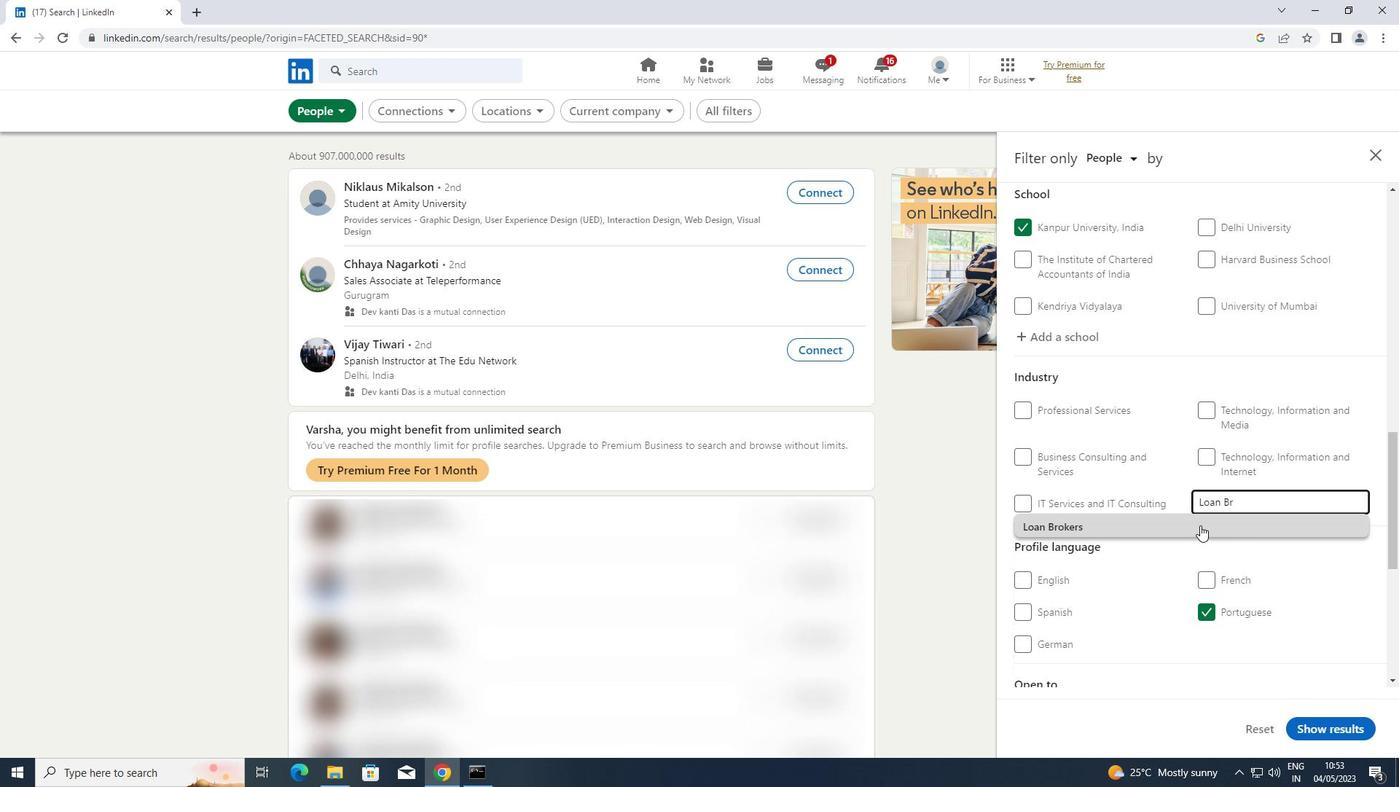 
Action: Mouse scrolled (1200, 524) with delta (0, 0)
Screenshot: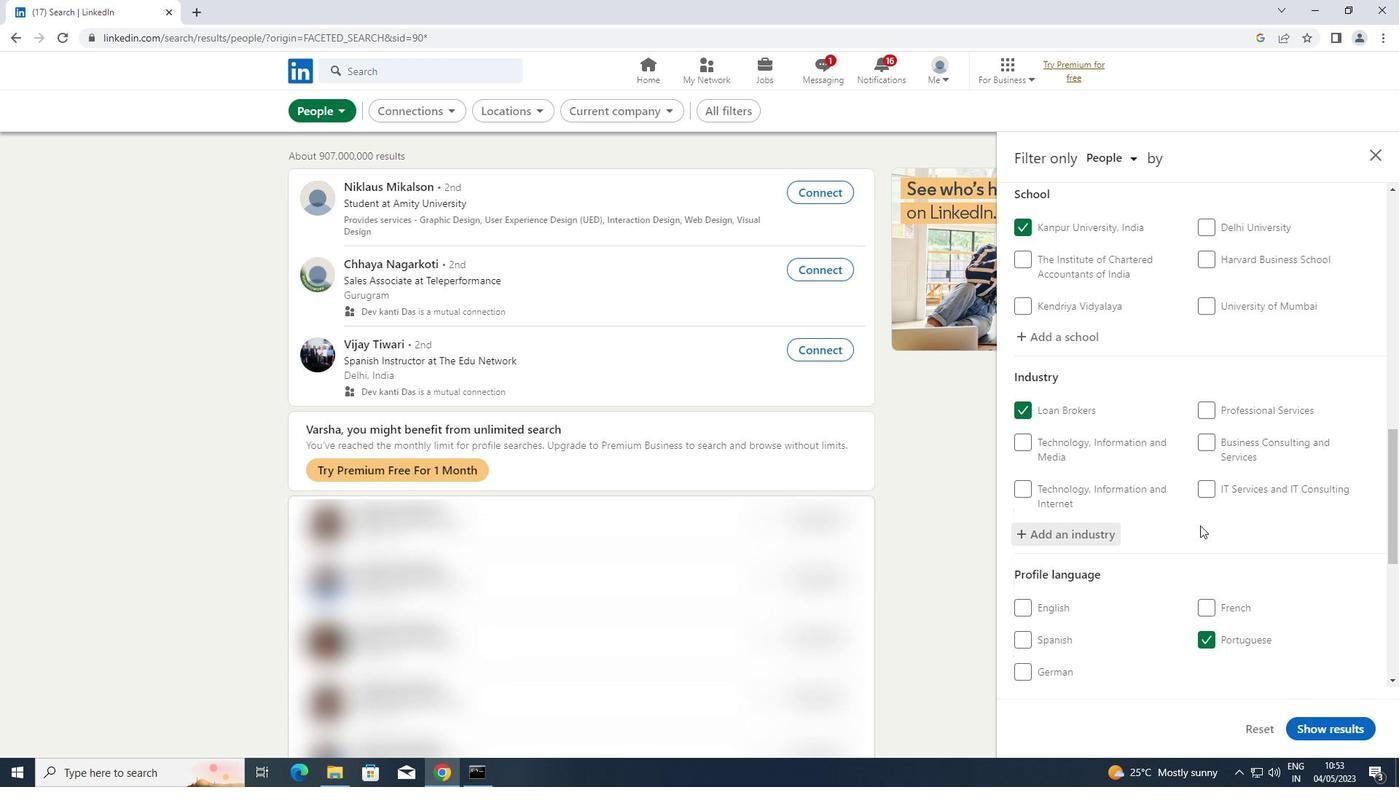 
Action: Mouse scrolled (1200, 524) with delta (0, 0)
Screenshot: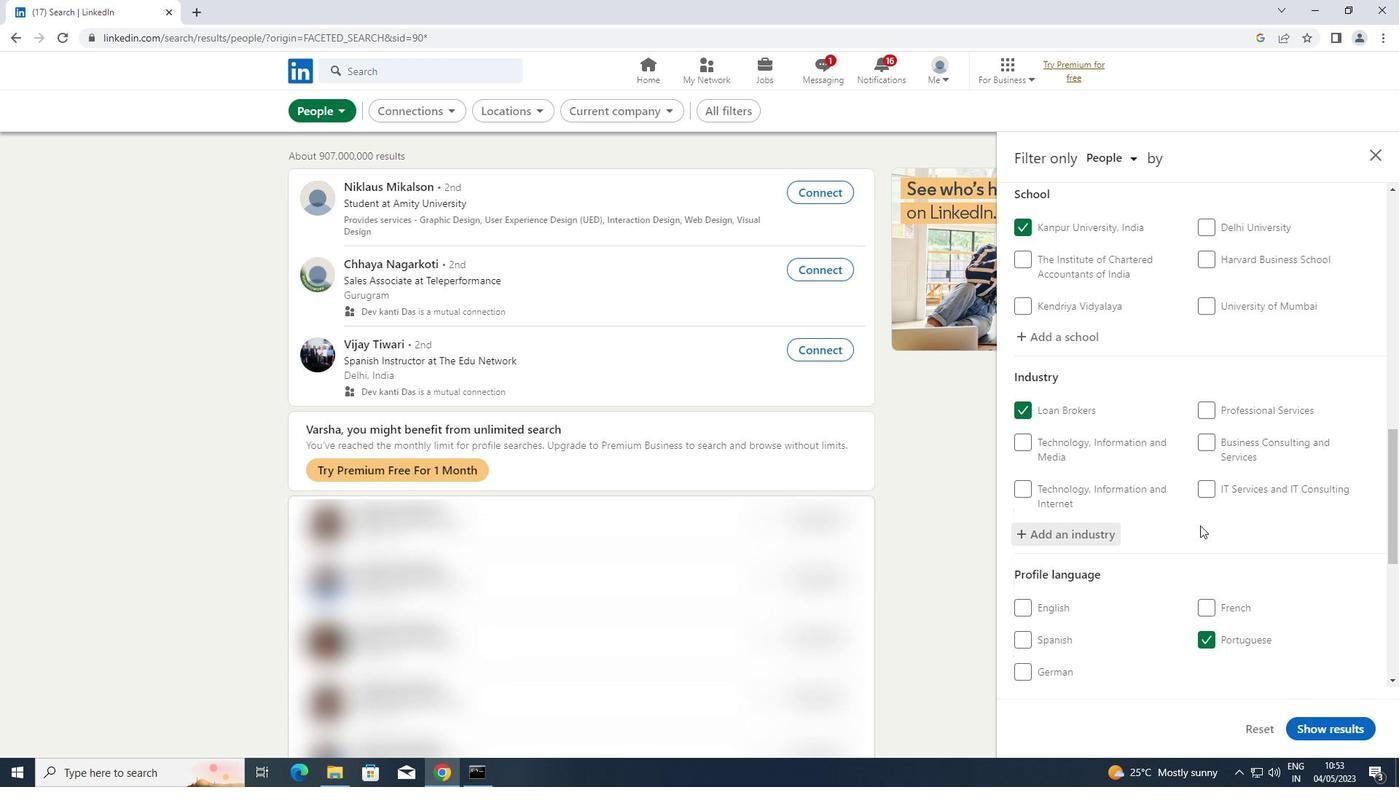 
Action: Mouse scrolled (1200, 524) with delta (0, 0)
Screenshot: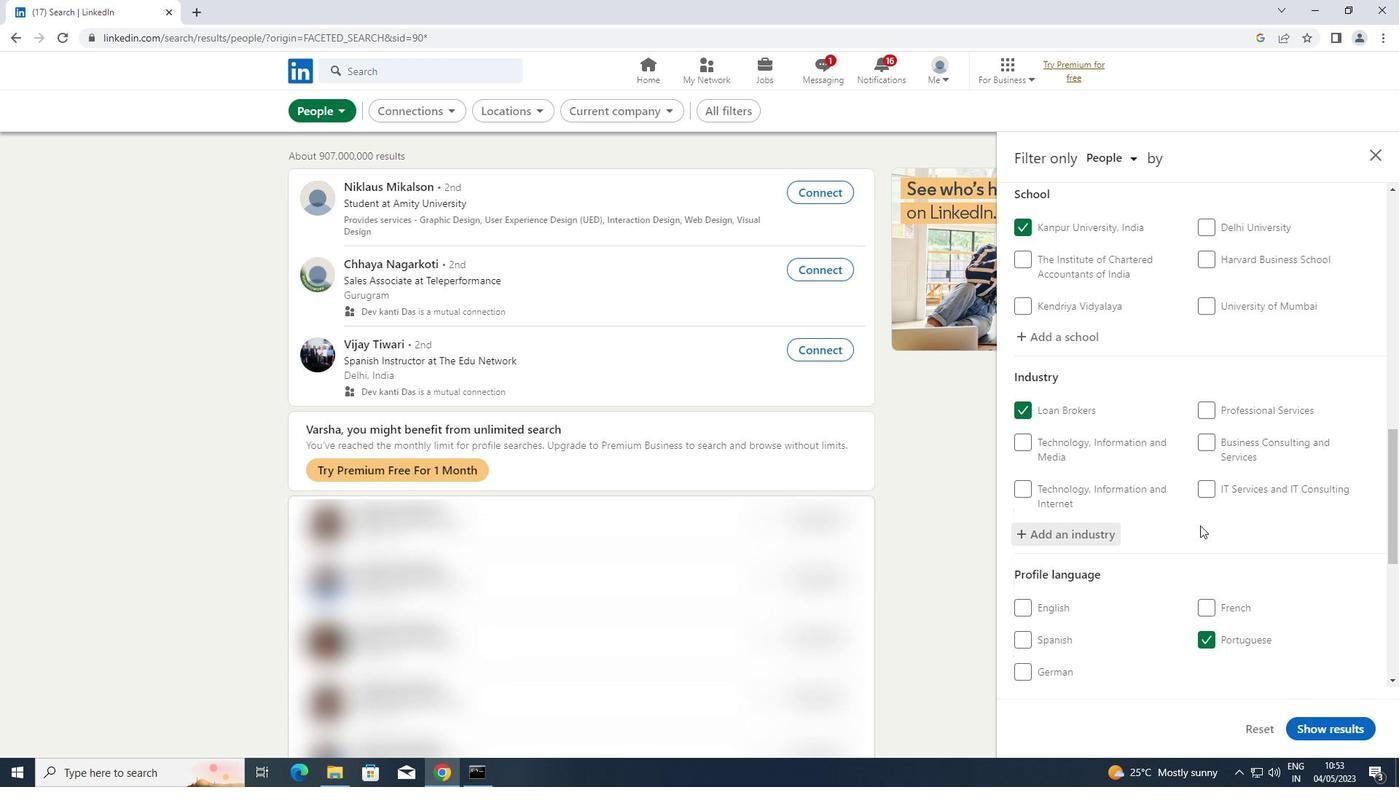 
Action: Mouse scrolled (1200, 524) with delta (0, 0)
Screenshot: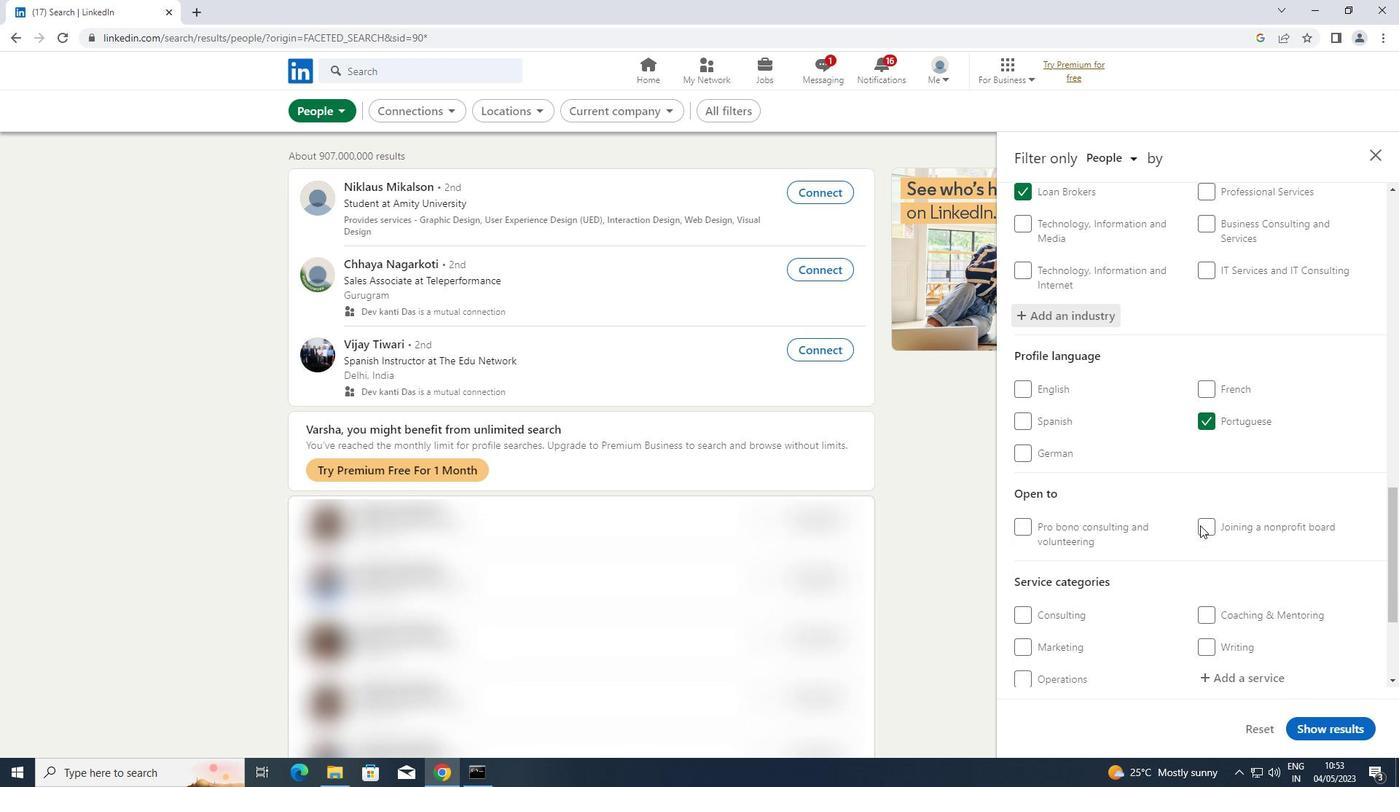 
Action: Mouse scrolled (1200, 524) with delta (0, 0)
Screenshot: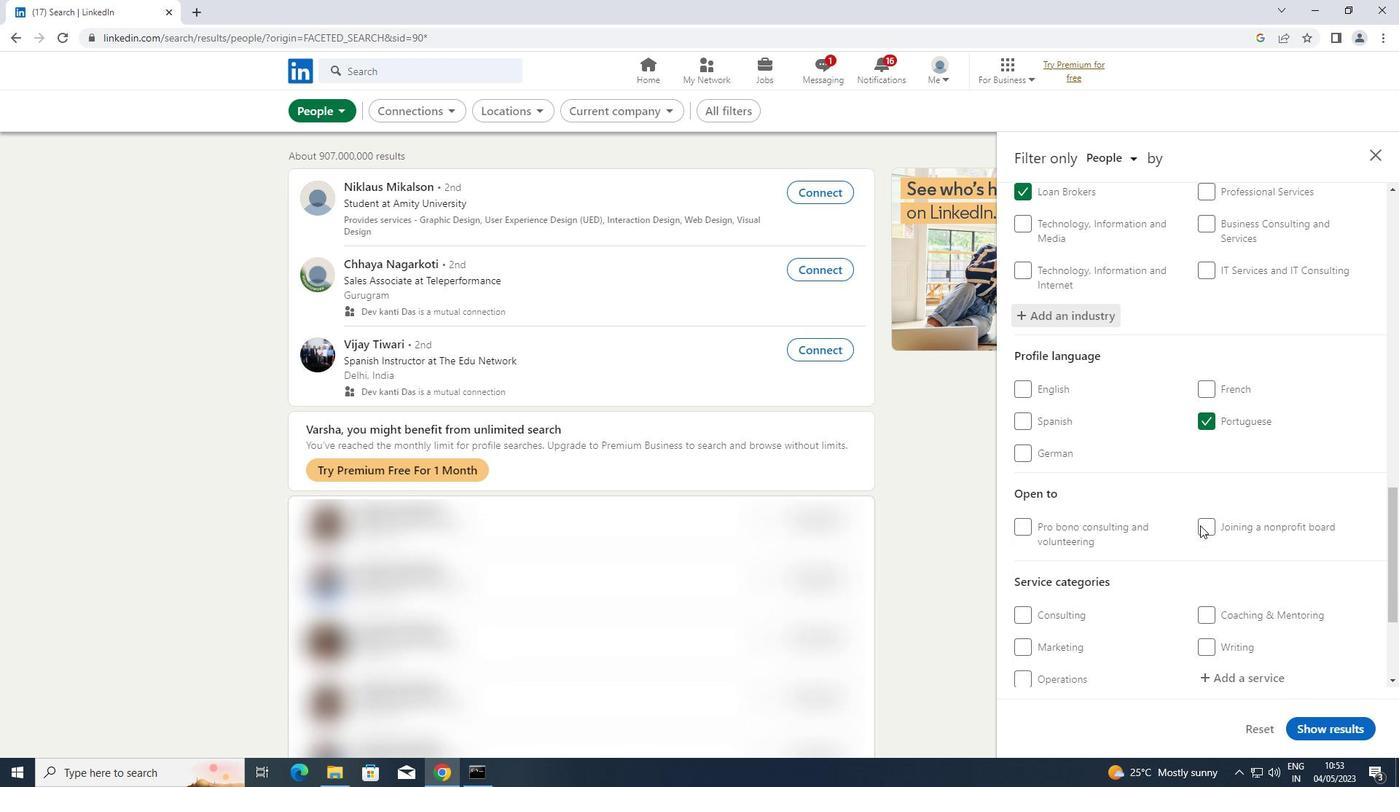 
Action: Mouse moved to (1222, 531)
Screenshot: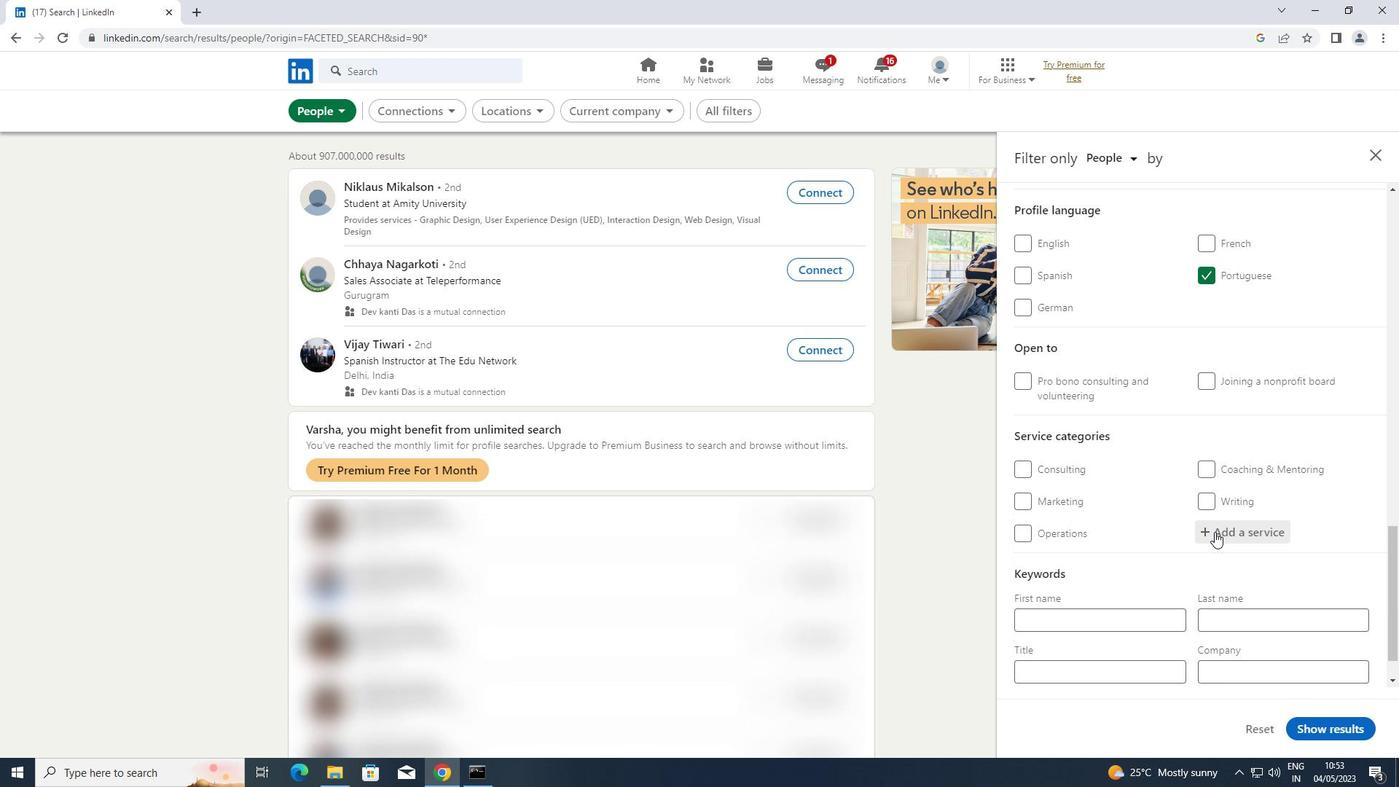 
Action: Mouse pressed left at (1222, 531)
Screenshot: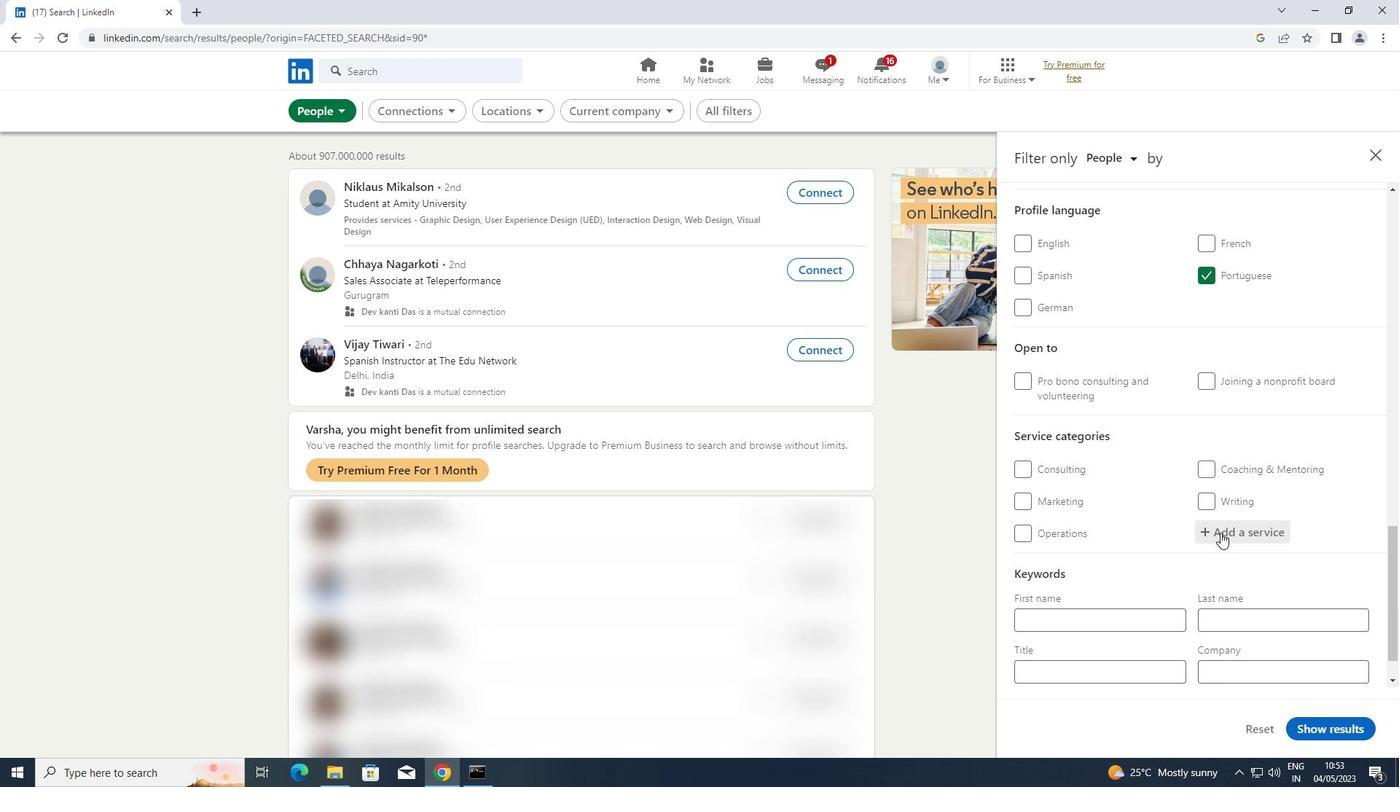 
Action: Key pressed <Key.shift><Key.shift><Key.shift><Key.shift><Key.shift>SEARCH<Key.space><Key.shift>ENGINE<Key.space><Key.shift><Key.shift>OPTIMI
Screenshot: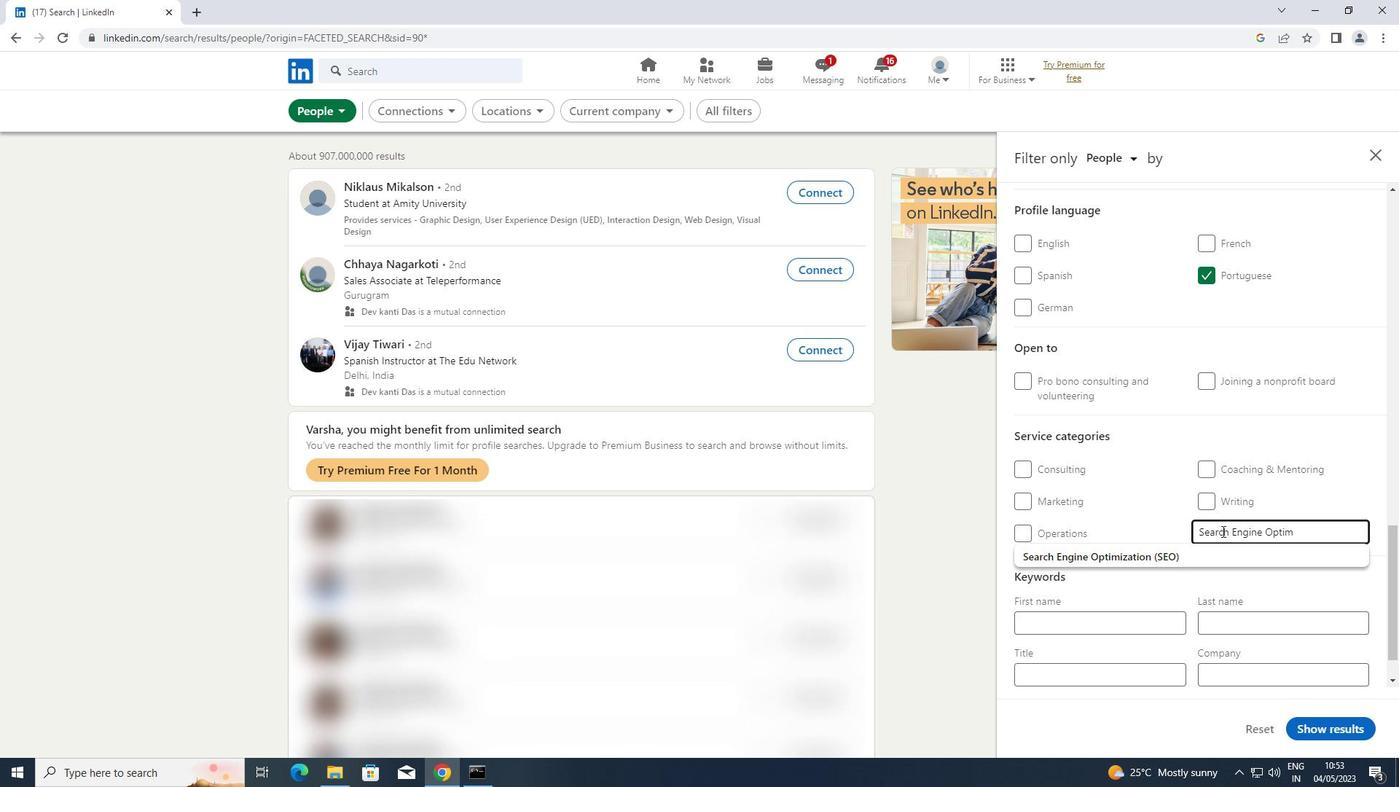 
Action: Mouse moved to (1106, 550)
Screenshot: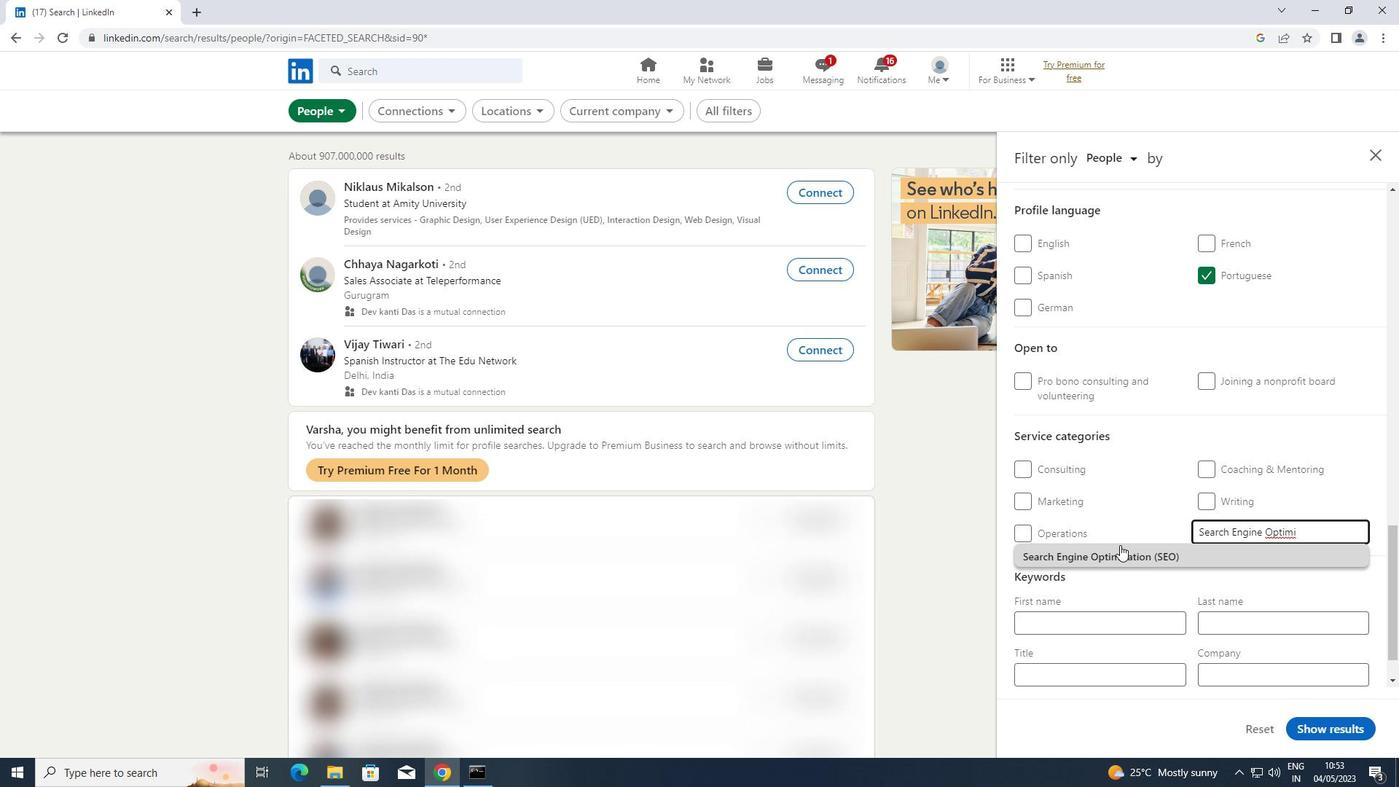 
Action: Mouse pressed left at (1106, 550)
Screenshot: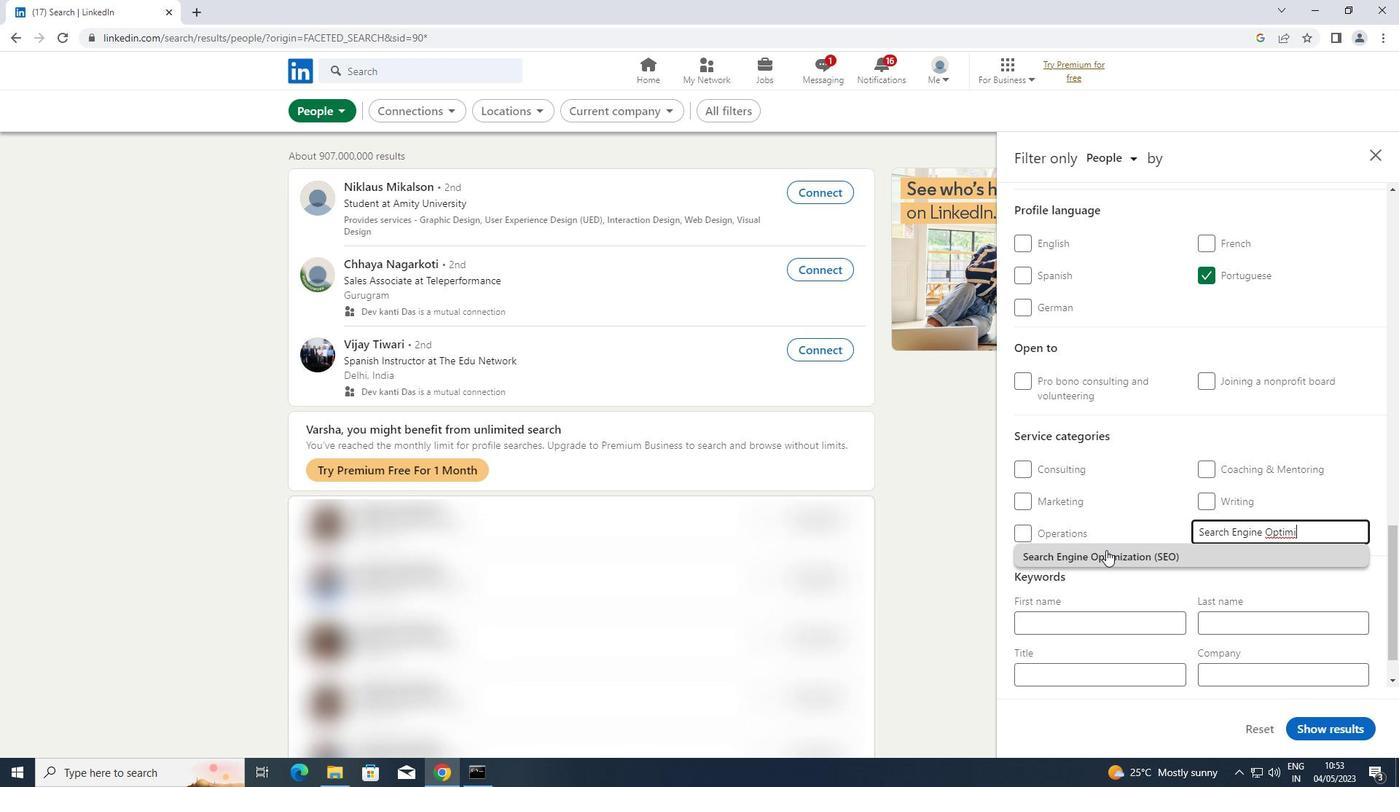 
Action: Mouse scrolled (1106, 549) with delta (0, 0)
Screenshot: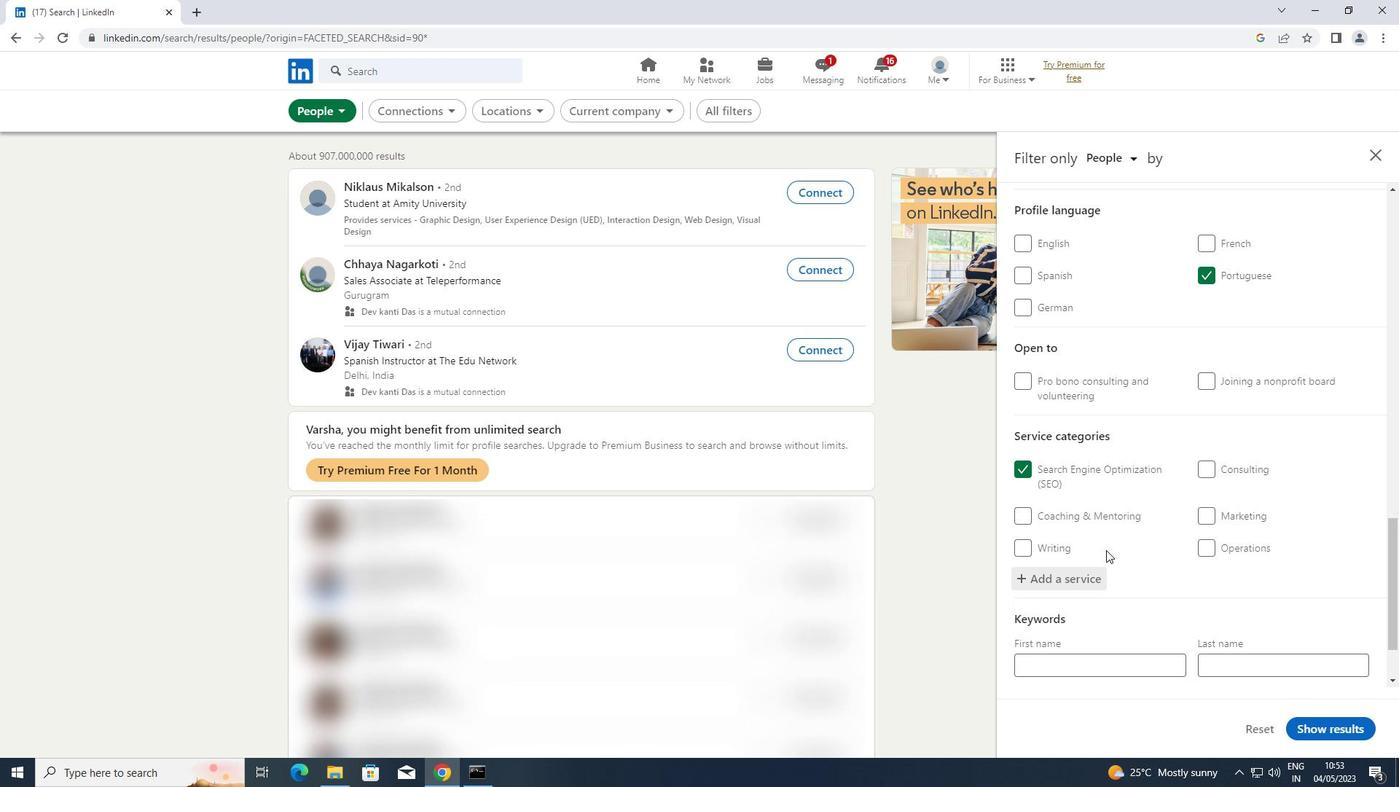 
Action: Mouse scrolled (1106, 549) with delta (0, 0)
Screenshot: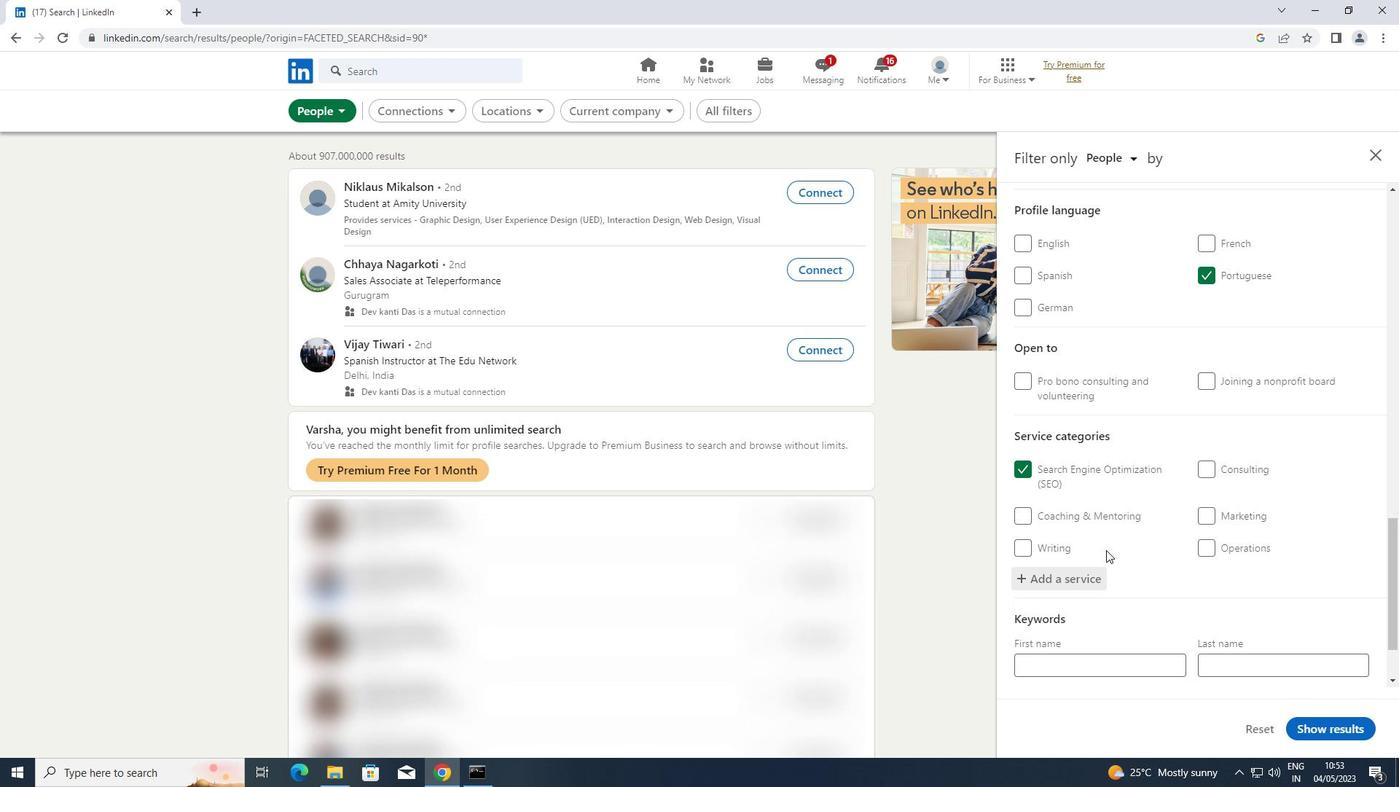 
Action: Mouse scrolled (1106, 549) with delta (0, 0)
Screenshot: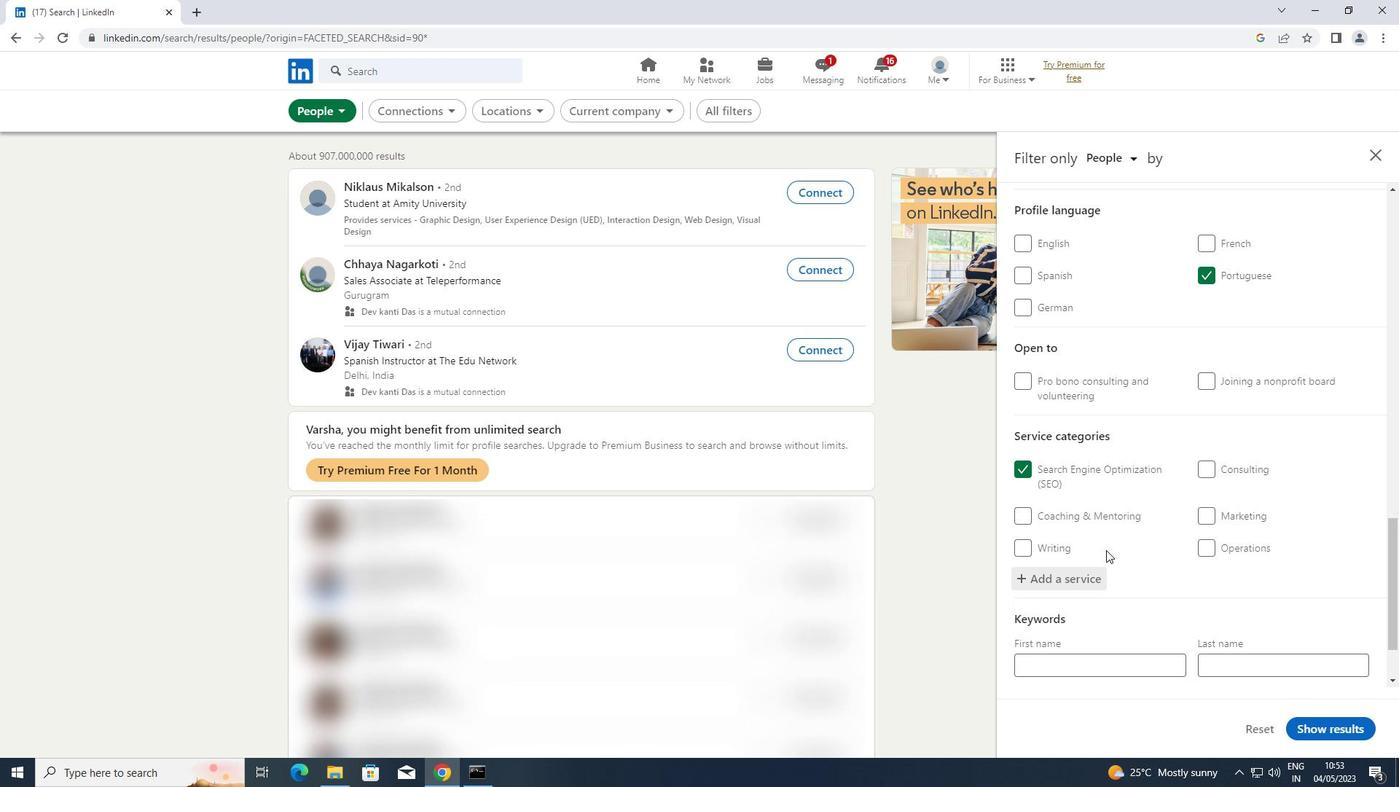 
Action: Mouse scrolled (1106, 549) with delta (0, 0)
Screenshot: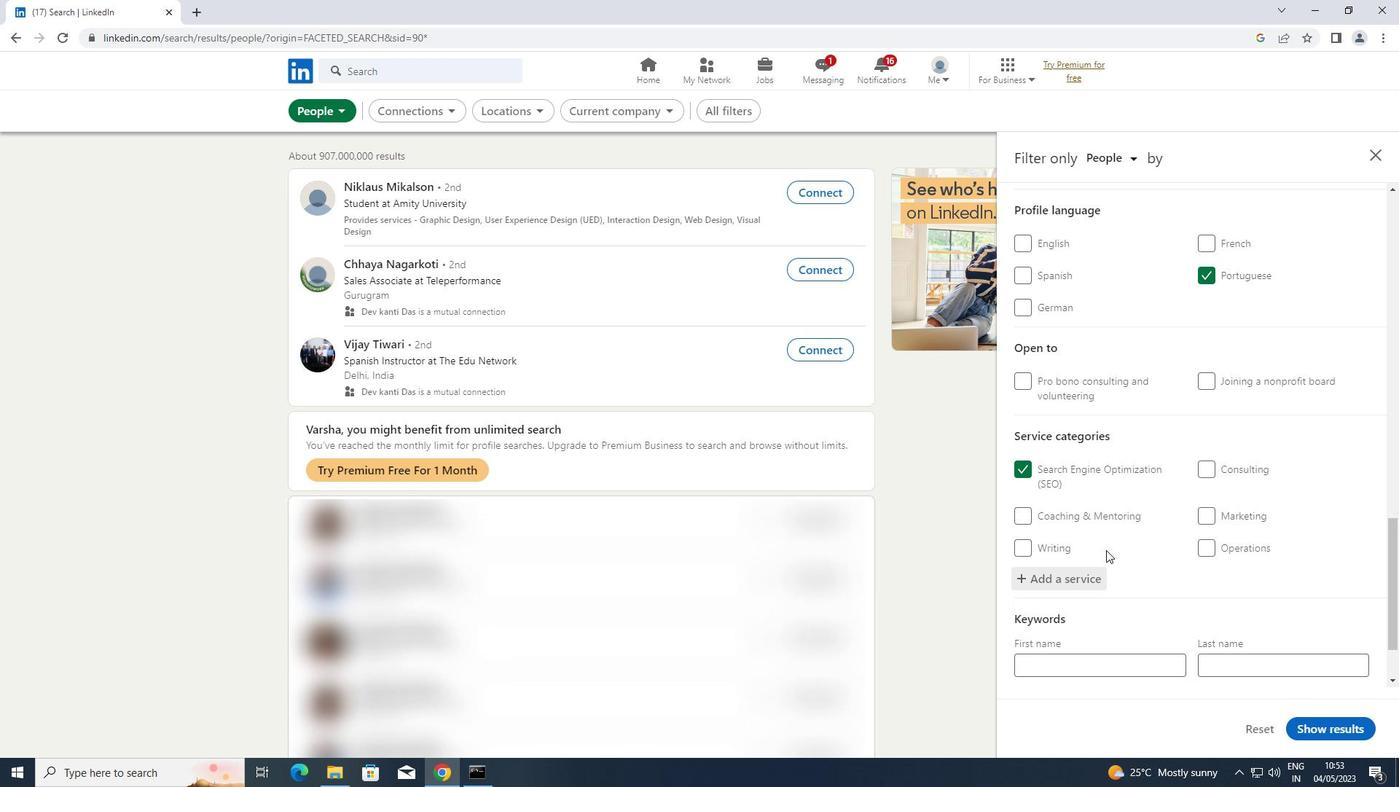 
Action: Mouse scrolled (1106, 549) with delta (0, 0)
Screenshot: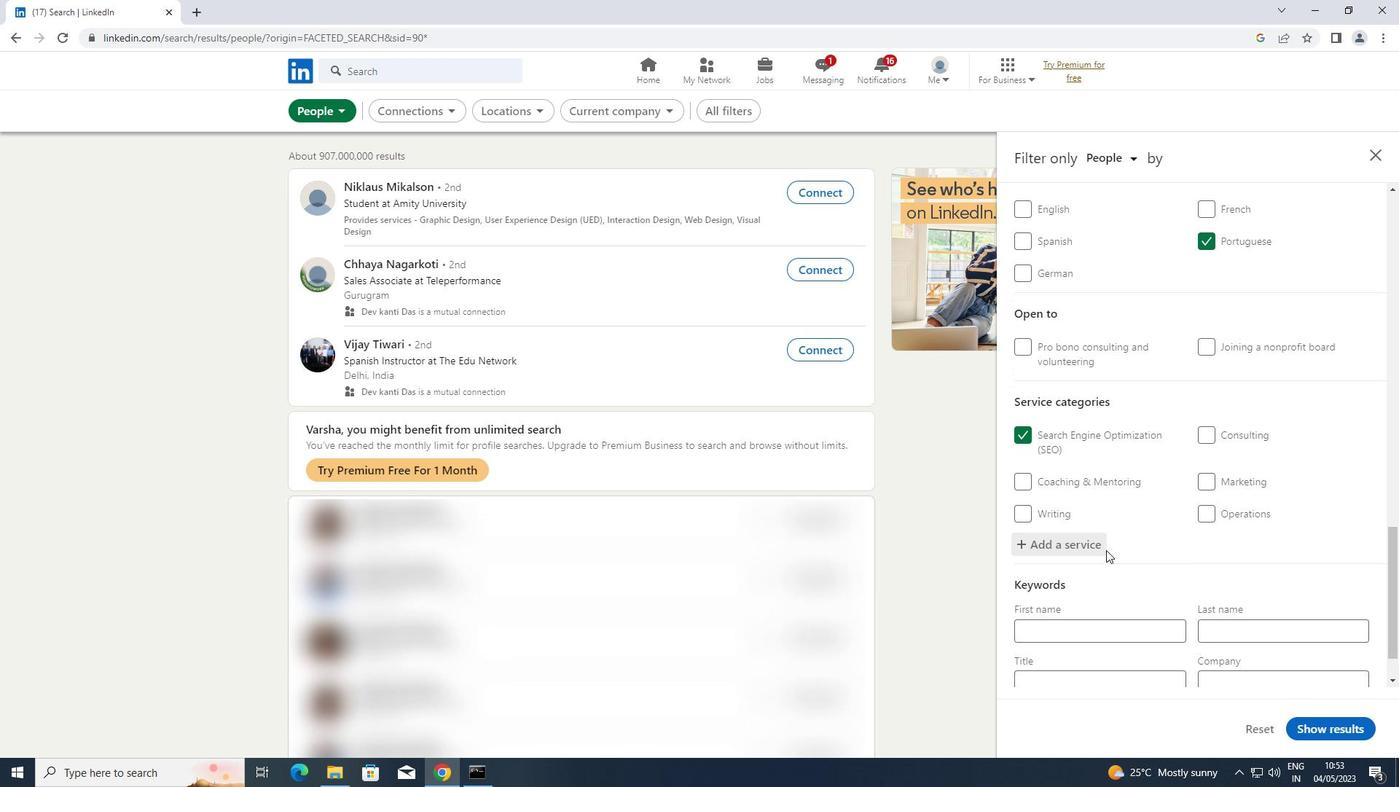
Action: Mouse moved to (1087, 618)
Screenshot: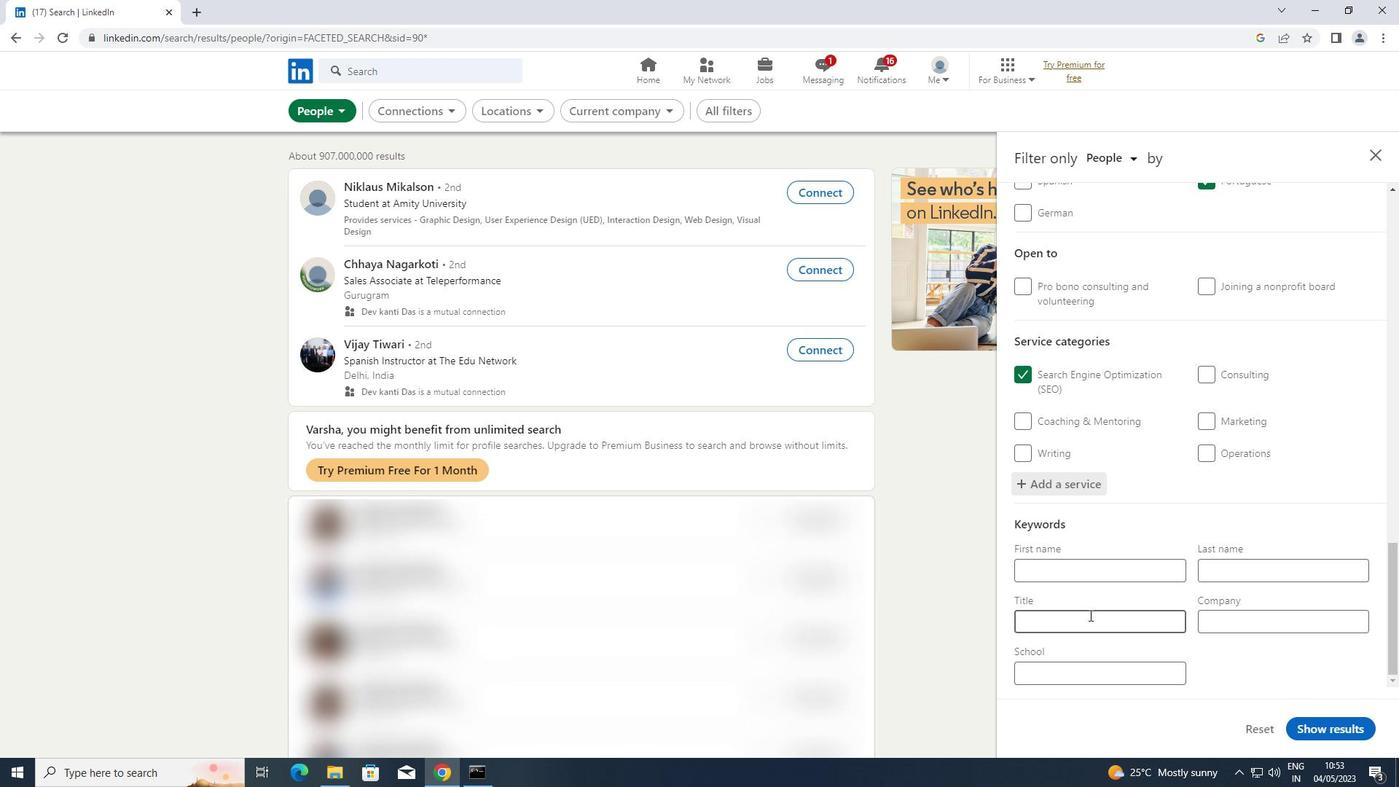 
Action: Mouse pressed left at (1087, 618)
Screenshot: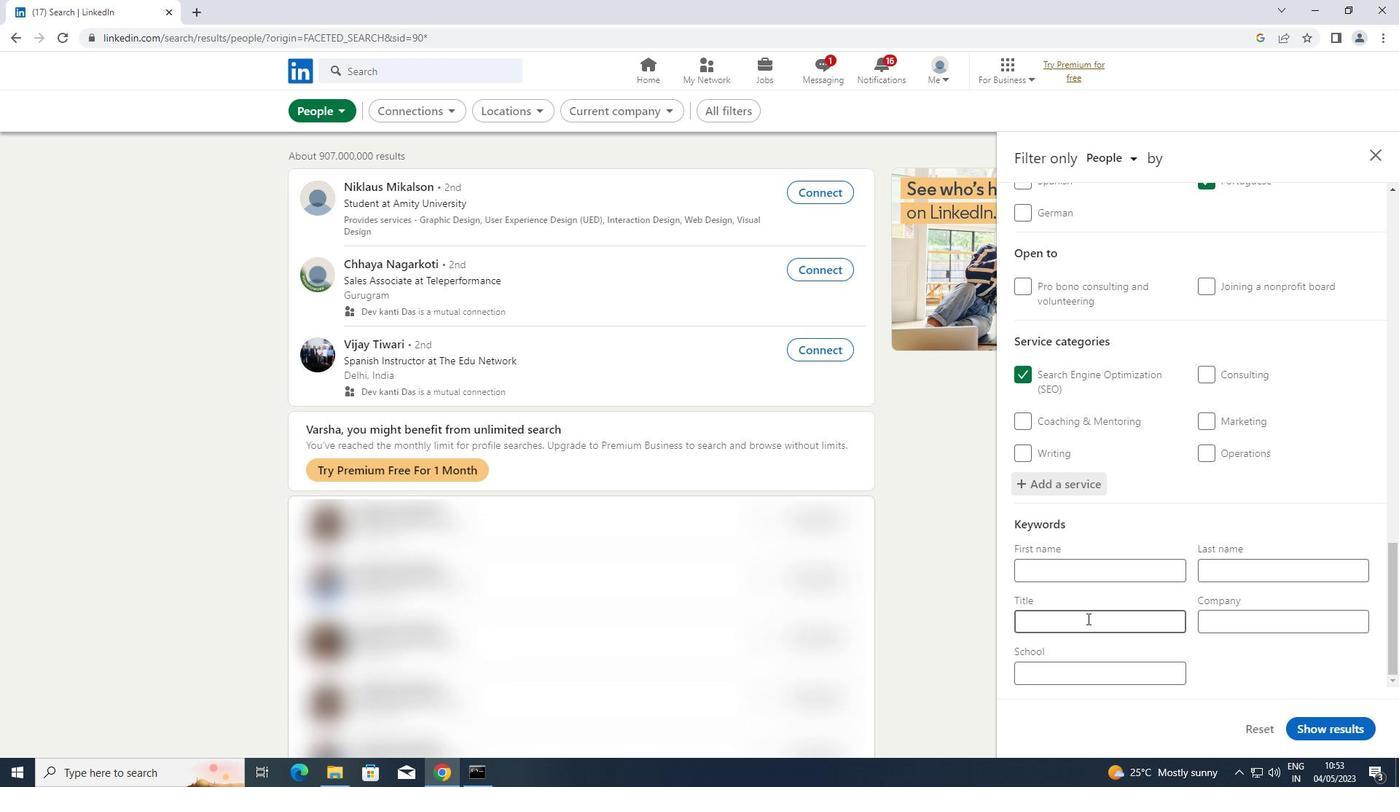 
Action: Key pressed <Key.shift>MAINTENANCE<Key.space><Key.shift>ENGINEER
Screenshot: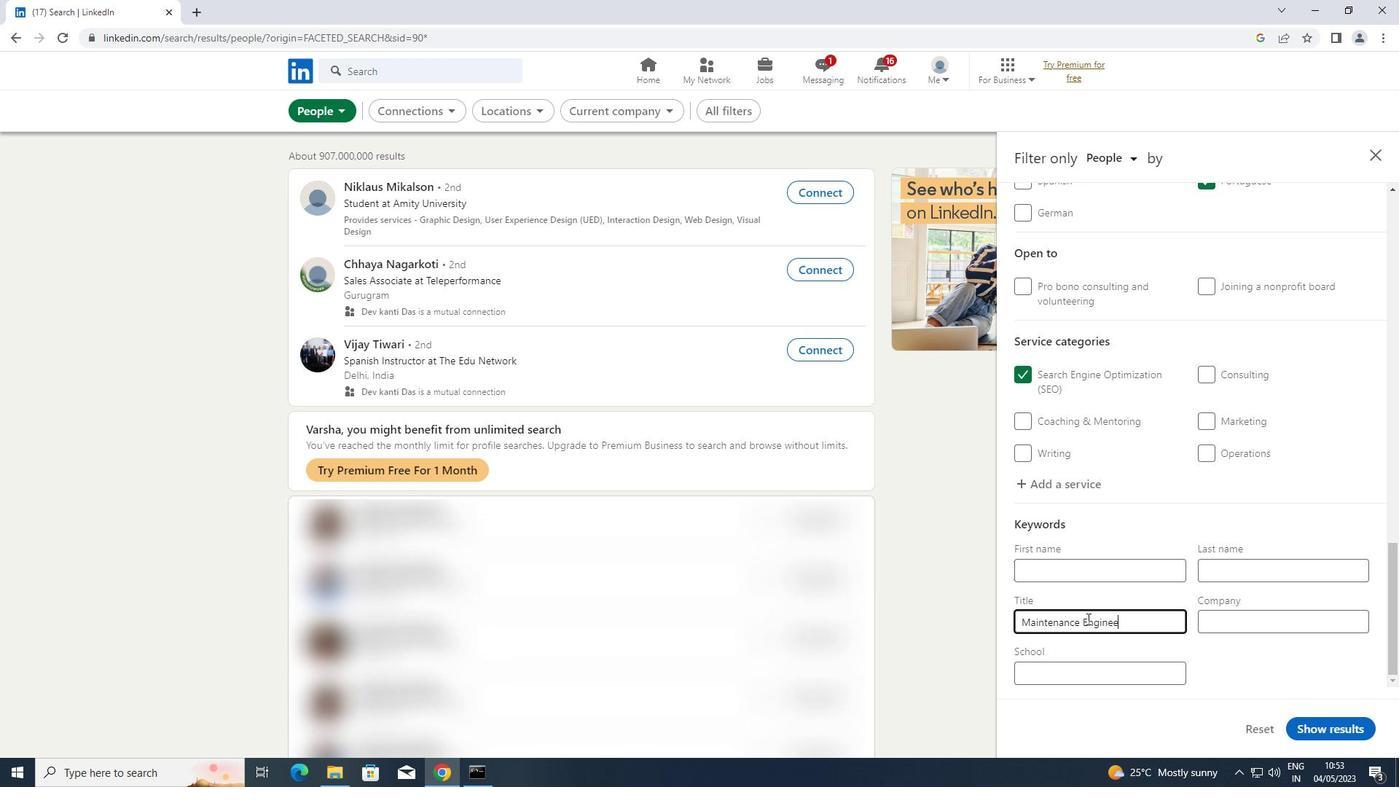 
Action: Mouse moved to (1319, 727)
Screenshot: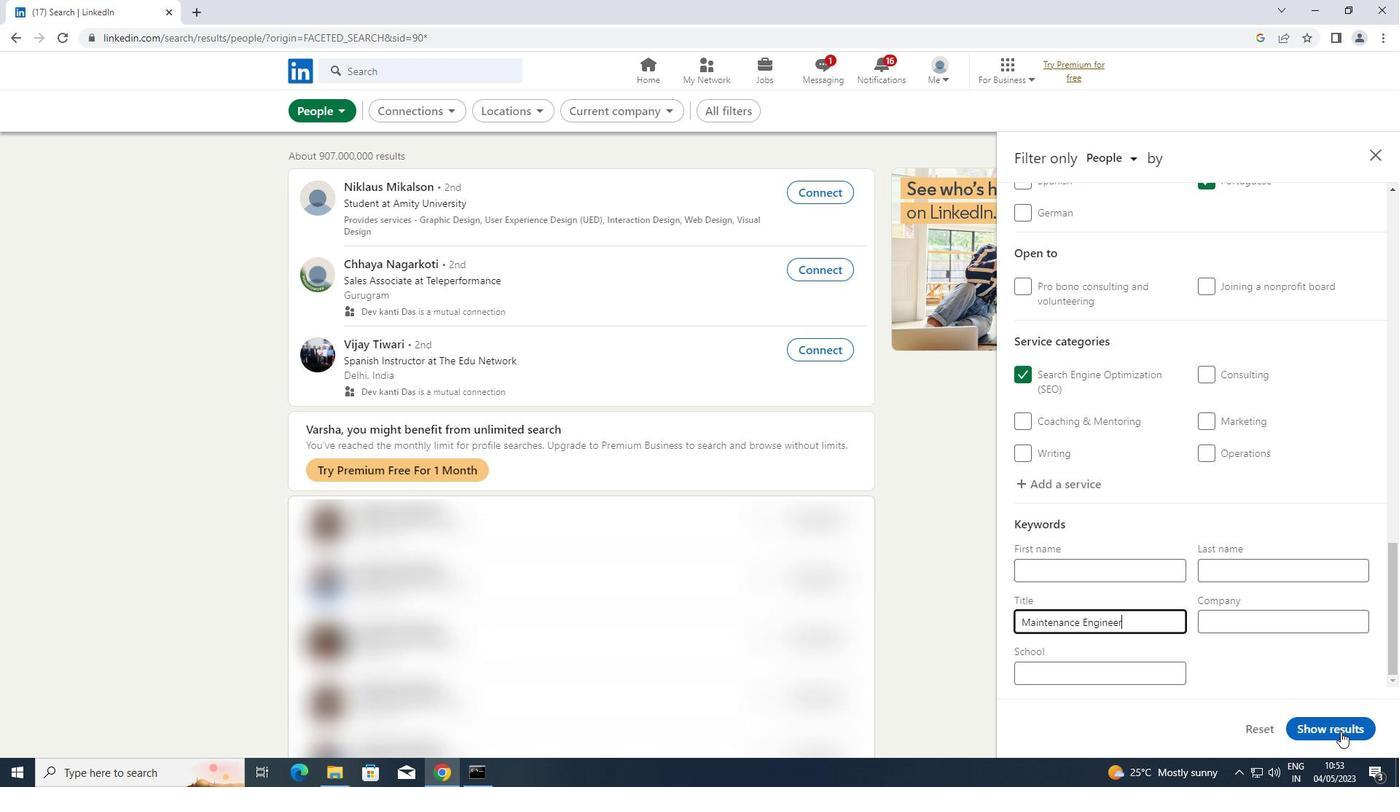 
Action: Mouse pressed left at (1319, 727)
Screenshot: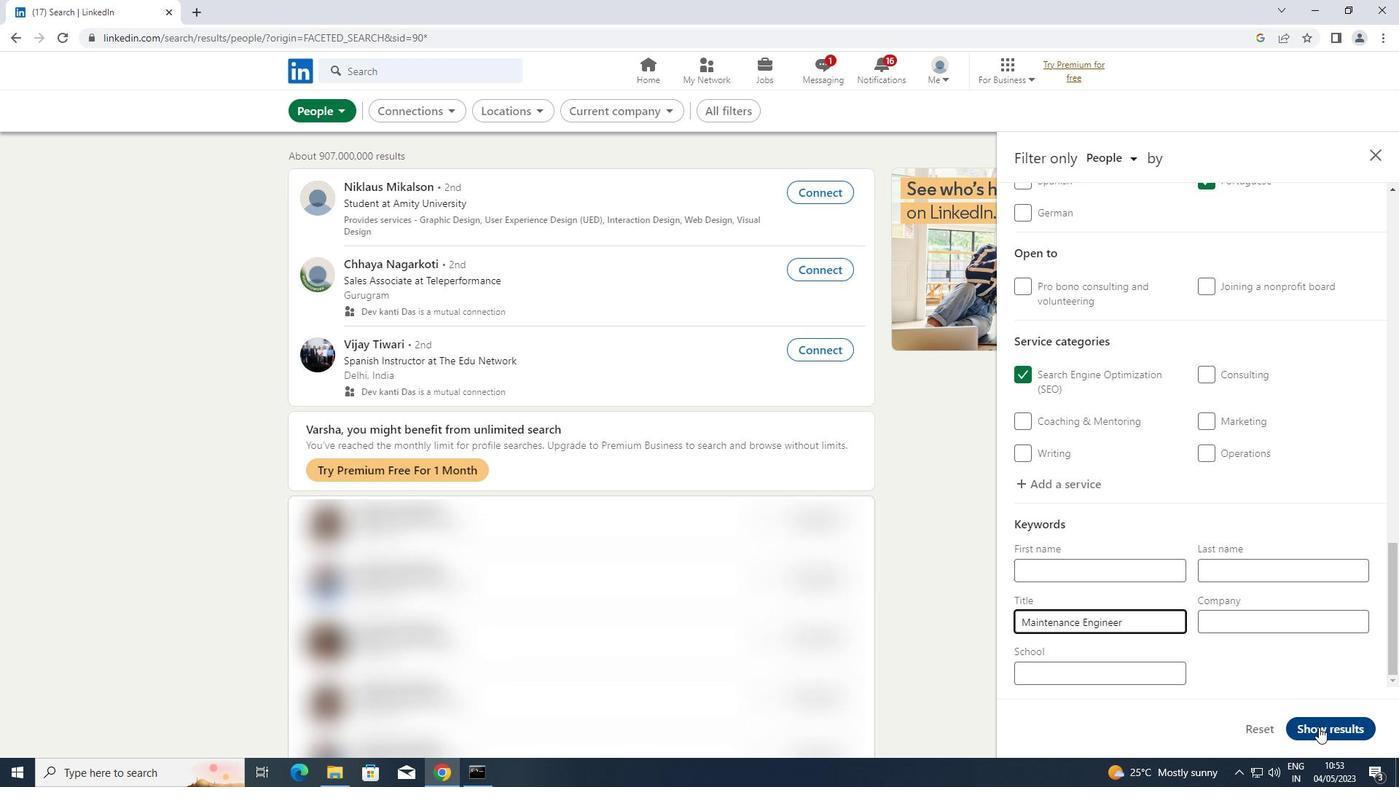 
